 Task: Compose an email with the signature Caroline Robinson with the subject Request for help and the message I will need to consult with my team before responding to your request. from softage.1@softage.net to softage.10@softage.net,  softage.1@softage.net and softage.2@softage.net with CC to softage.3@softage.net with an attached document Project_report.docx, insert an emoji of sick Send the email
Action: Mouse moved to (586, 730)
Screenshot: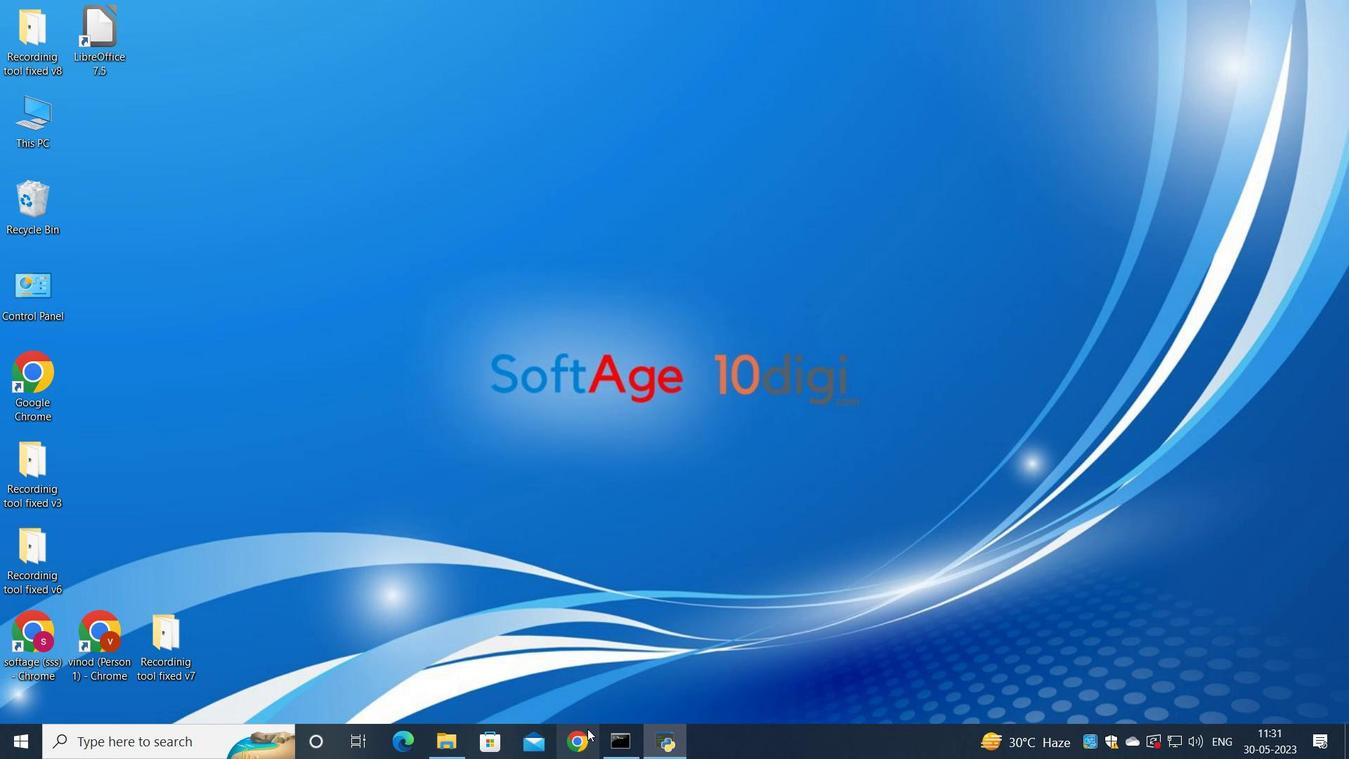 
Action: Mouse pressed left at (586, 730)
Screenshot: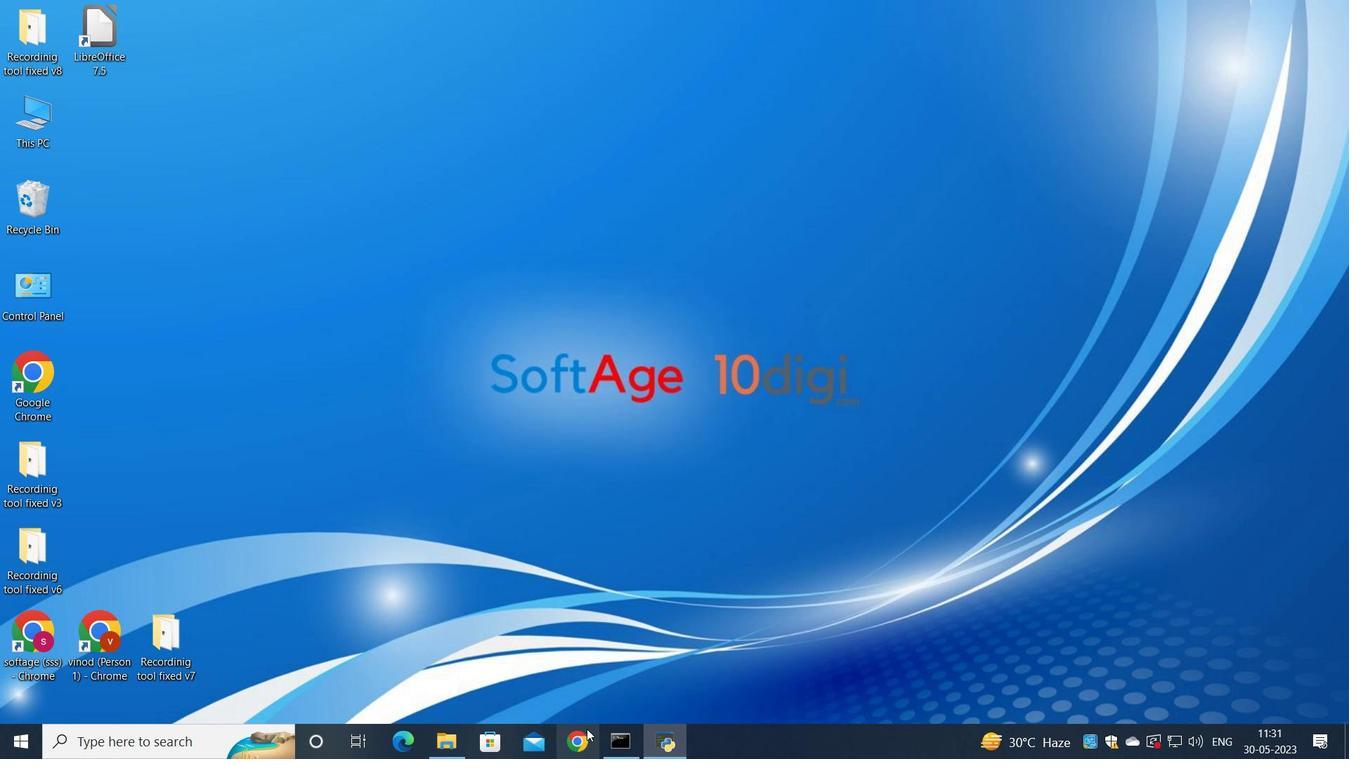 
Action: Mouse moved to (594, 480)
Screenshot: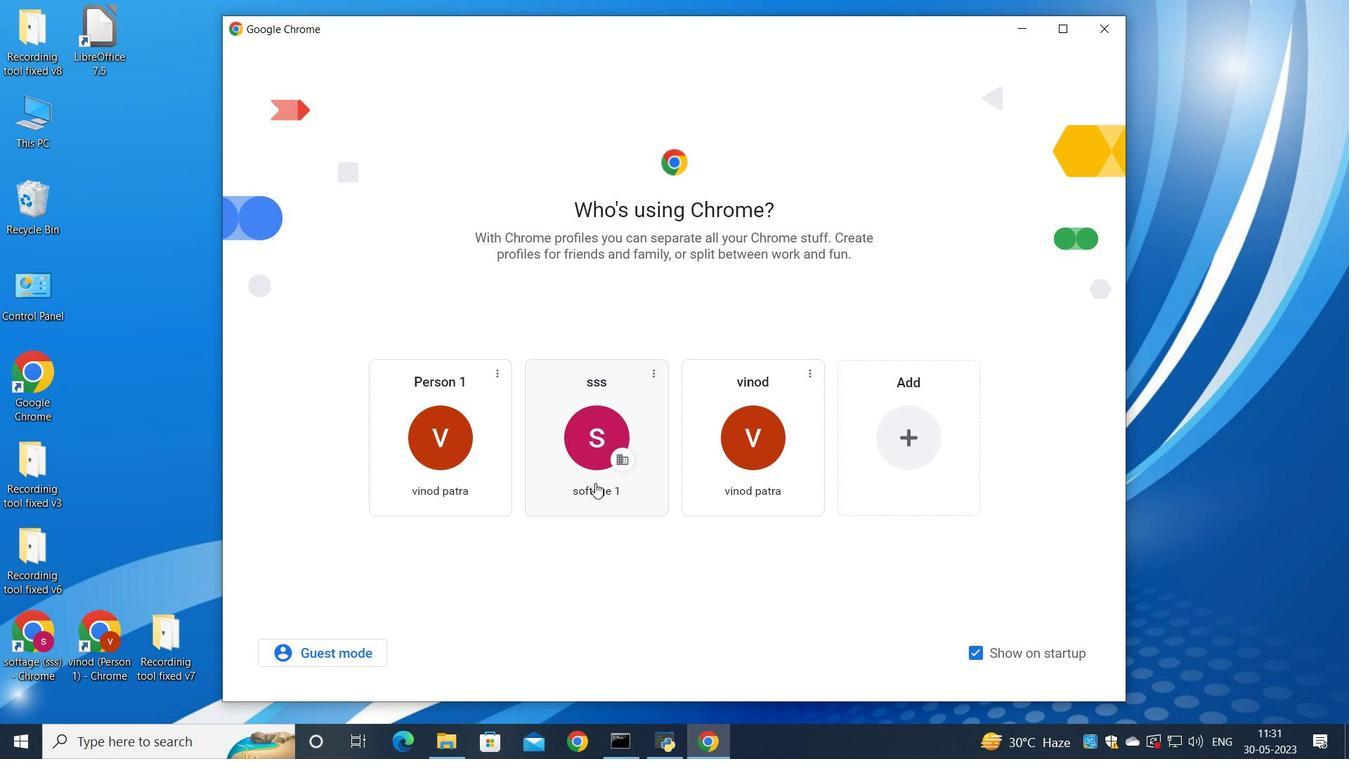 
Action: Mouse pressed left at (594, 480)
Screenshot: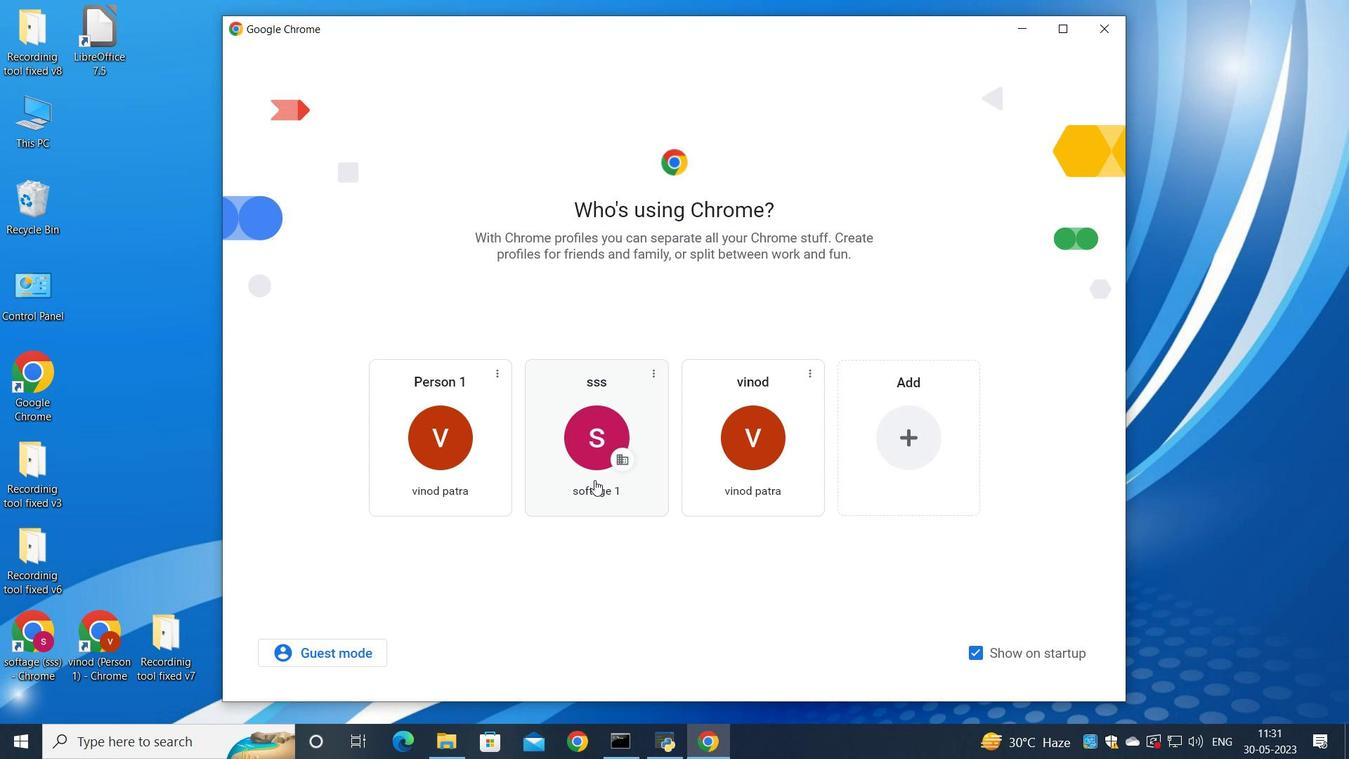 
Action: Mouse moved to (1185, 81)
Screenshot: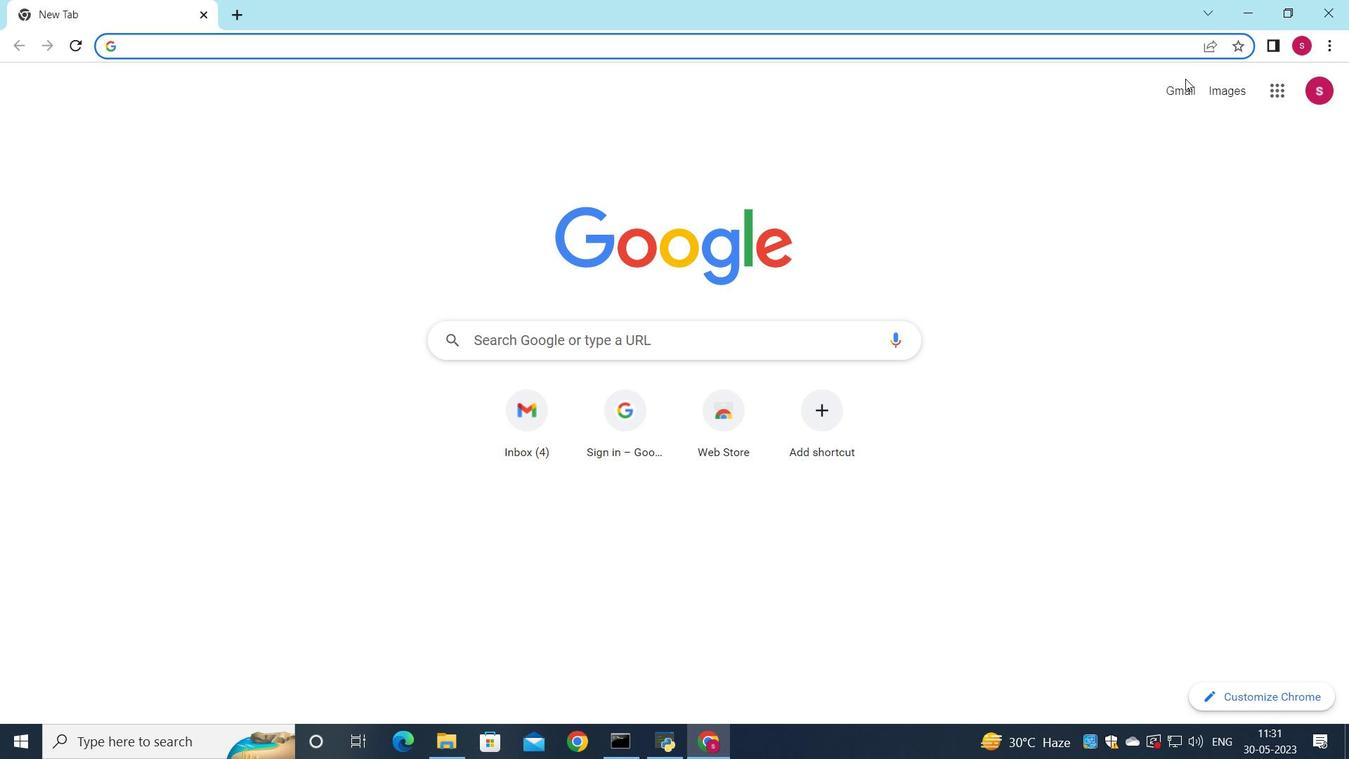 
Action: Mouse pressed left at (1185, 81)
Screenshot: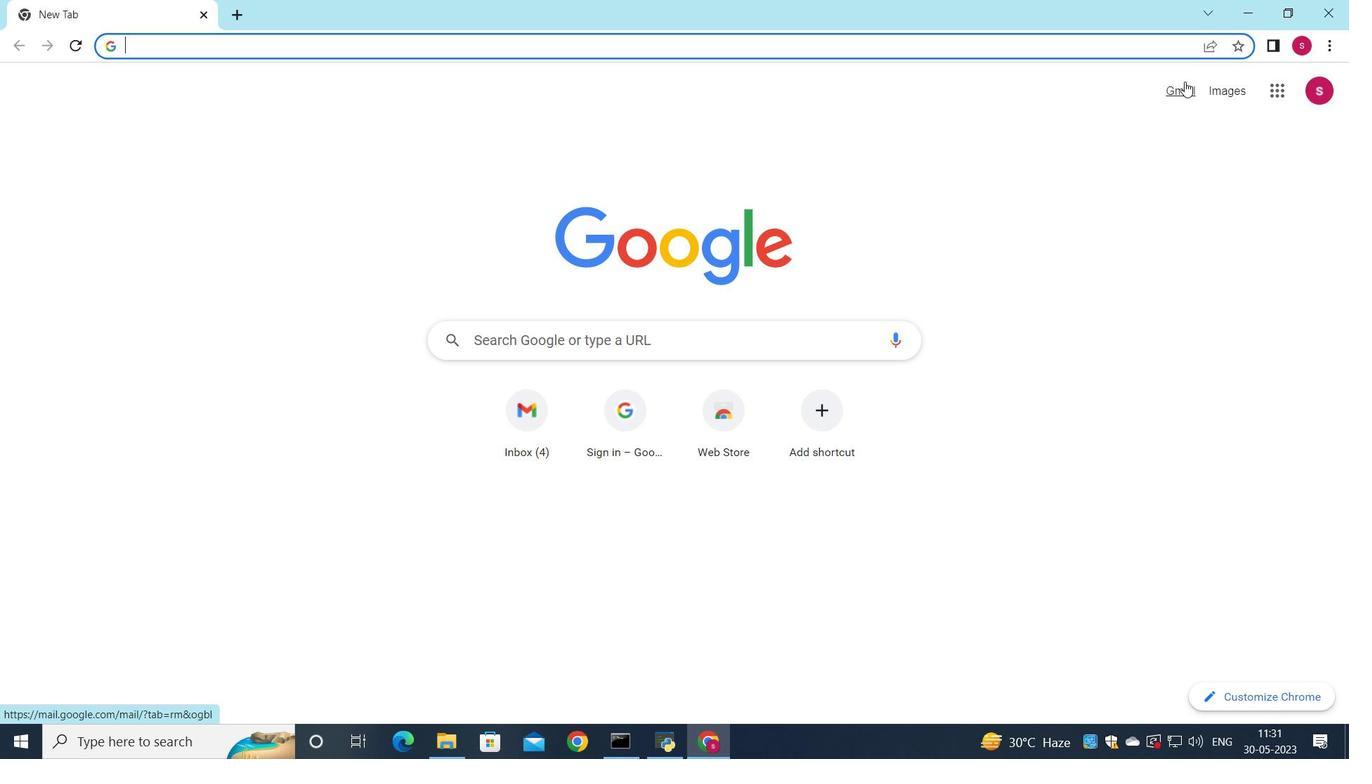 
Action: Mouse moved to (1141, 114)
Screenshot: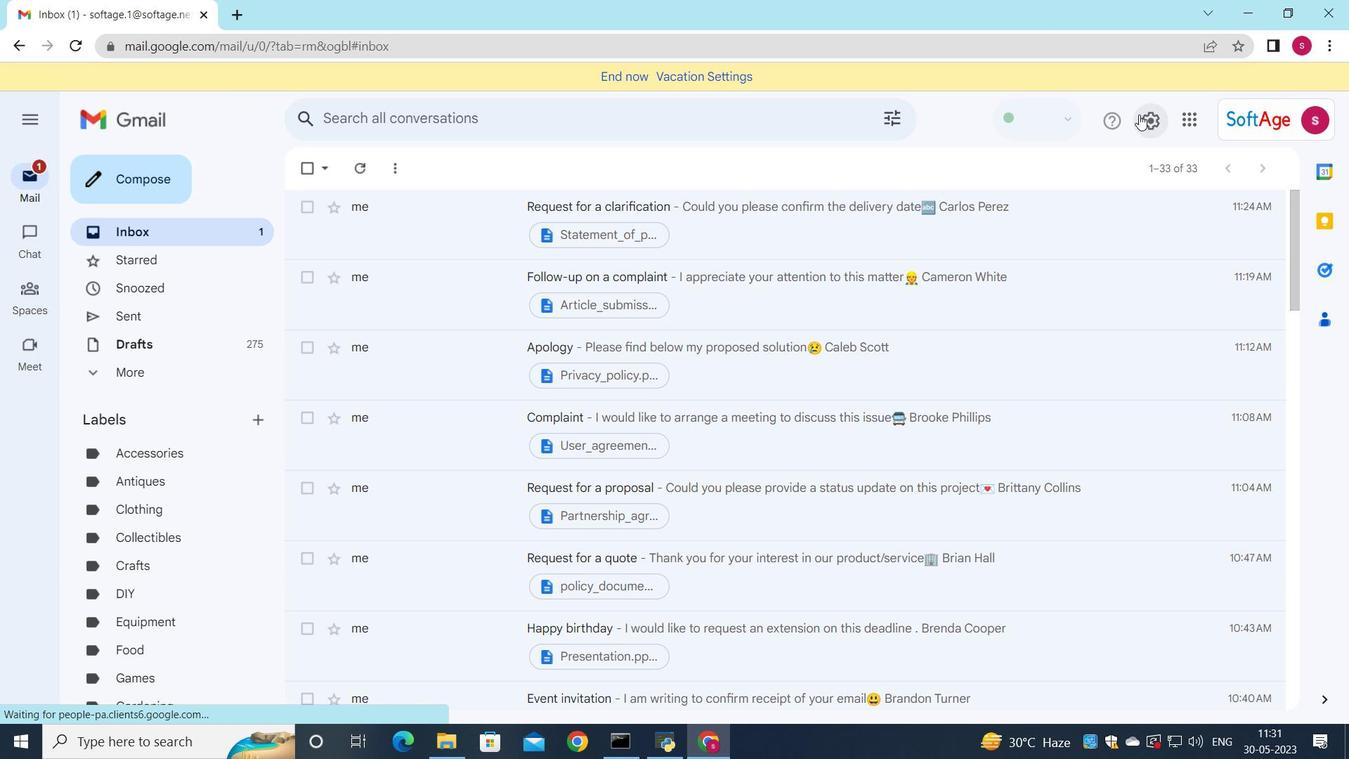 
Action: Mouse pressed left at (1141, 114)
Screenshot: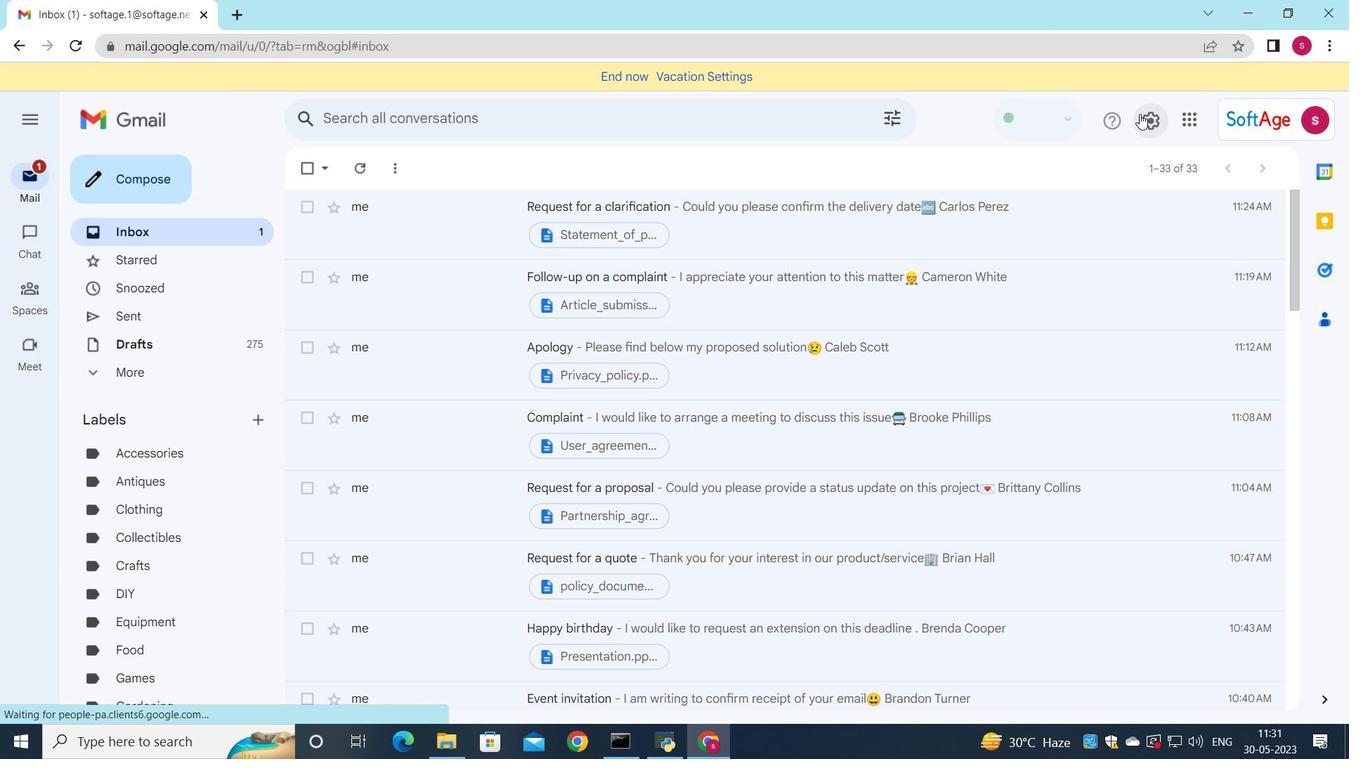
Action: Mouse moved to (1145, 196)
Screenshot: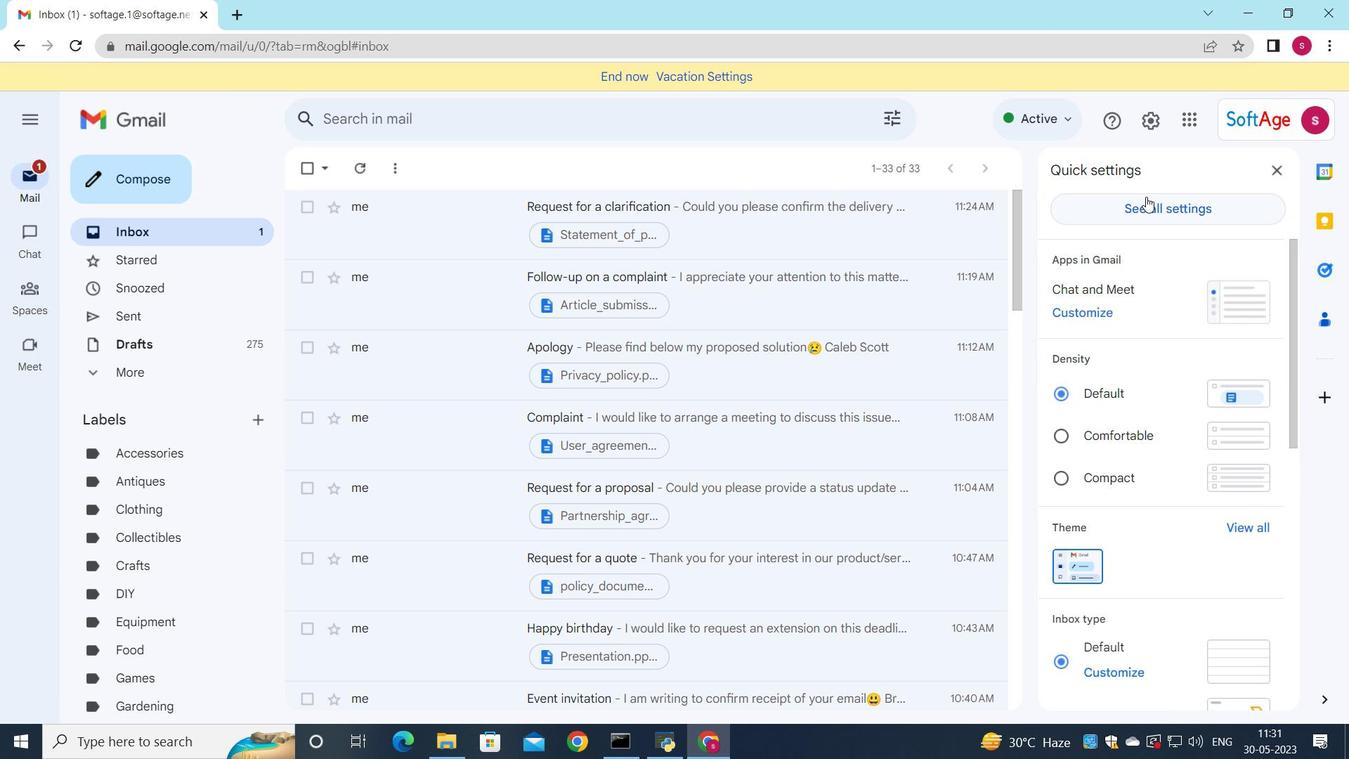 
Action: Mouse pressed left at (1145, 196)
Screenshot: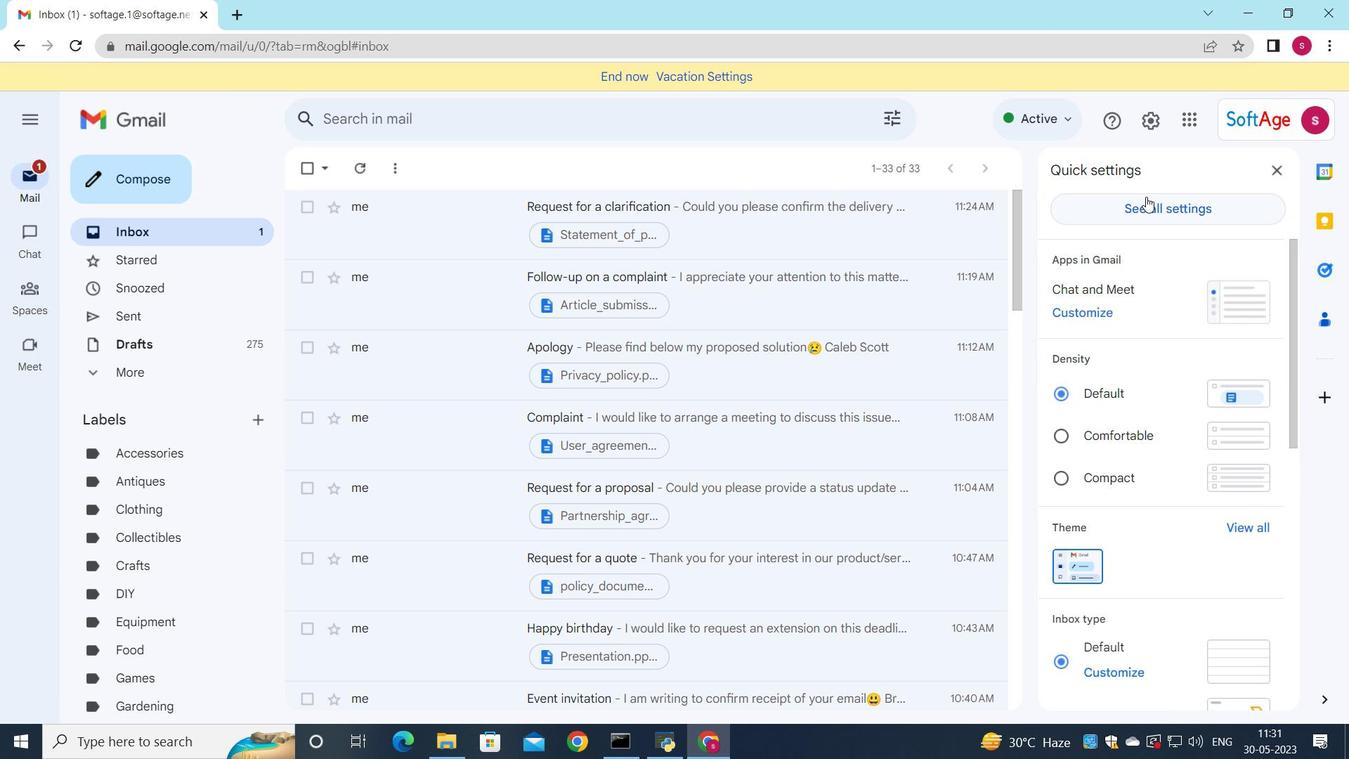 
Action: Mouse moved to (933, 295)
Screenshot: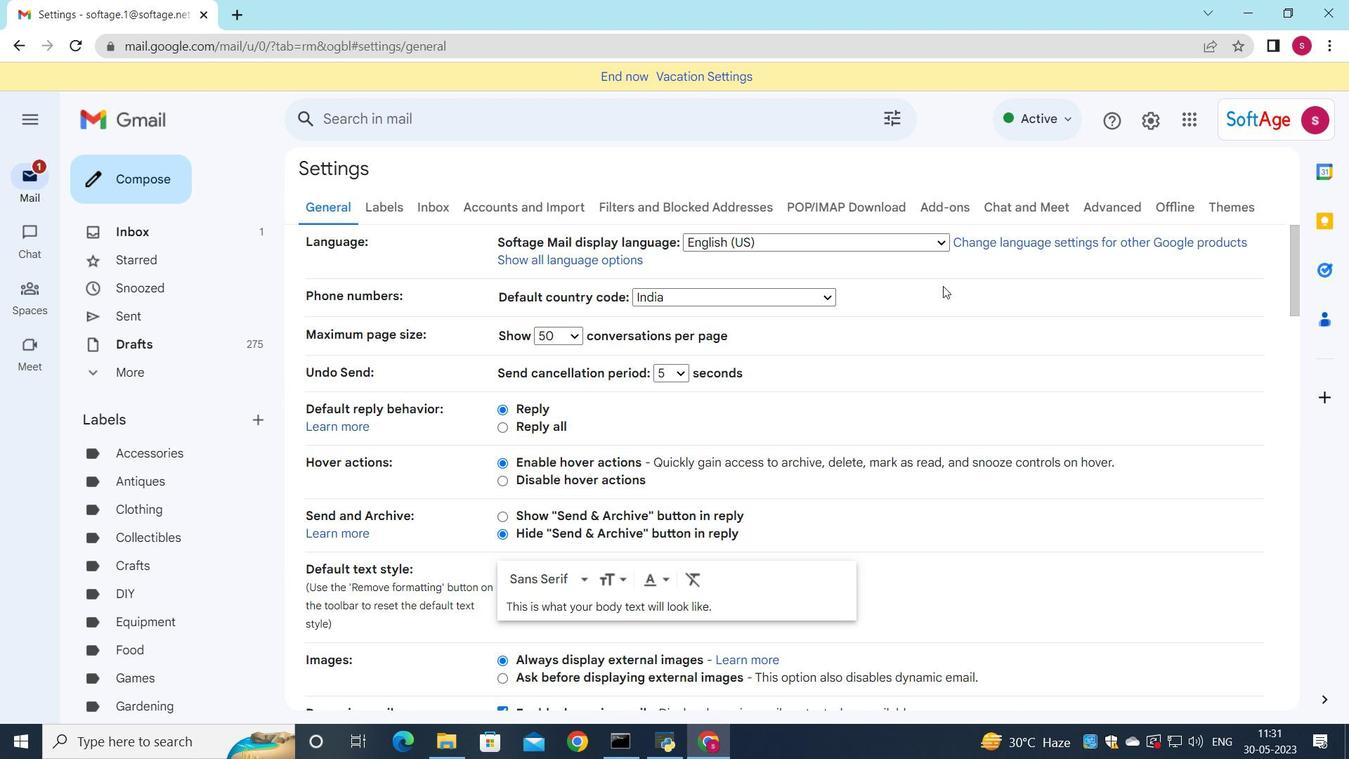 
Action: Mouse scrolled (933, 294) with delta (0, 0)
Screenshot: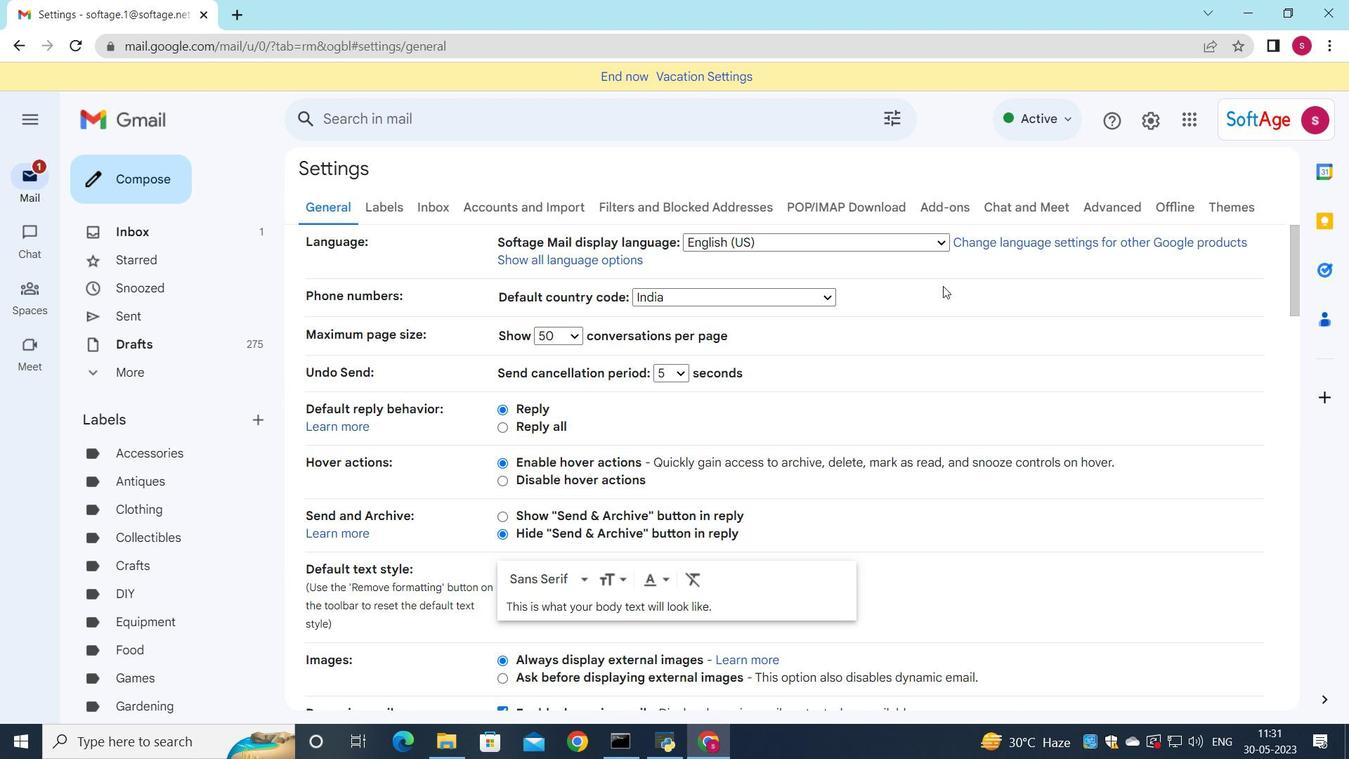 
Action: Mouse moved to (932, 298)
Screenshot: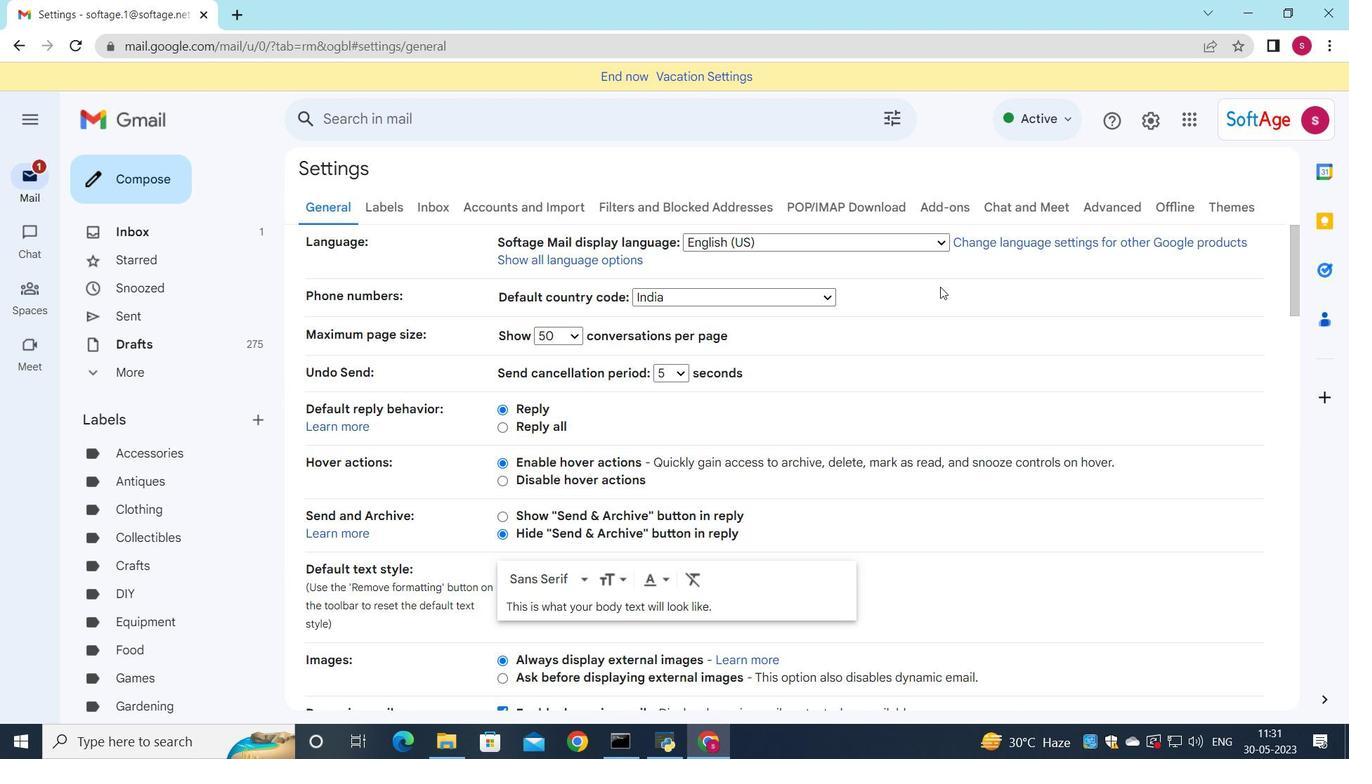
Action: Mouse scrolled (932, 297) with delta (0, 0)
Screenshot: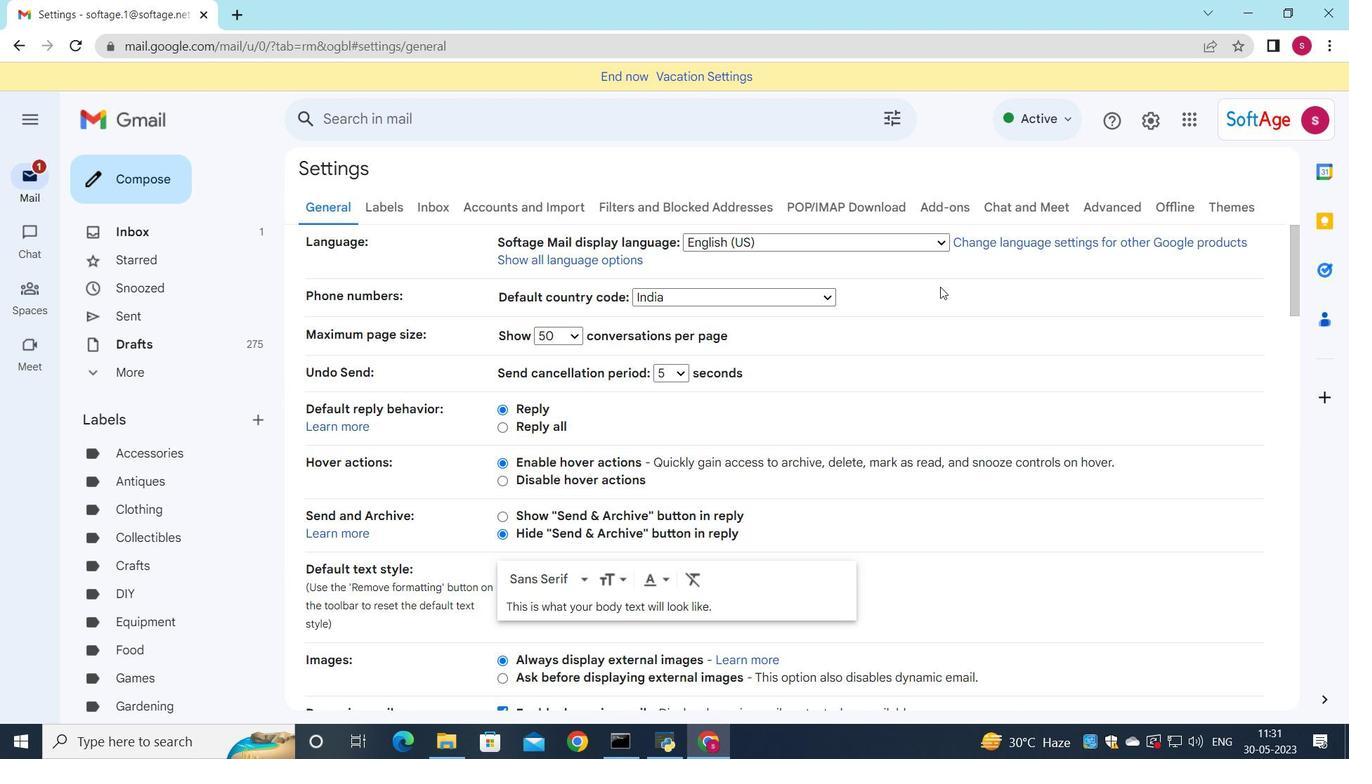 
Action: Mouse scrolled (932, 297) with delta (0, 0)
Screenshot: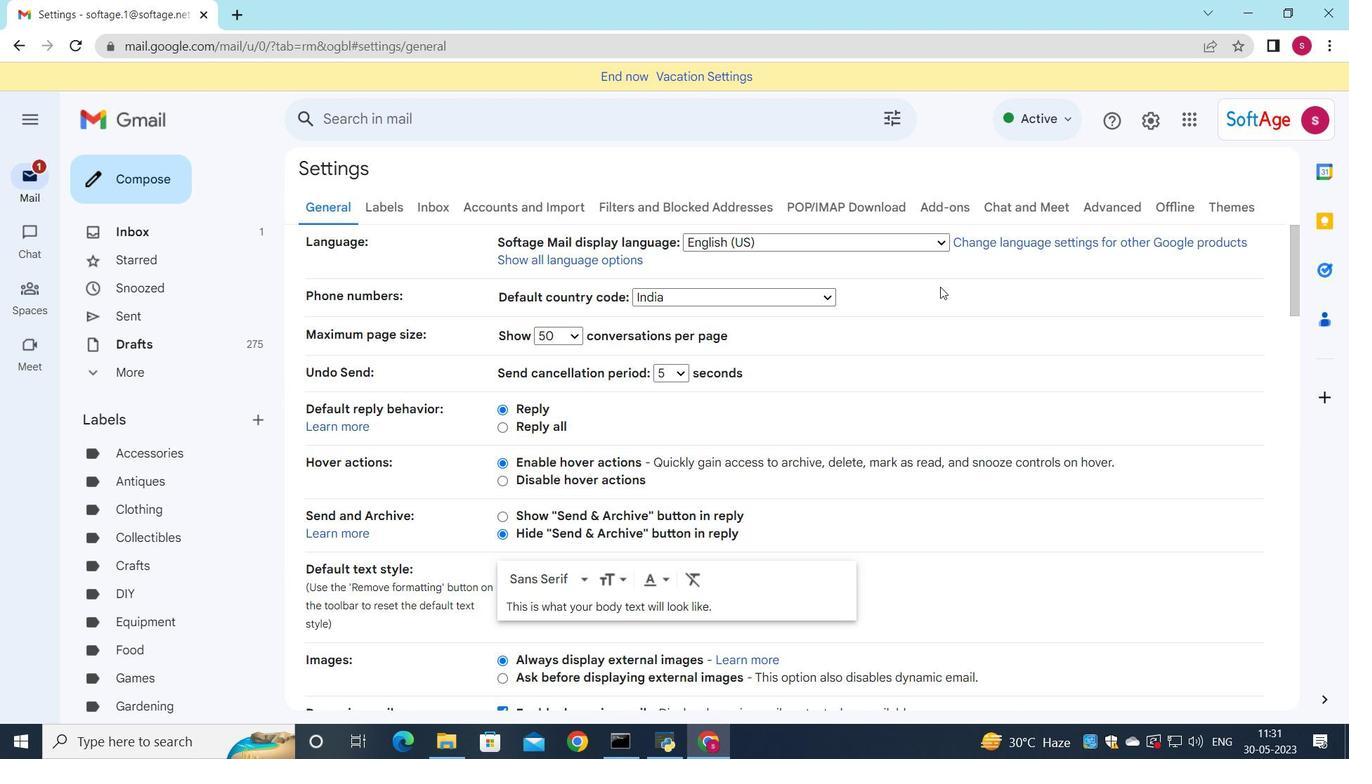 
Action: Mouse moved to (923, 303)
Screenshot: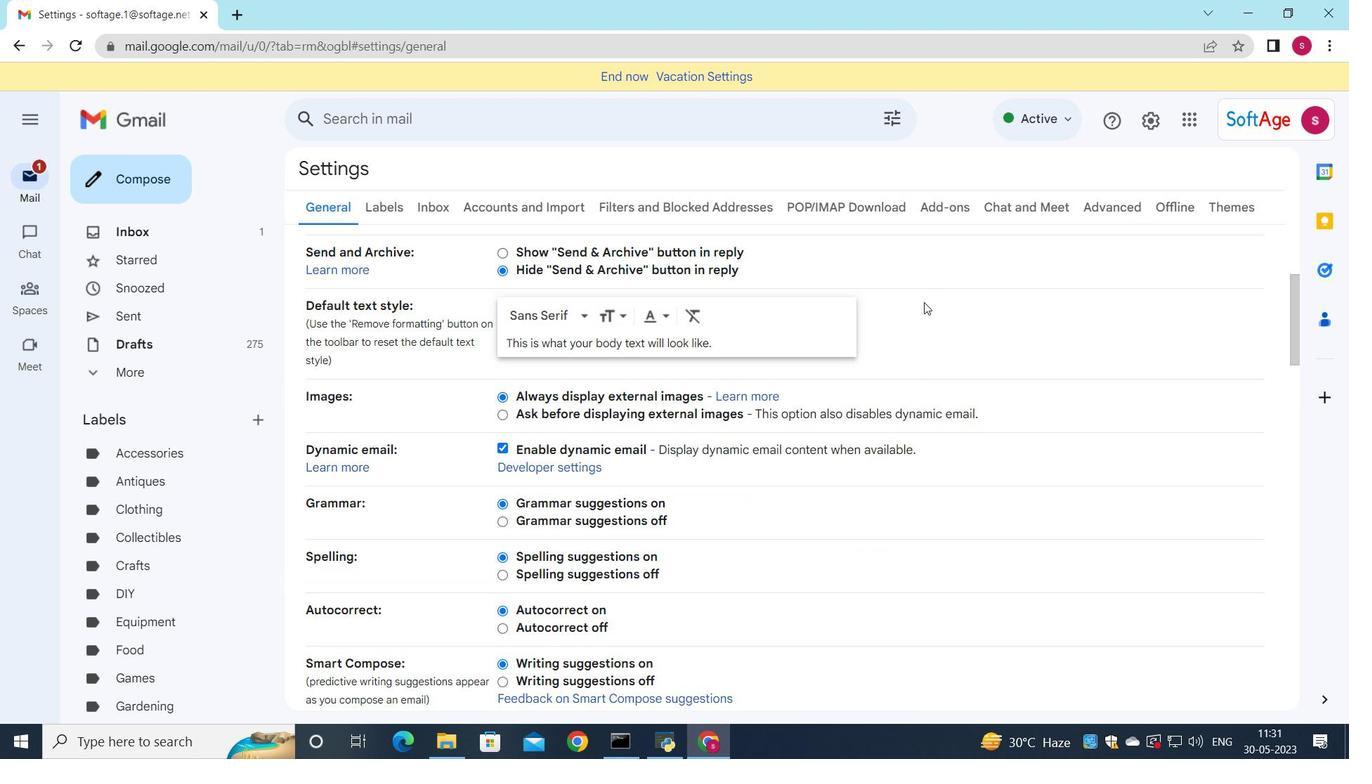 
Action: Mouse scrolled (923, 303) with delta (0, 0)
Screenshot: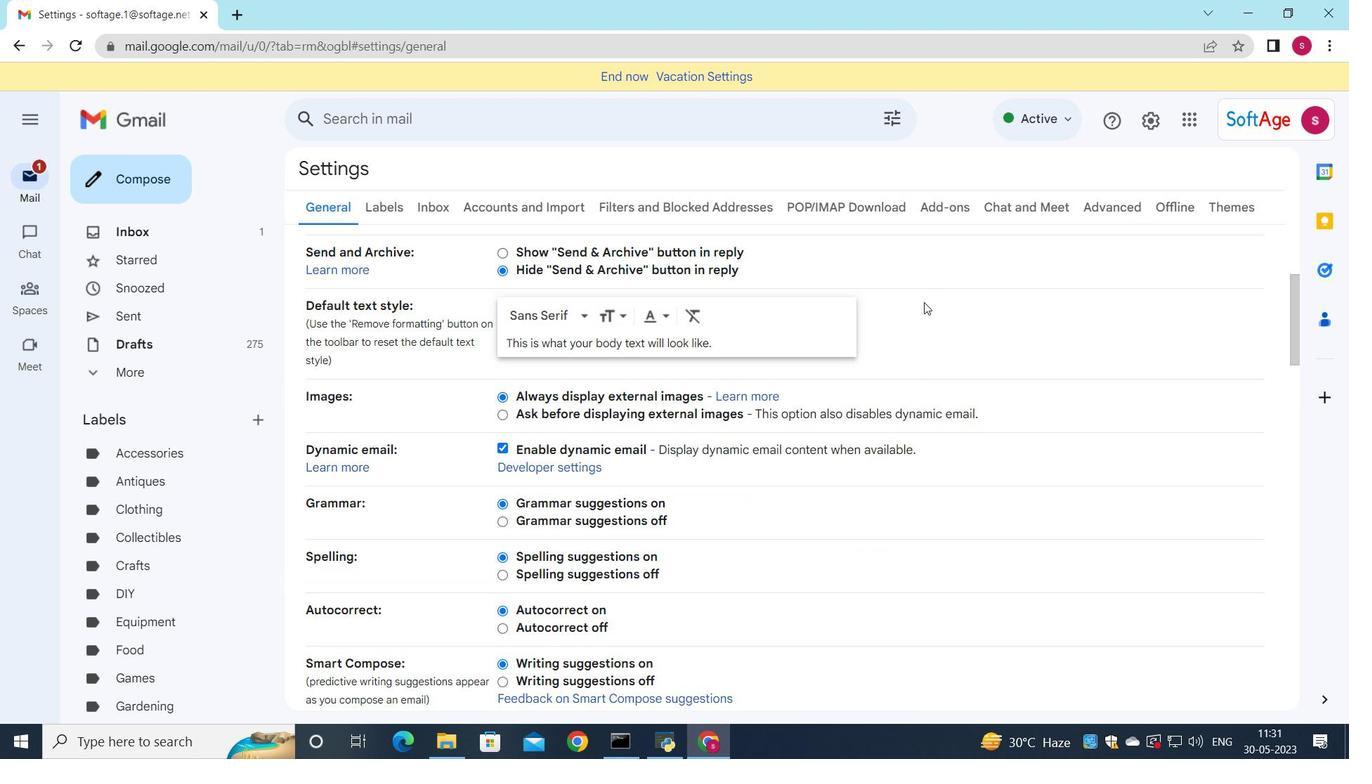 
Action: Mouse moved to (922, 306)
Screenshot: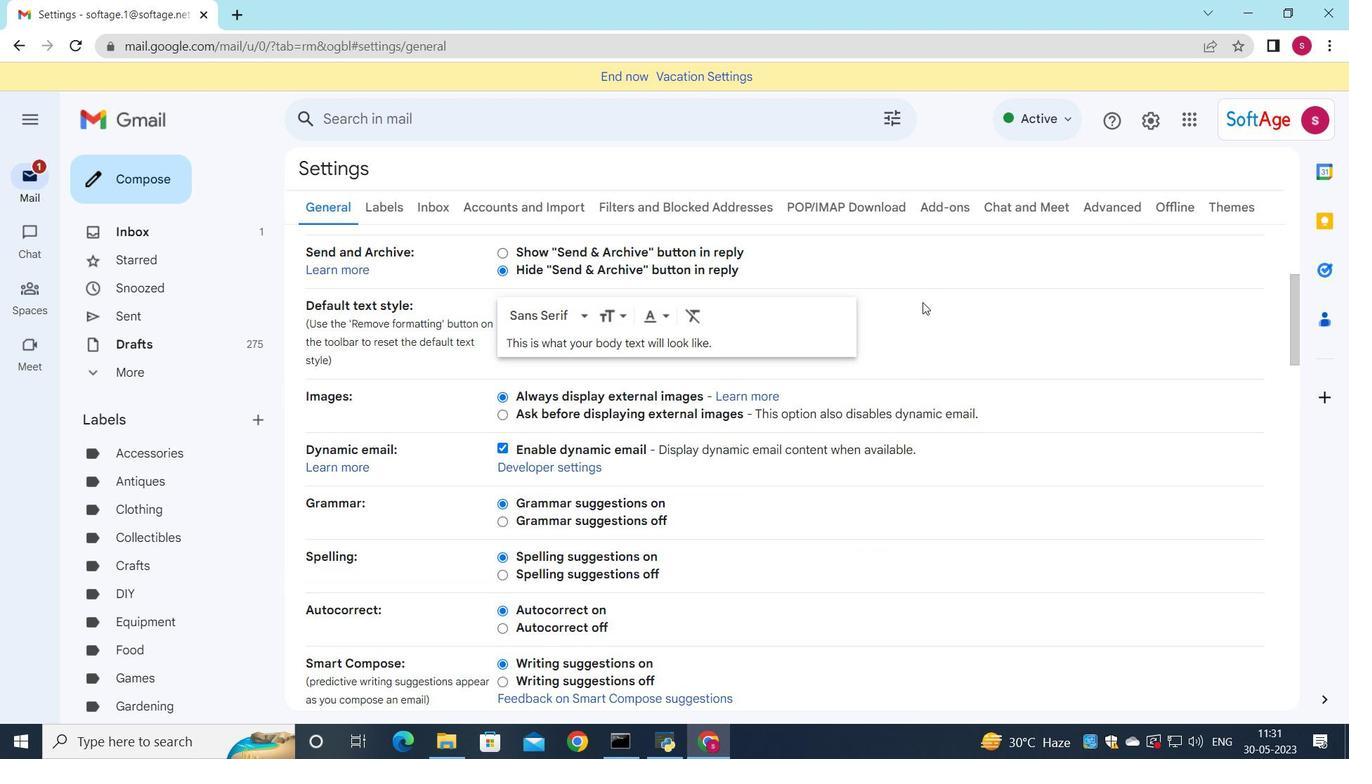 
Action: Mouse scrolled (922, 305) with delta (0, 0)
Screenshot: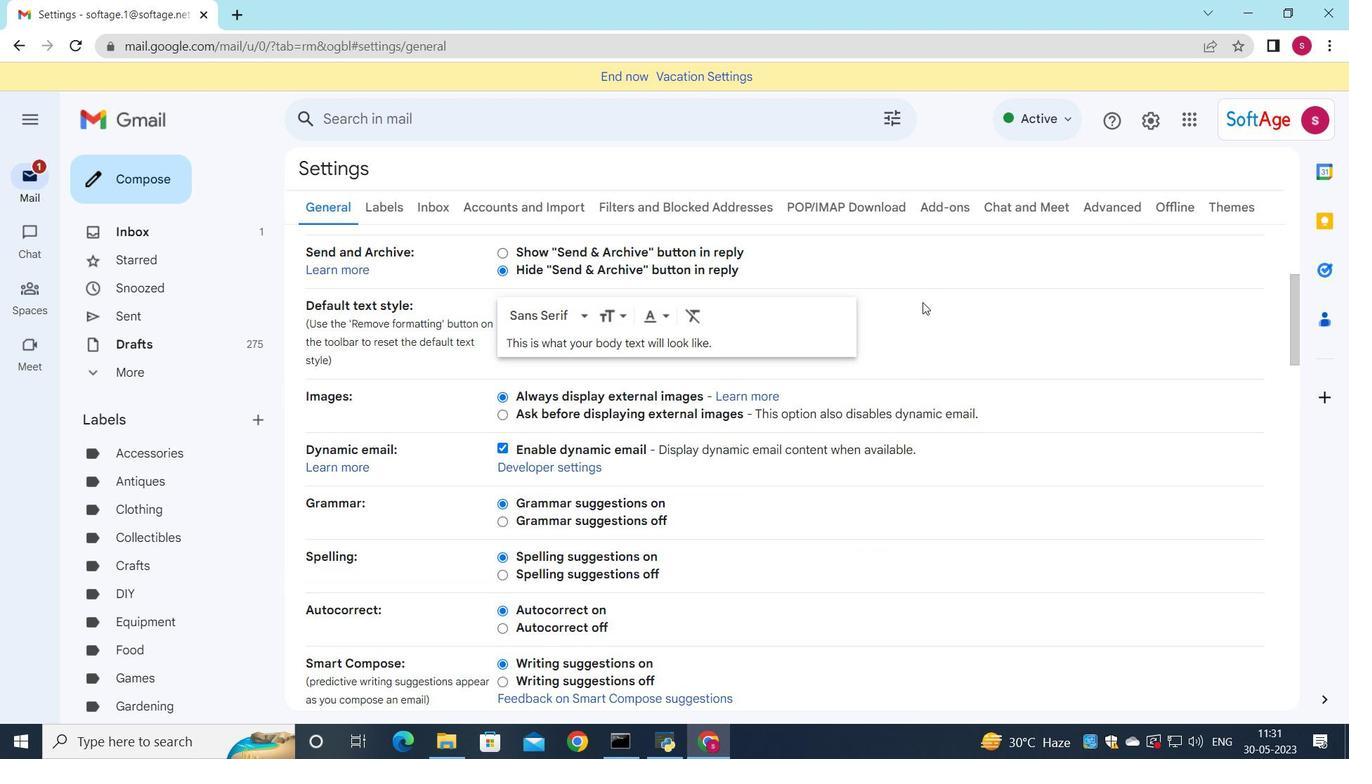 
Action: Mouse moved to (922, 308)
Screenshot: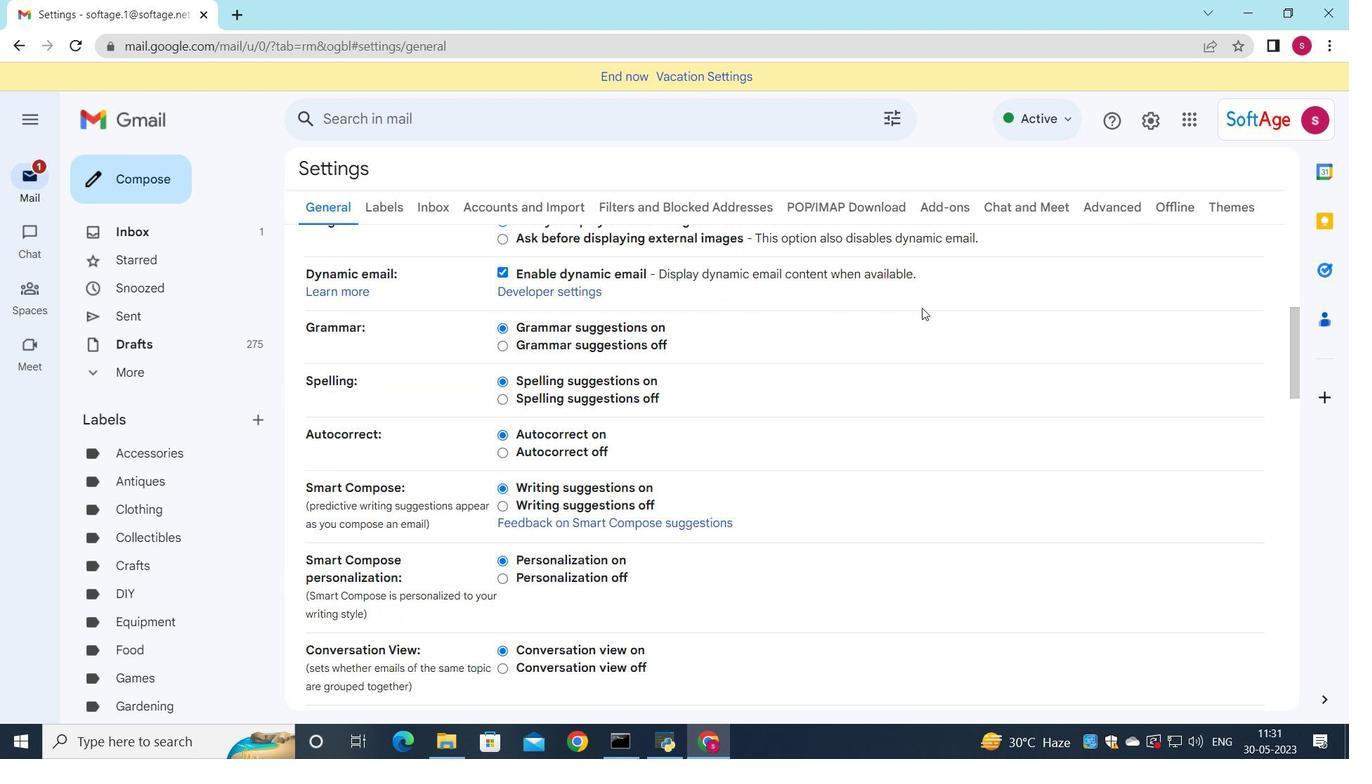 
Action: Mouse scrolled (922, 307) with delta (0, 0)
Screenshot: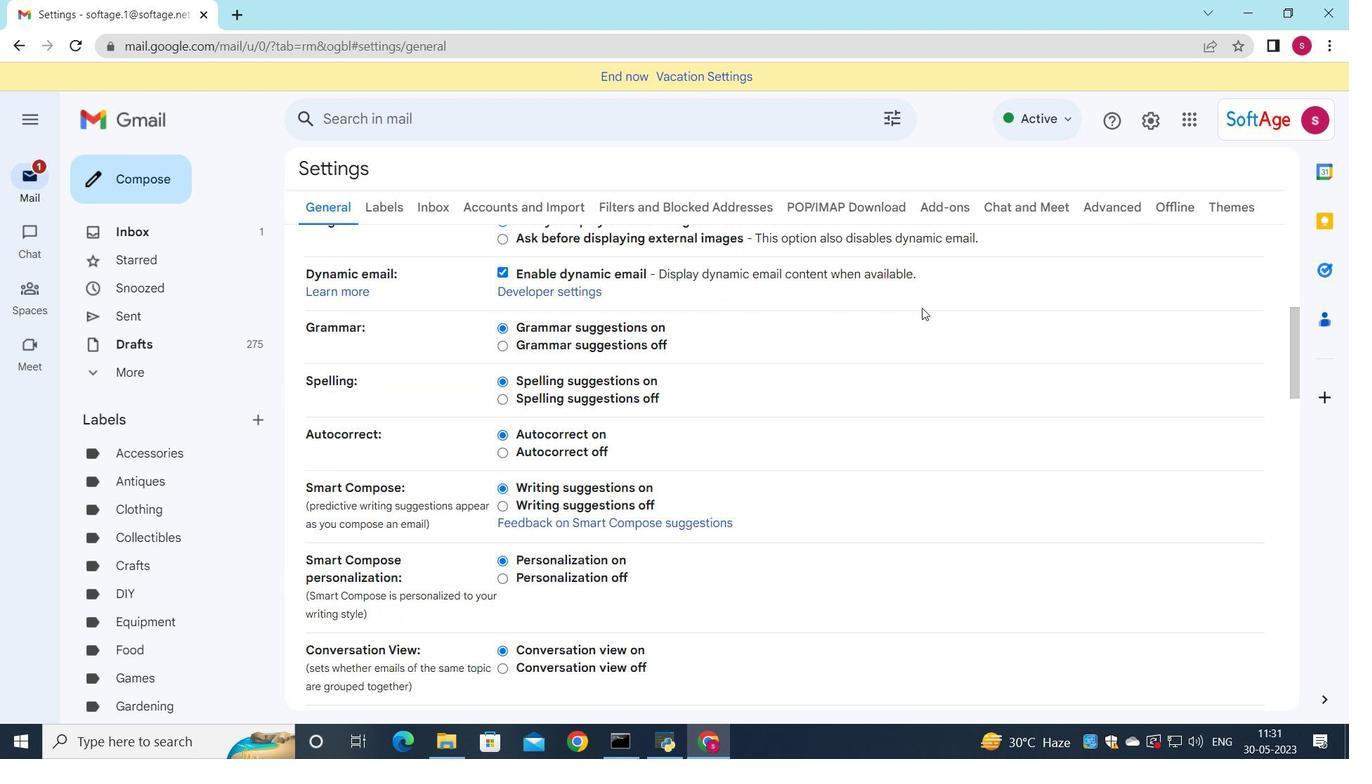 
Action: Mouse scrolled (922, 307) with delta (0, 0)
Screenshot: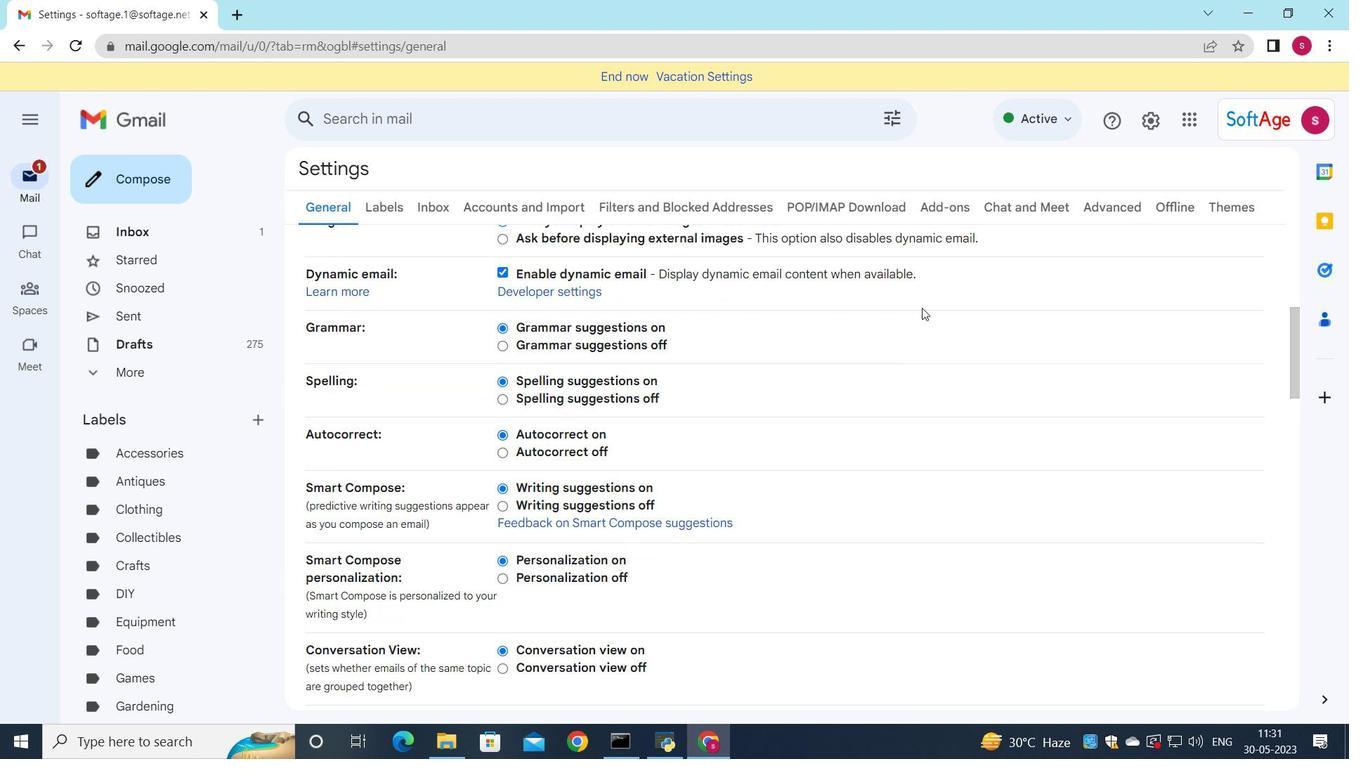 
Action: Mouse moved to (922, 308)
Screenshot: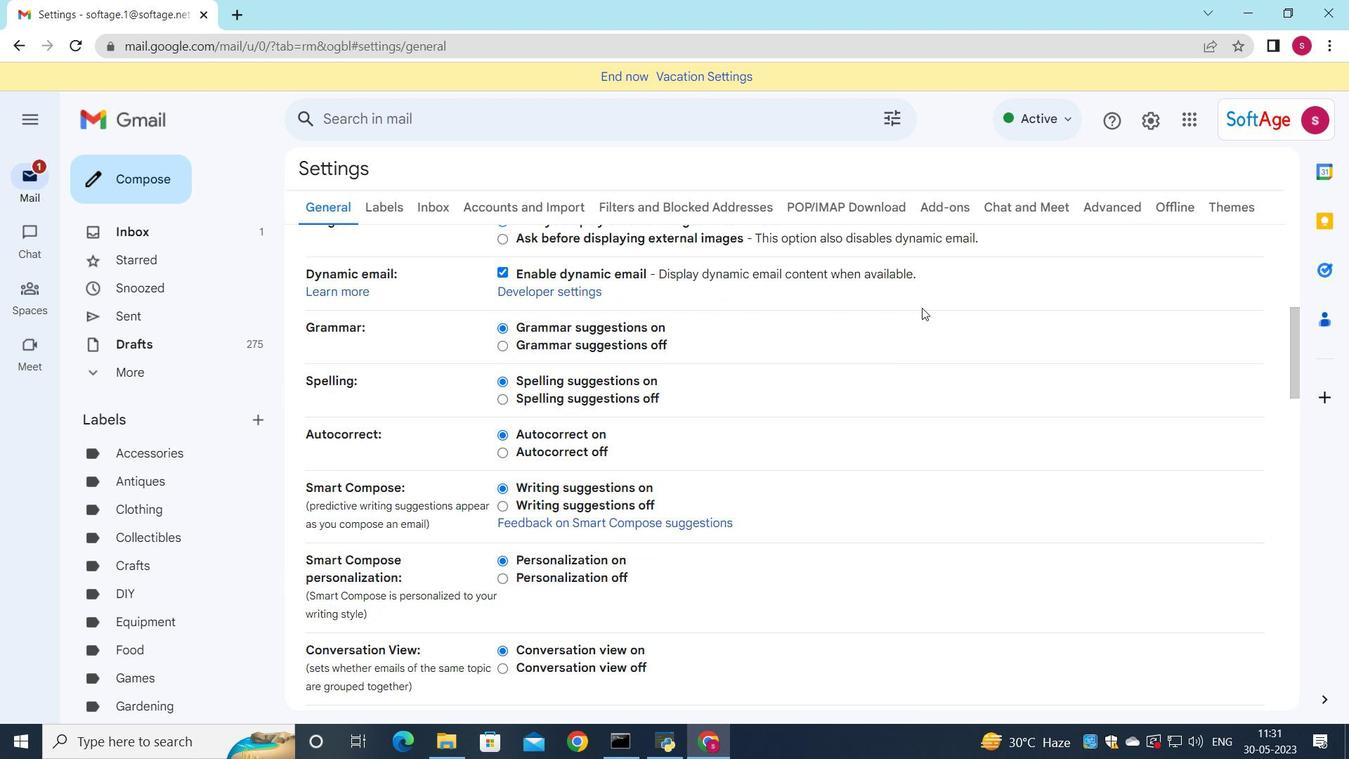 
Action: Mouse scrolled (922, 307) with delta (0, 0)
Screenshot: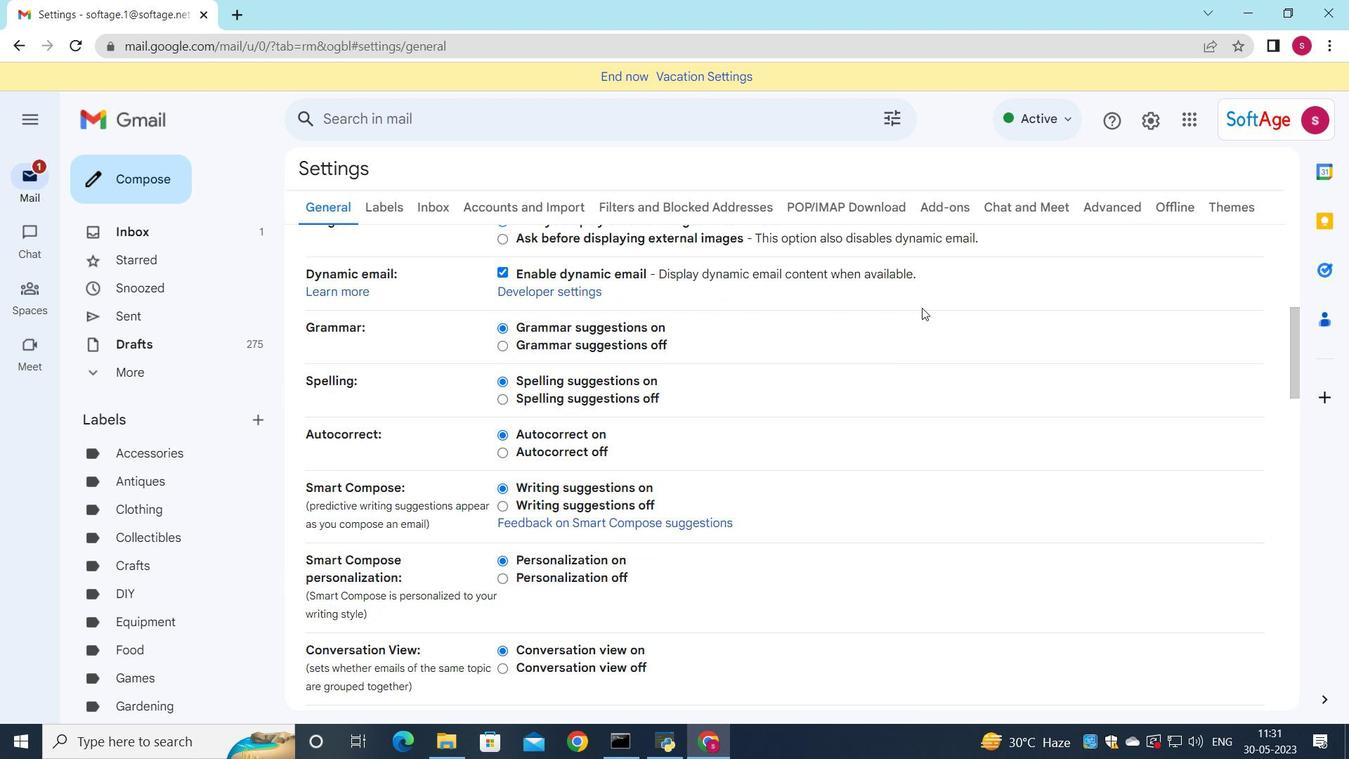 
Action: Mouse moved to (923, 309)
Screenshot: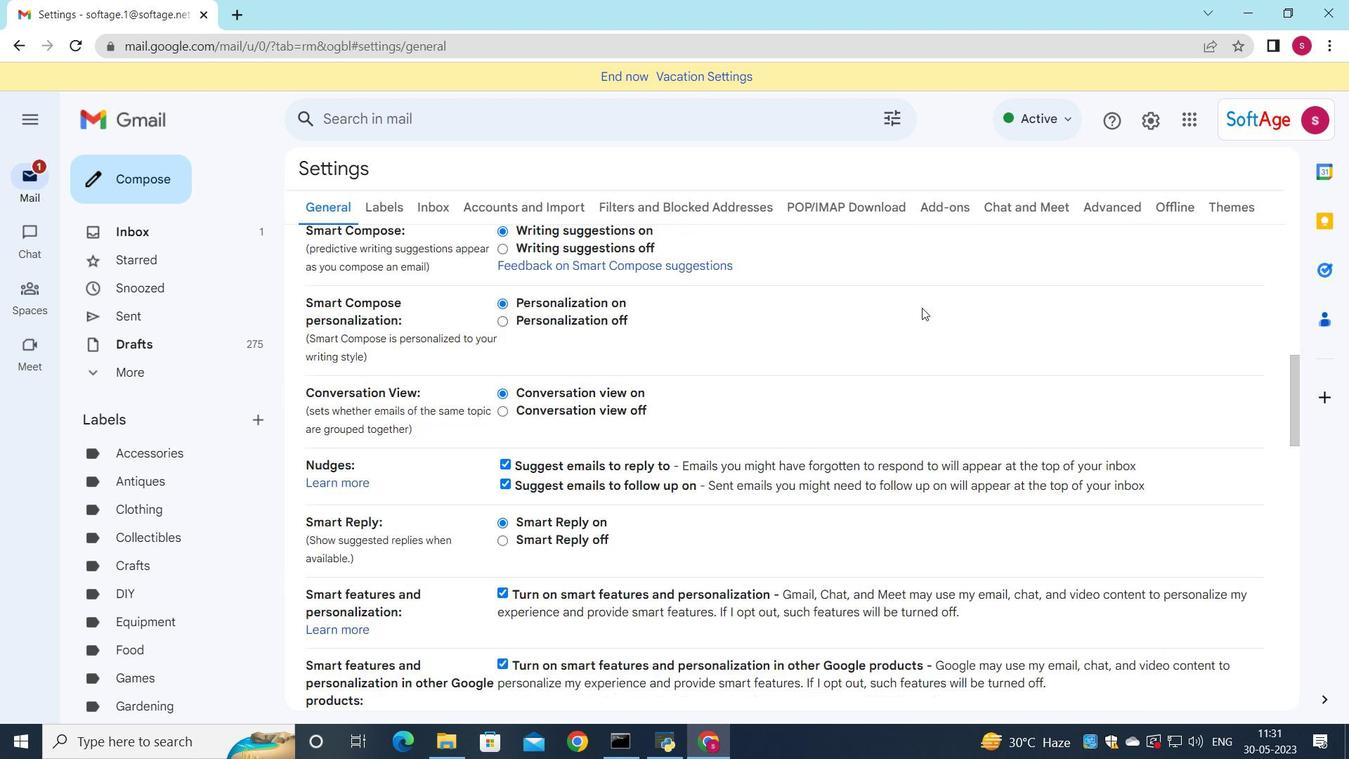 
Action: Mouse scrolled (923, 308) with delta (0, 0)
Screenshot: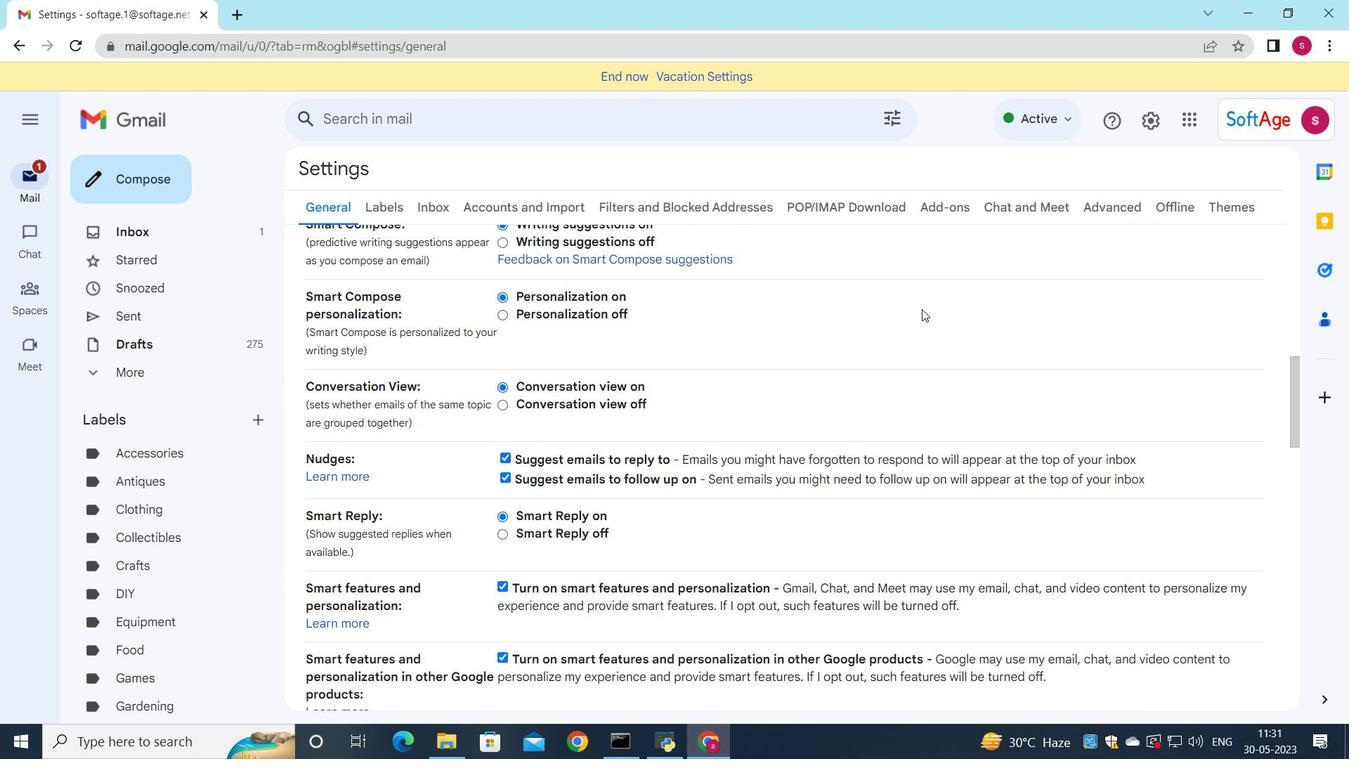 
Action: Mouse scrolled (923, 308) with delta (0, 0)
Screenshot: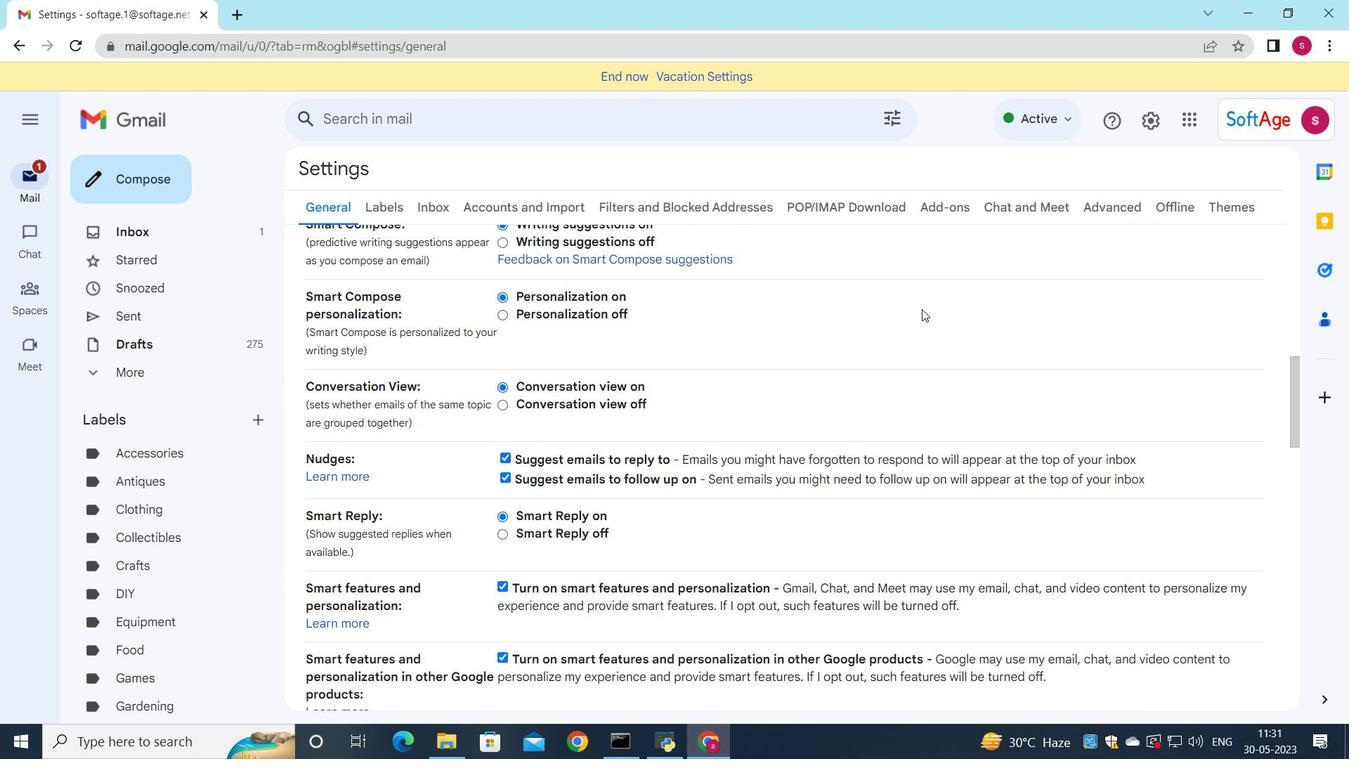 
Action: Mouse scrolled (923, 308) with delta (0, 0)
Screenshot: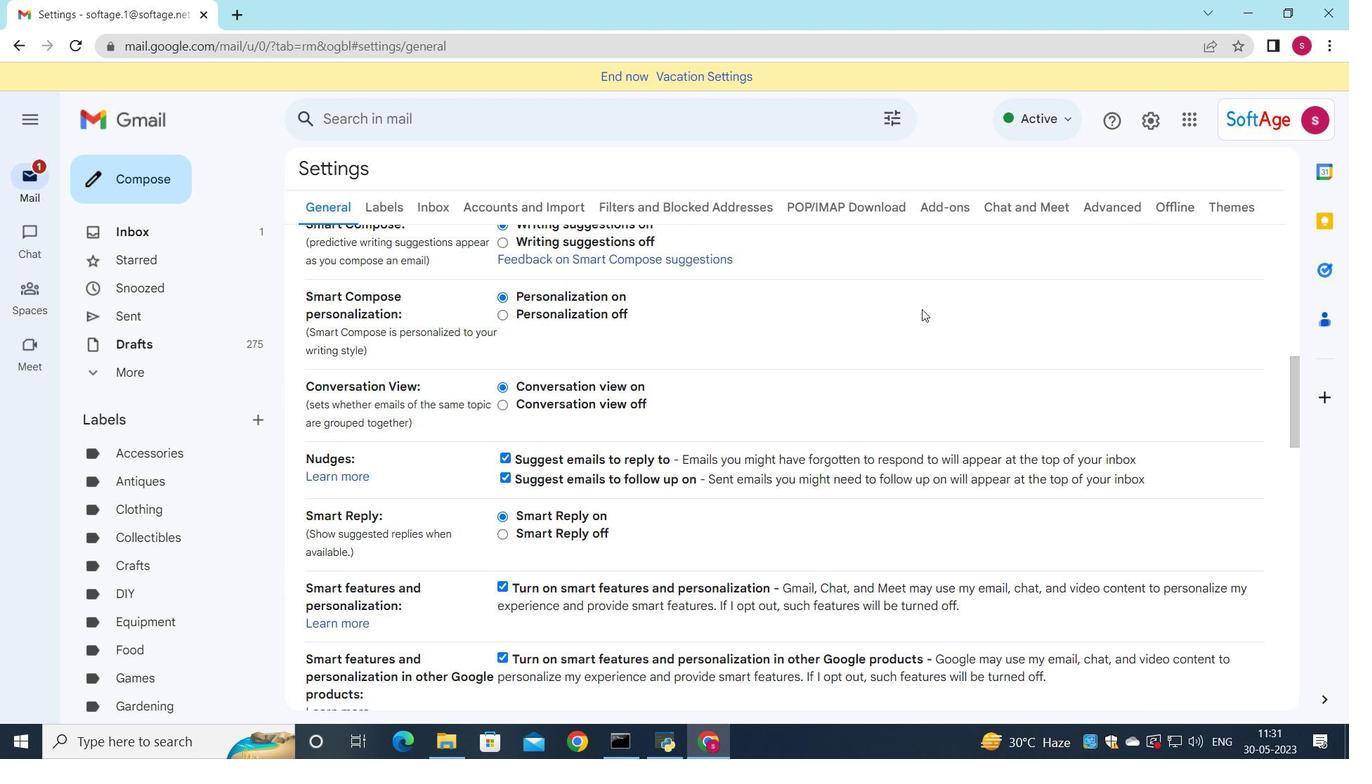 
Action: Mouse moved to (913, 305)
Screenshot: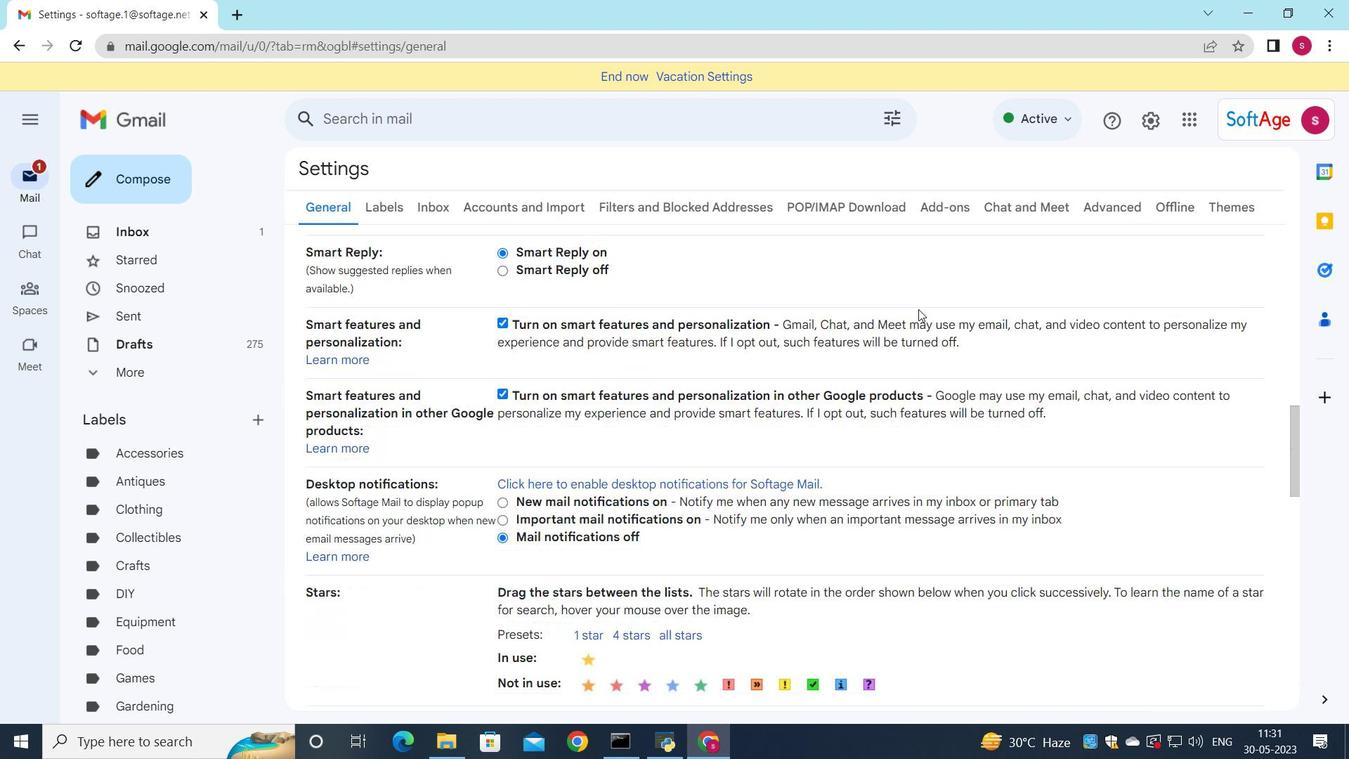 
Action: Mouse scrolled (913, 305) with delta (0, 0)
Screenshot: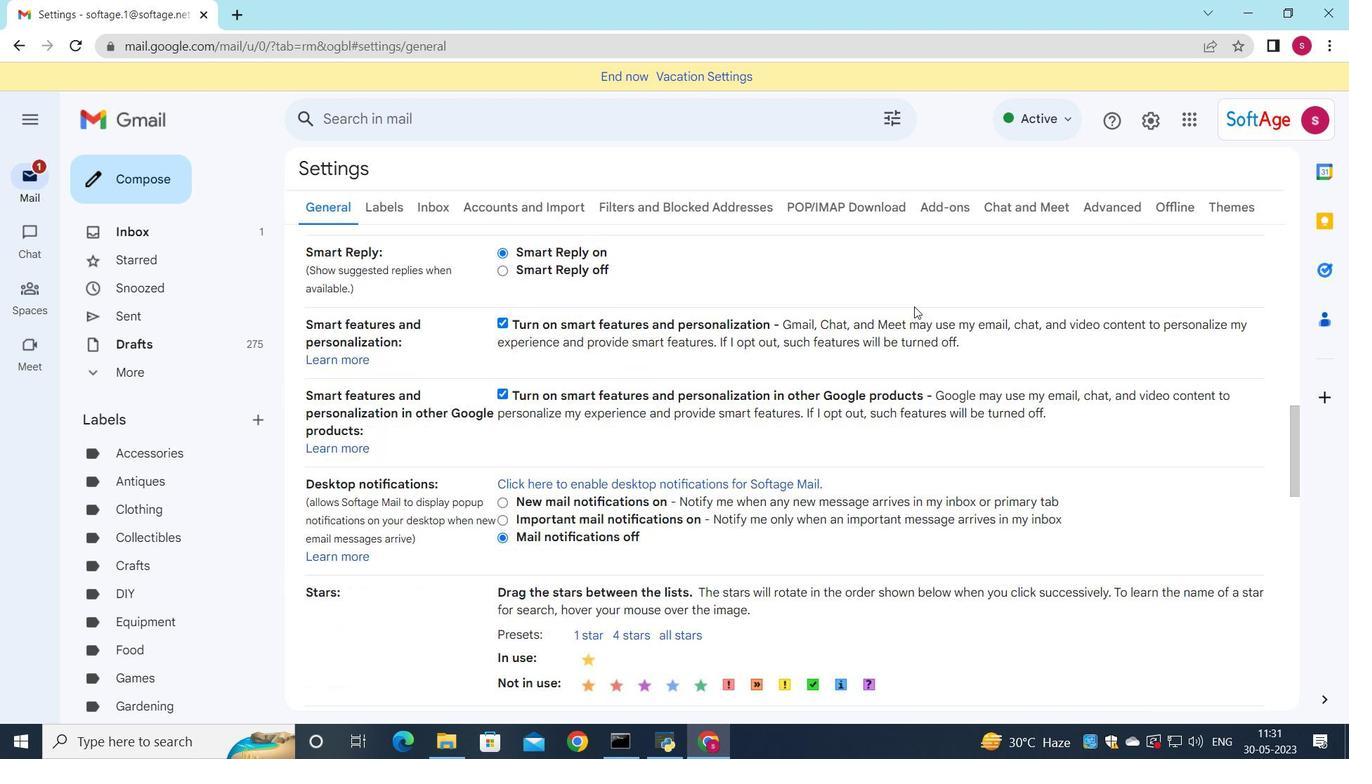 
Action: Mouse scrolled (913, 305) with delta (0, 0)
Screenshot: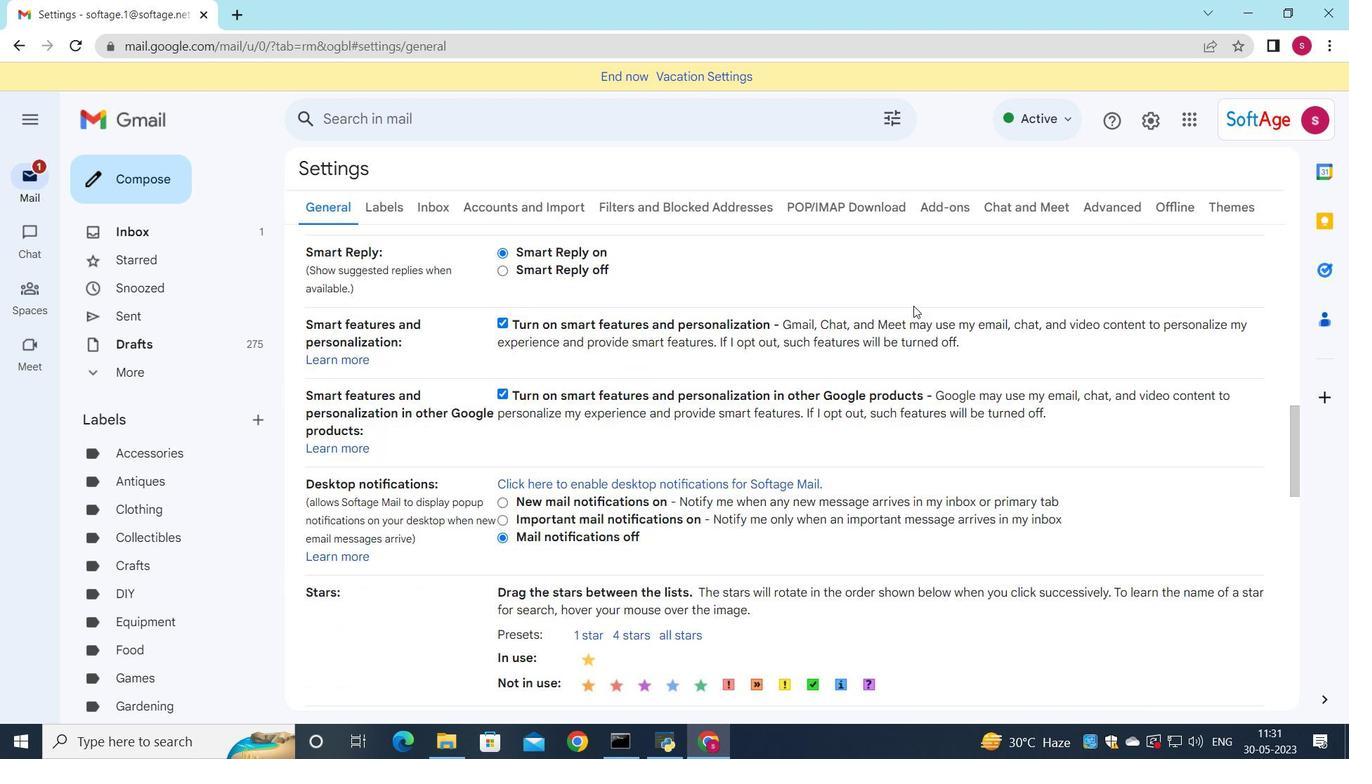 
Action: Mouse moved to (913, 306)
Screenshot: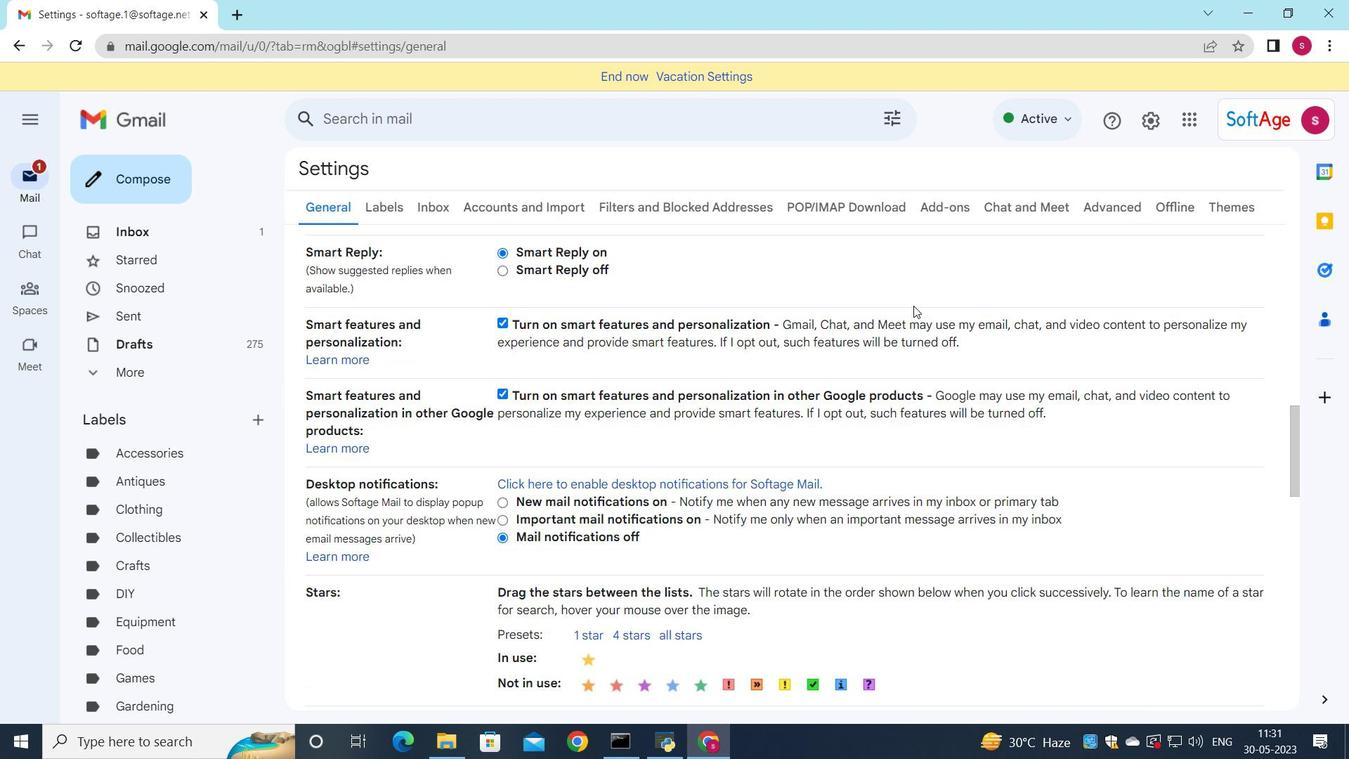 
Action: Mouse scrolled (913, 305) with delta (0, 0)
Screenshot: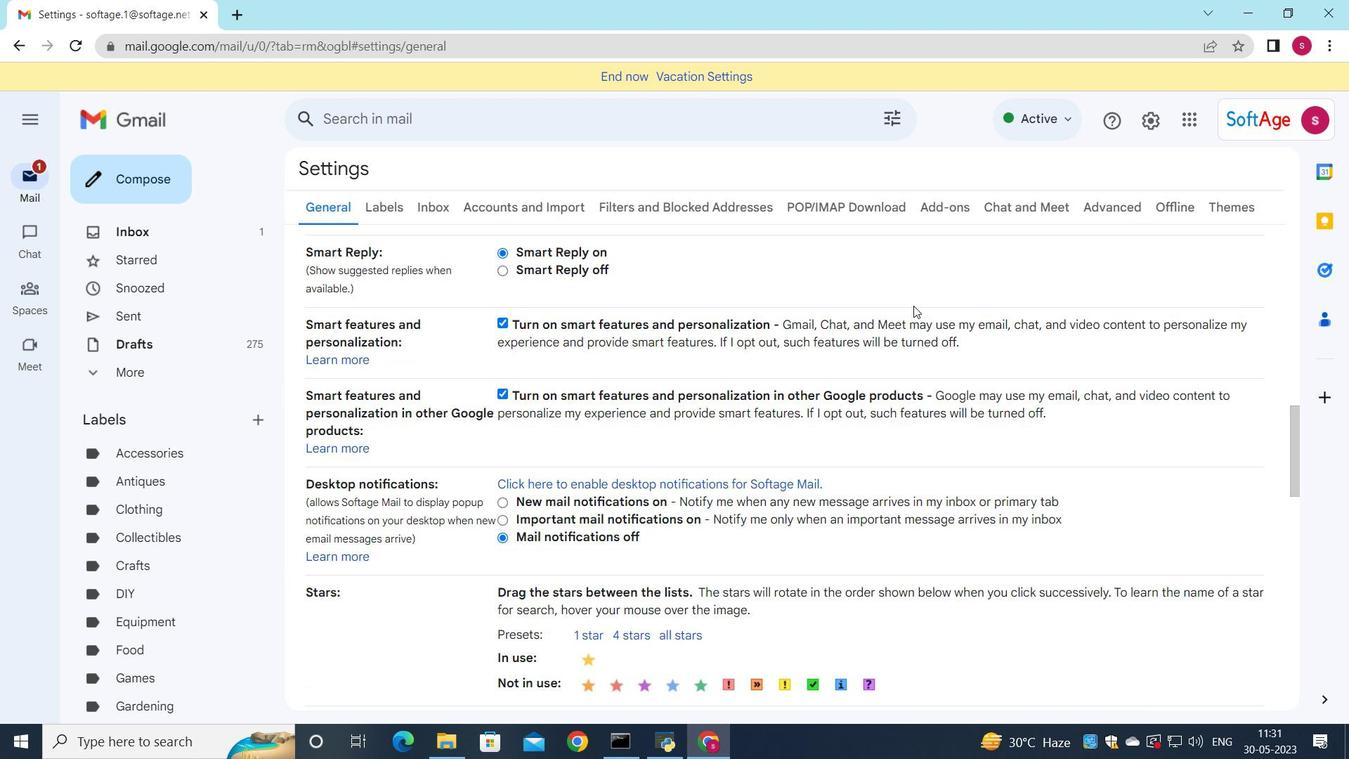 
Action: Mouse moved to (834, 361)
Screenshot: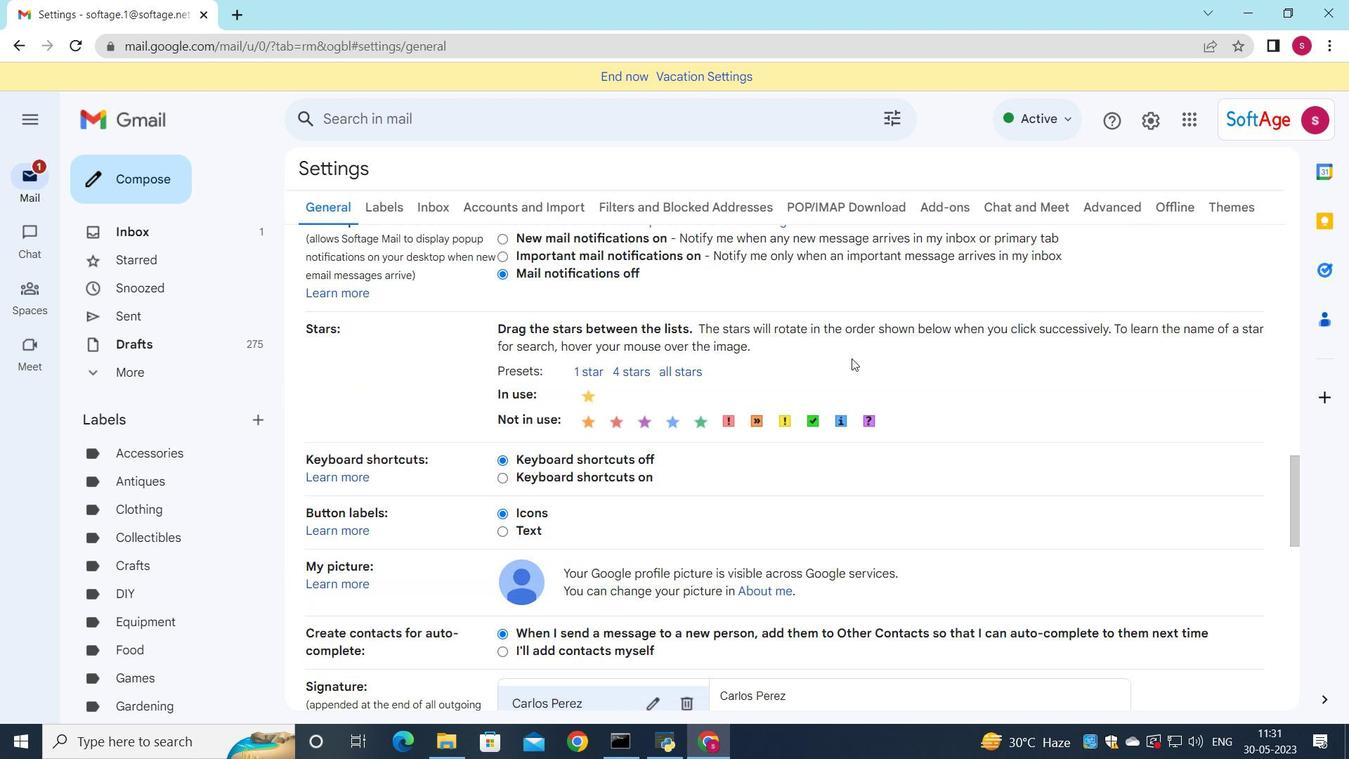 
Action: Mouse scrolled (834, 360) with delta (0, 0)
Screenshot: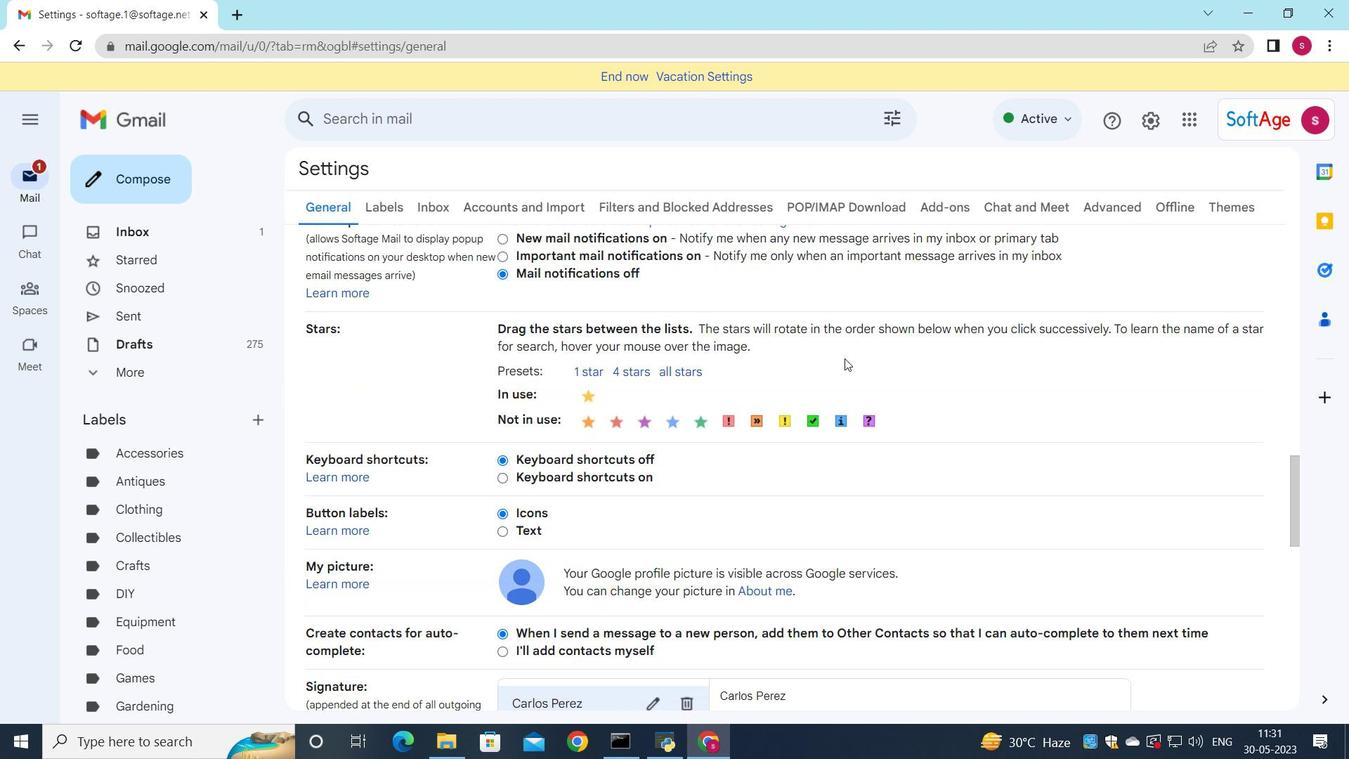 
Action: Mouse moved to (830, 362)
Screenshot: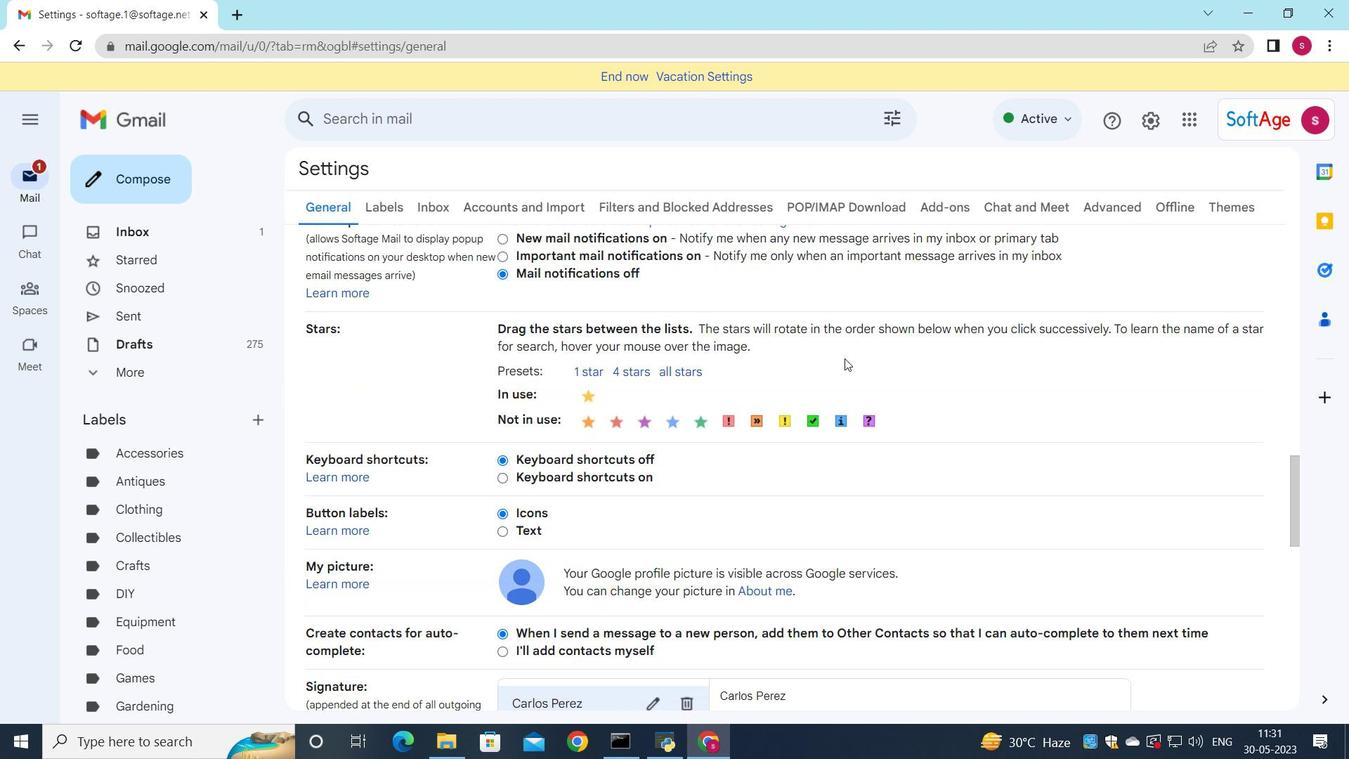 
Action: Mouse scrolled (830, 362) with delta (0, 0)
Screenshot: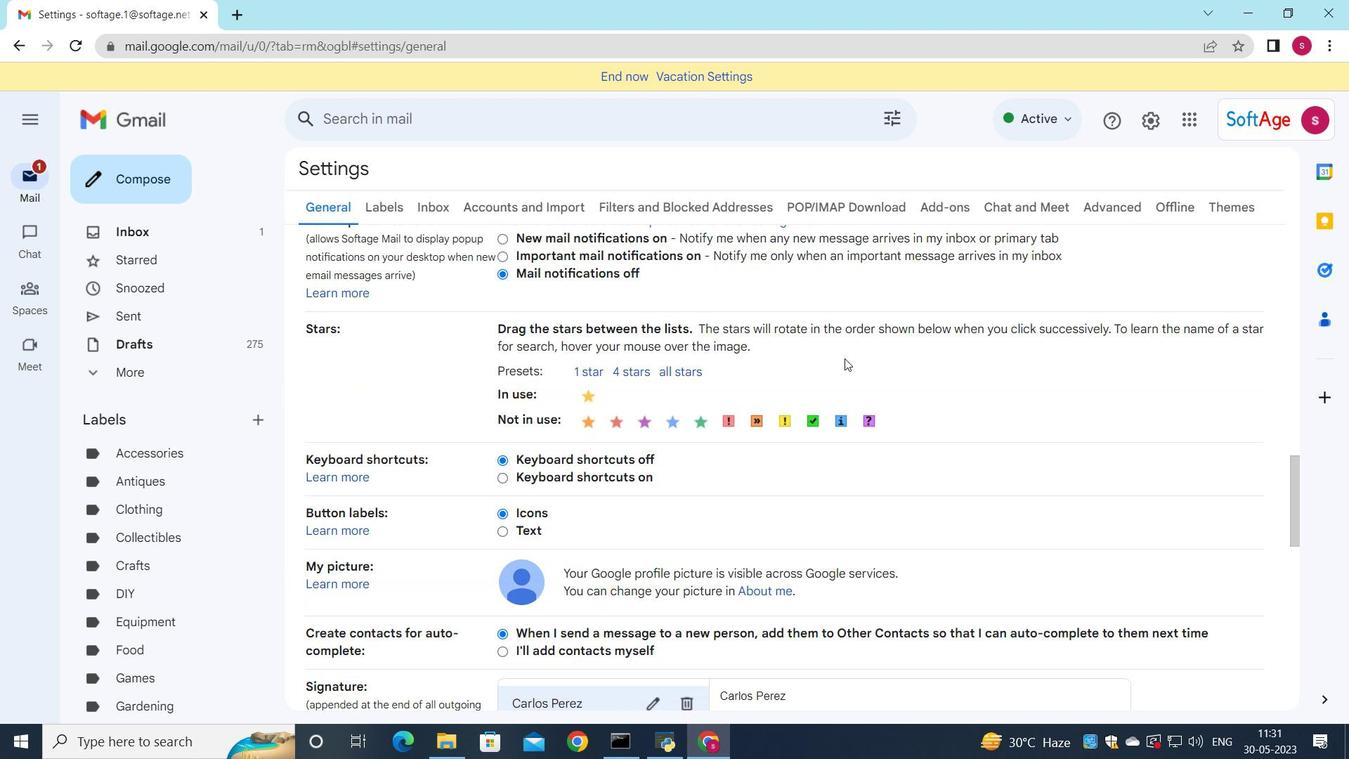 
Action: Mouse scrolled (830, 362) with delta (0, 0)
Screenshot: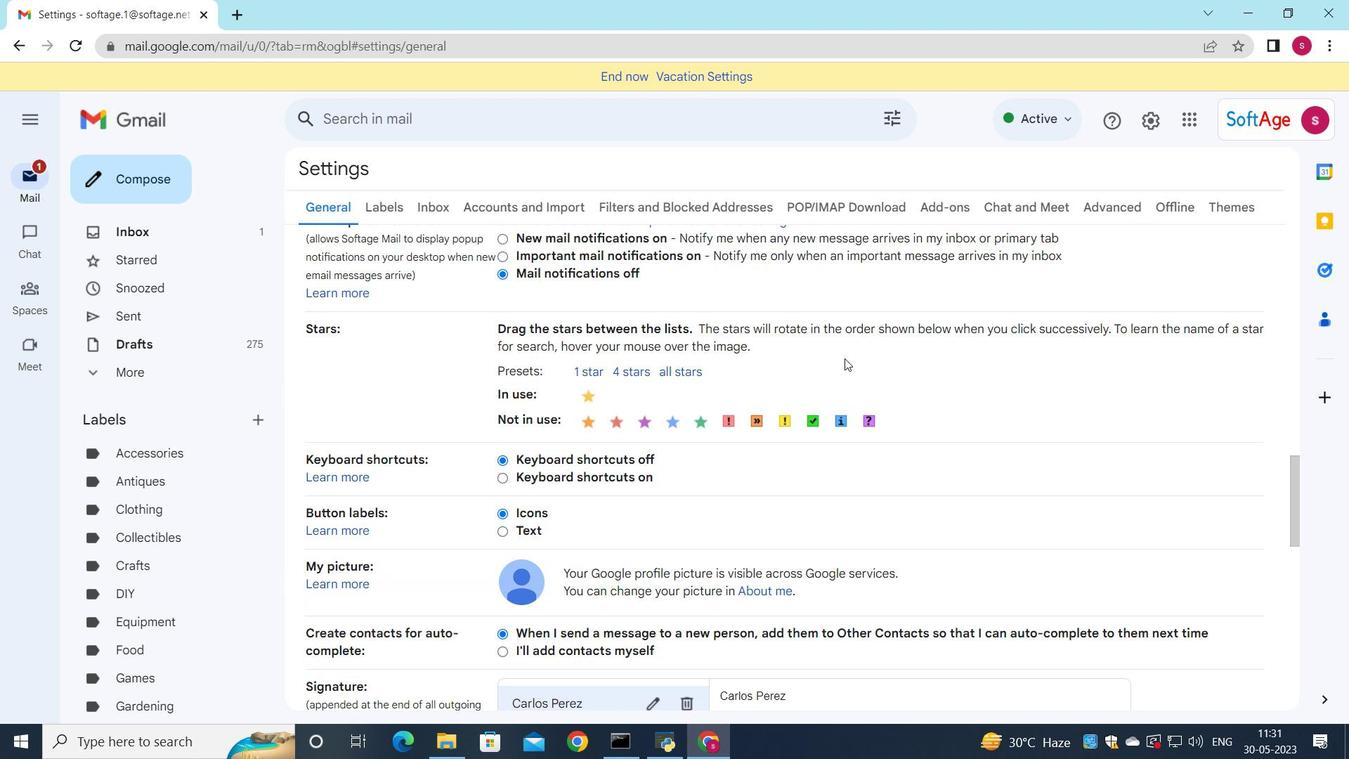 
Action: Mouse moved to (668, 427)
Screenshot: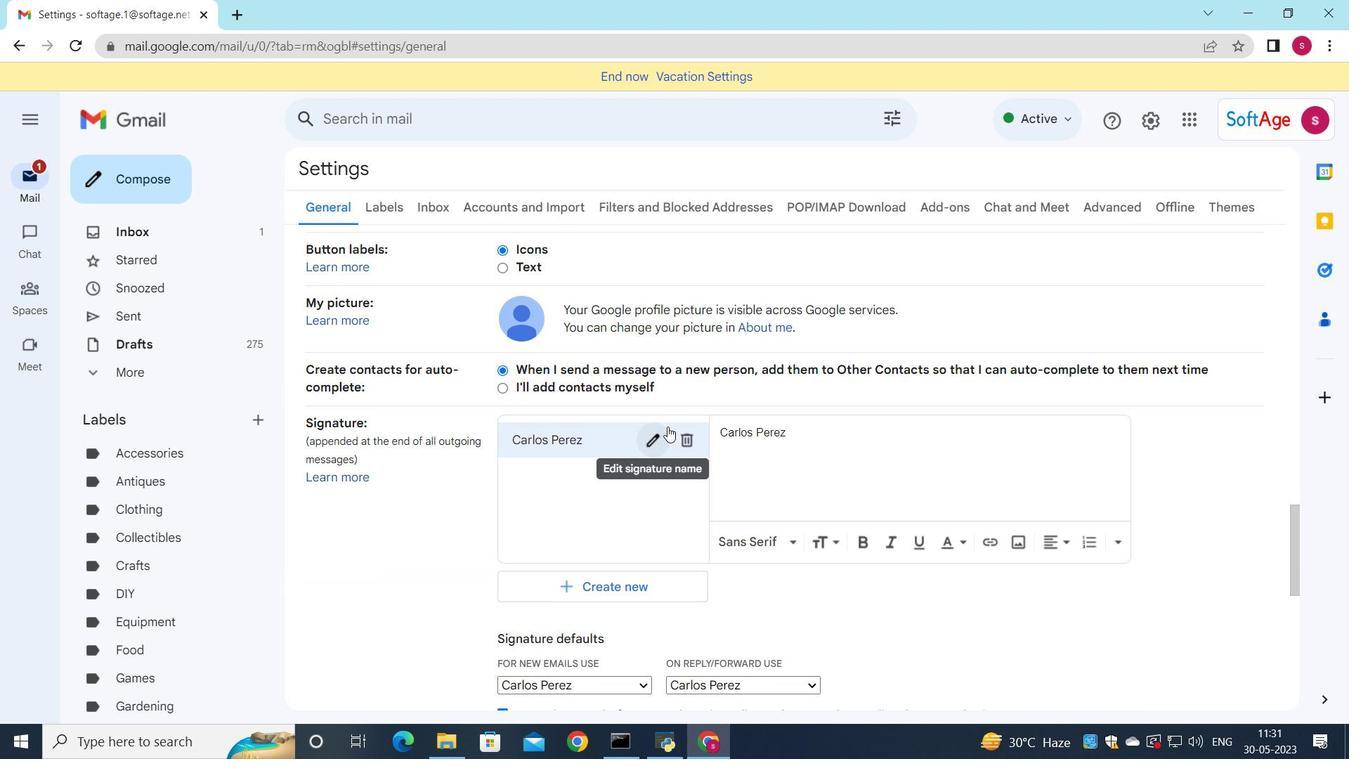 
Action: Mouse scrolled (668, 426) with delta (0, 0)
Screenshot: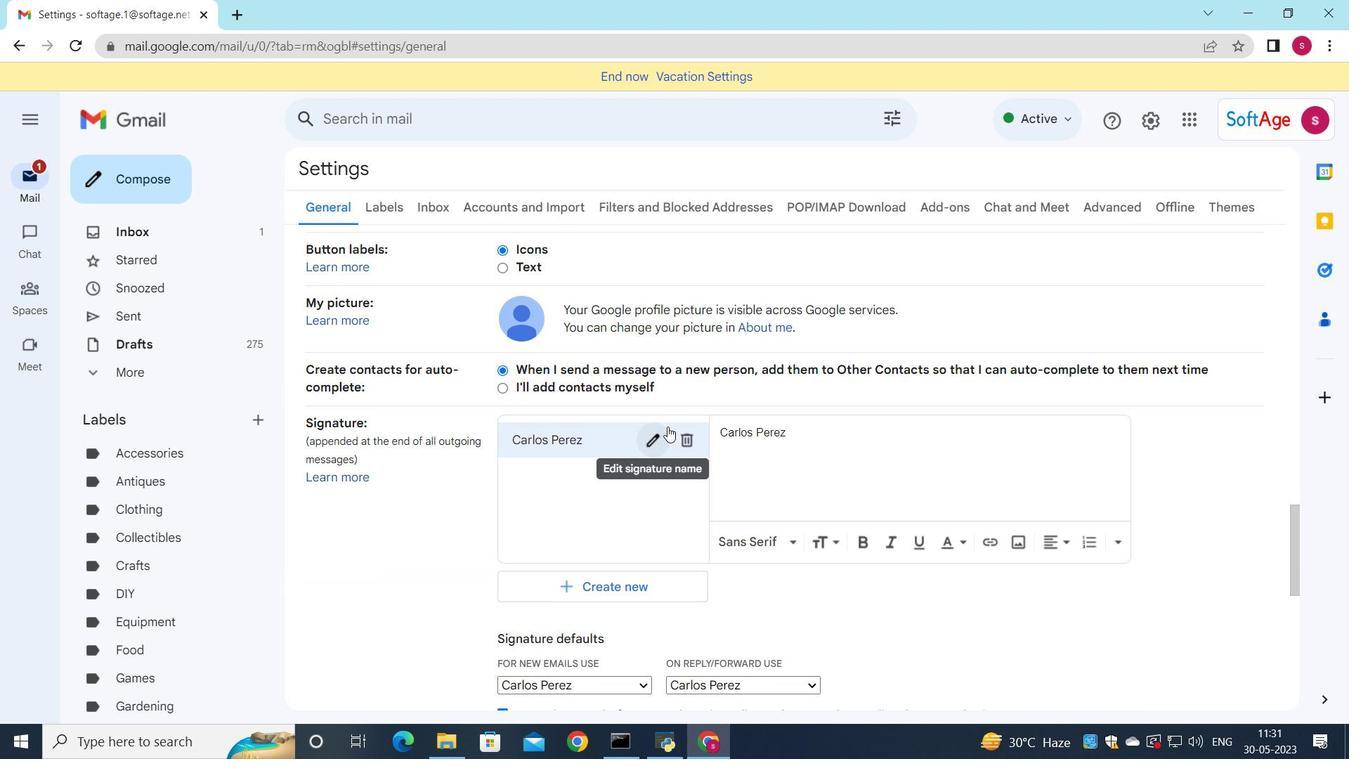 
Action: Mouse moved to (685, 362)
Screenshot: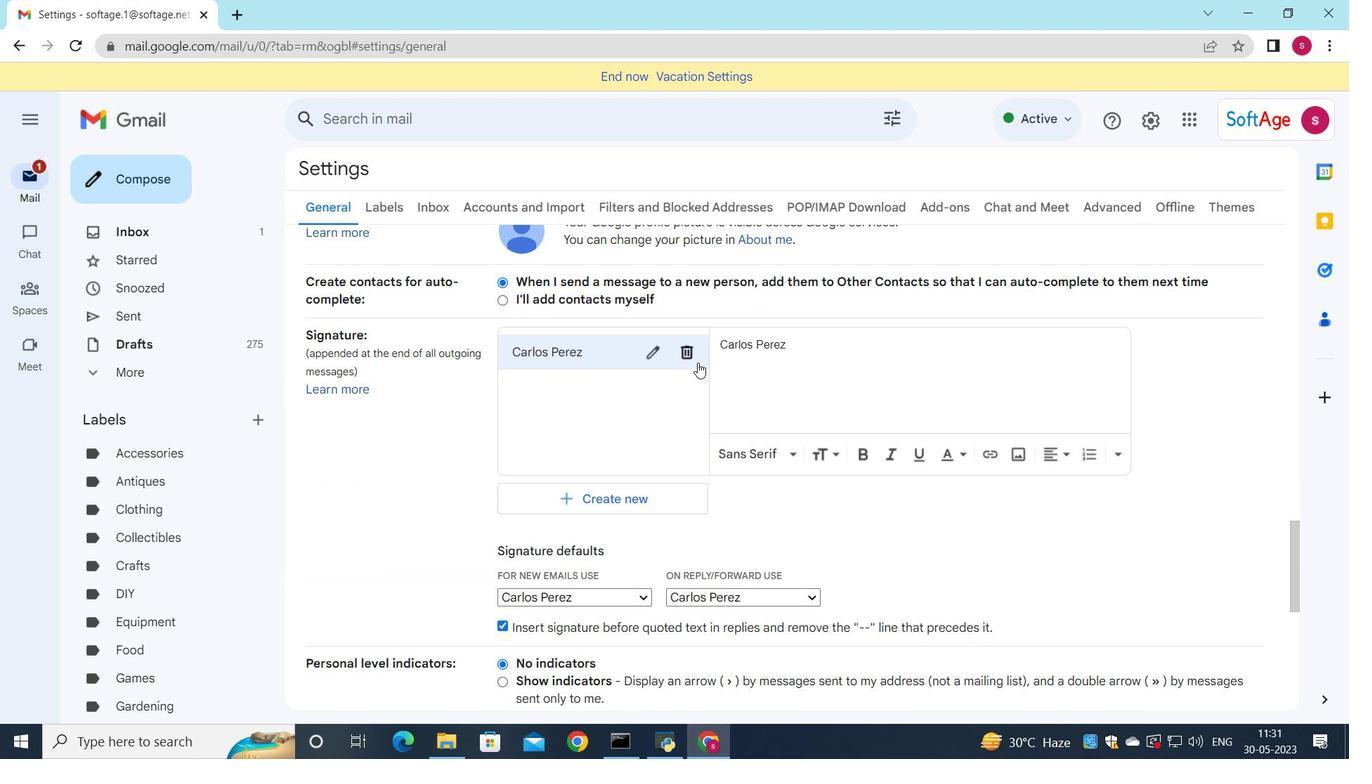 
Action: Mouse pressed left at (685, 362)
Screenshot: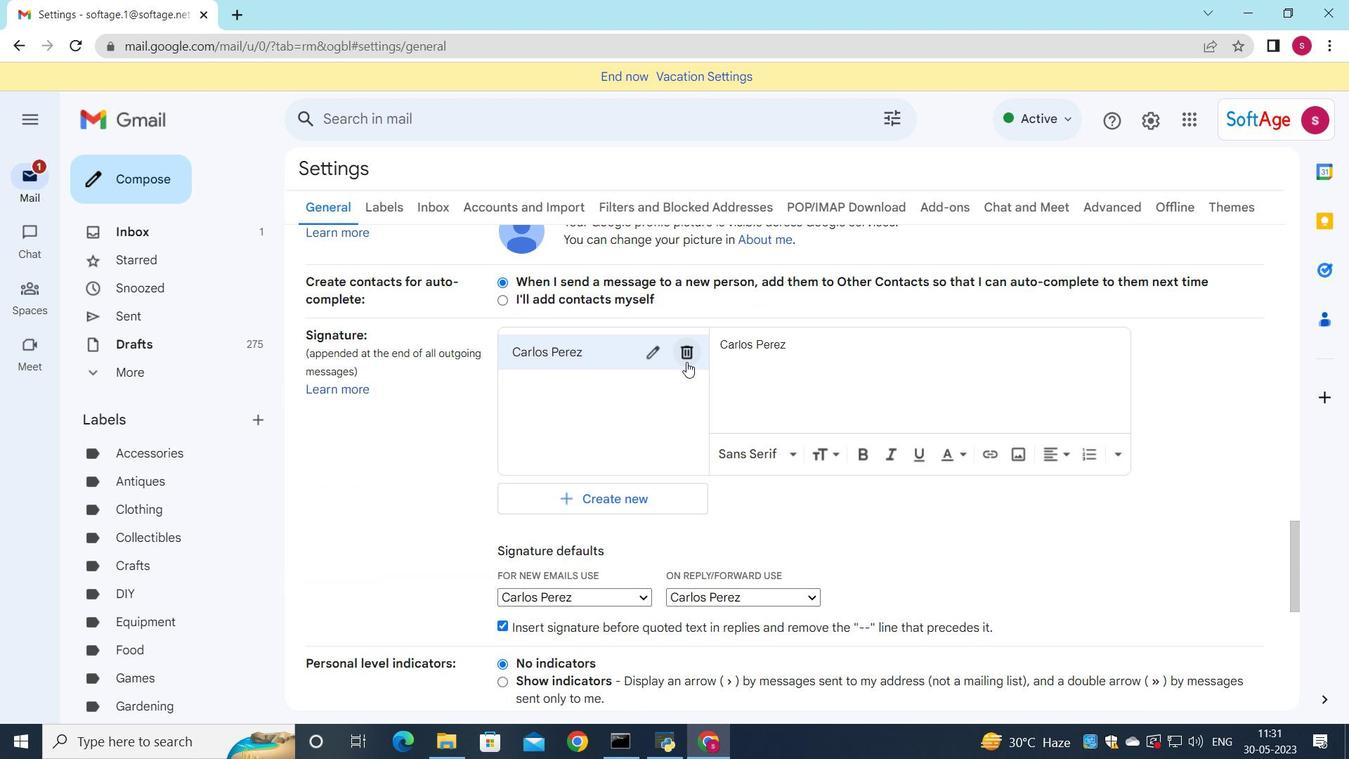 
Action: Mouse moved to (819, 426)
Screenshot: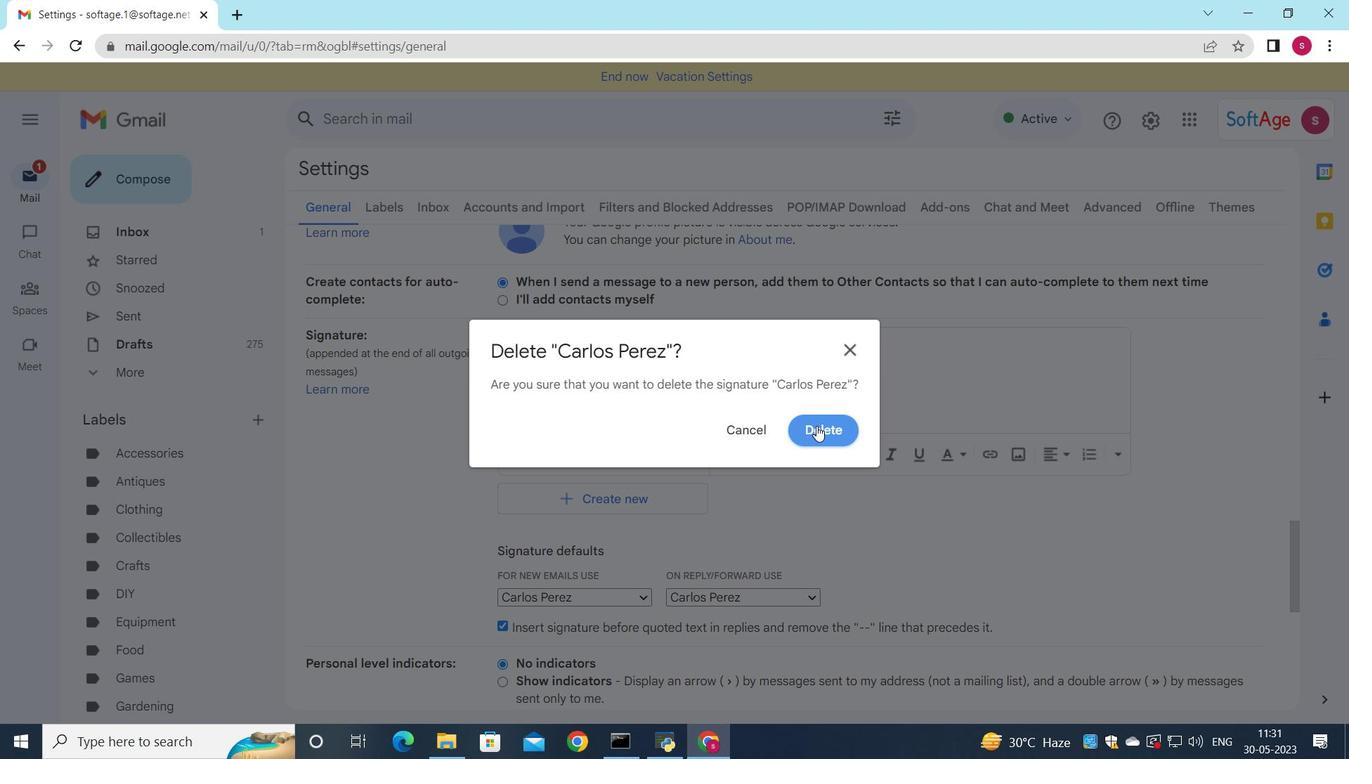 
Action: Mouse pressed left at (819, 426)
Screenshot: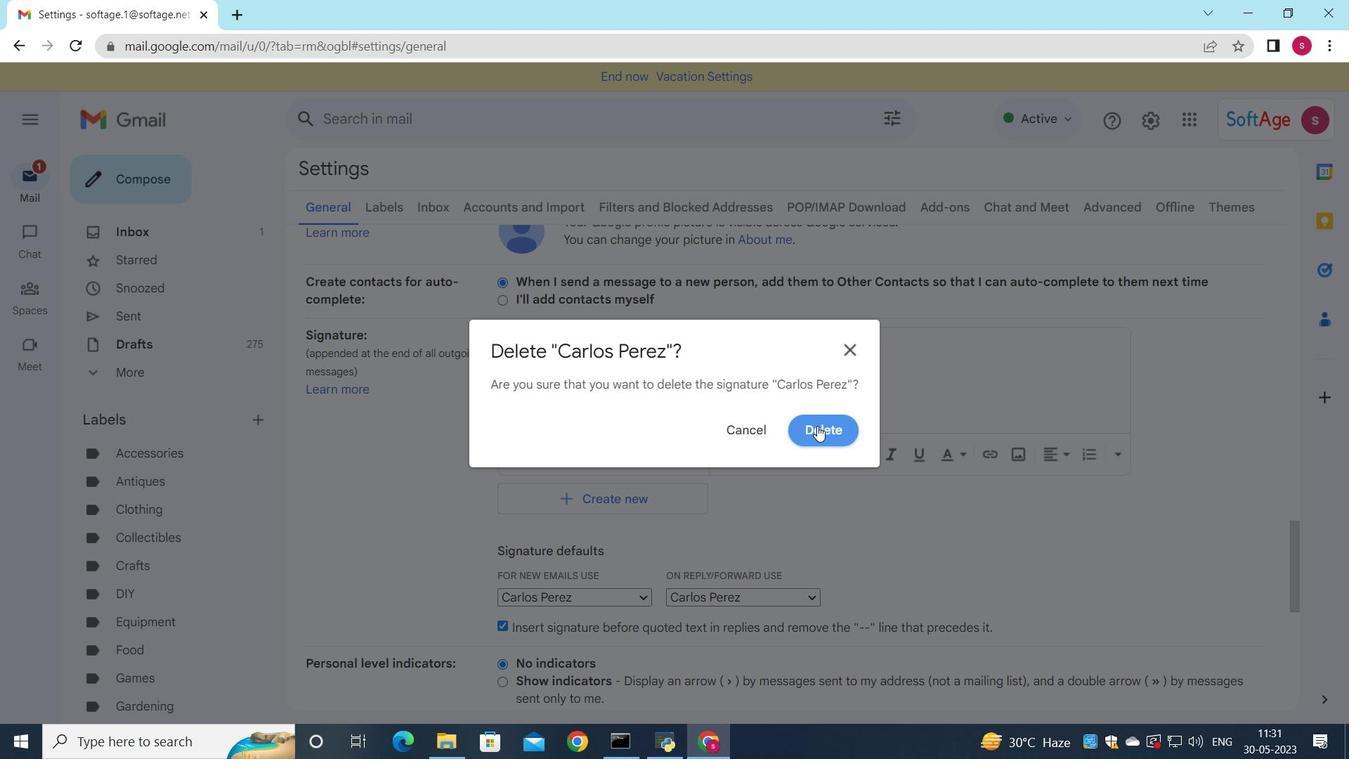 
Action: Mouse moved to (584, 376)
Screenshot: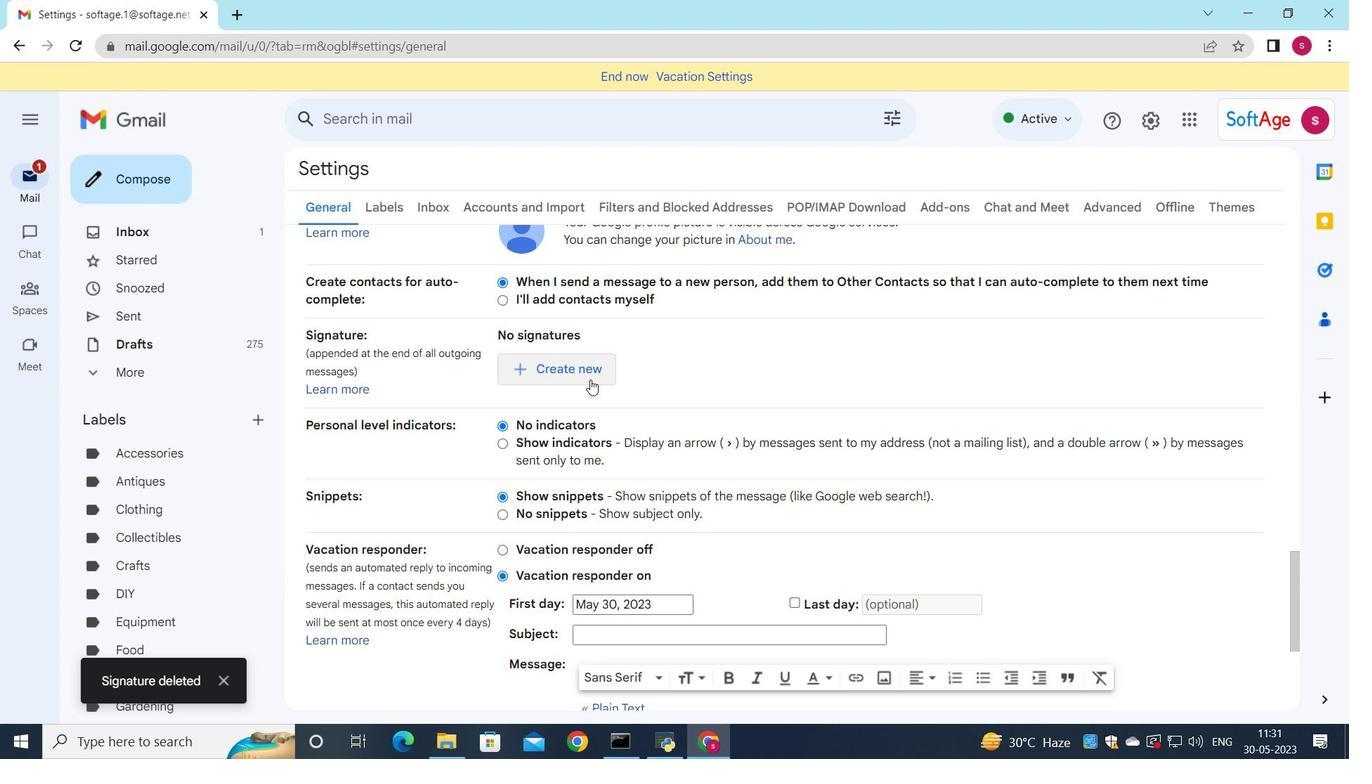 
Action: Mouse pressed left at (584, 376)
Screenshot: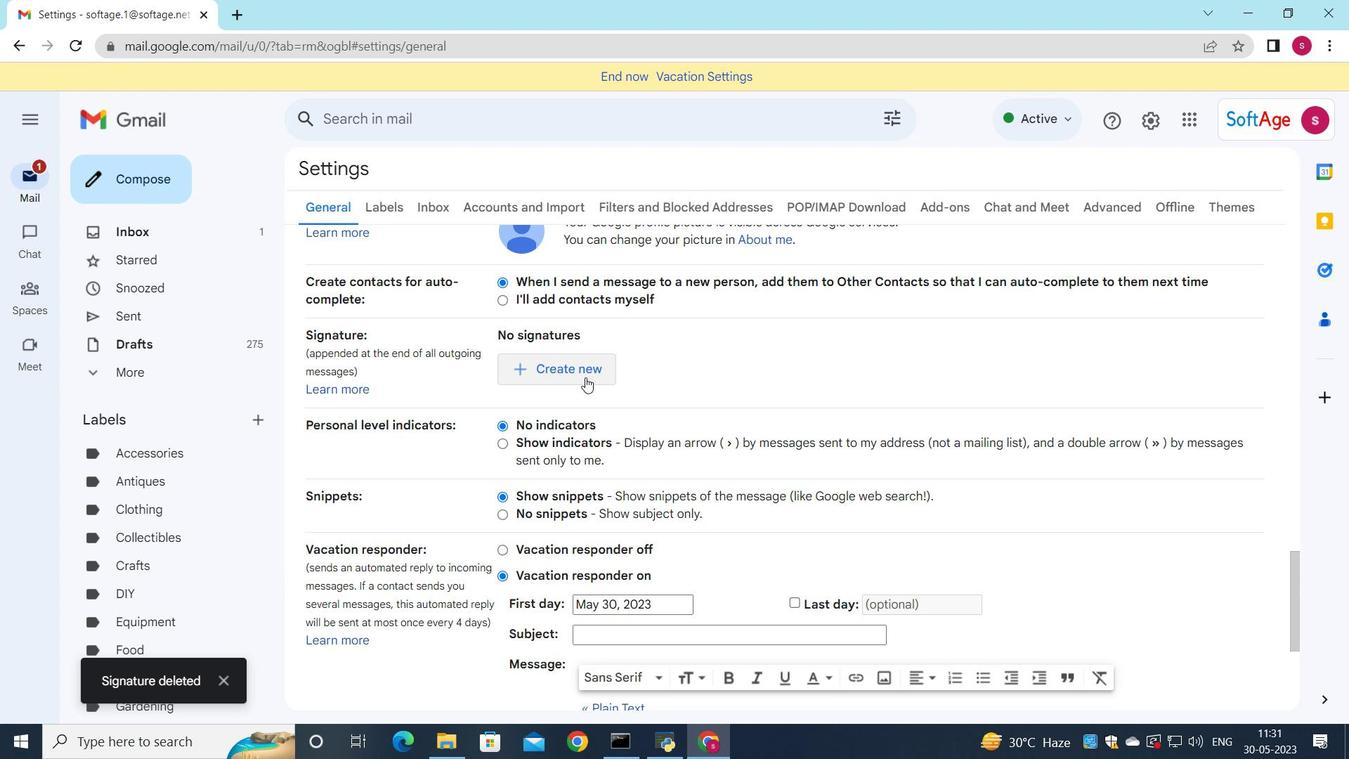 
Action: Mouse moved to (830, 411)
Screenshot: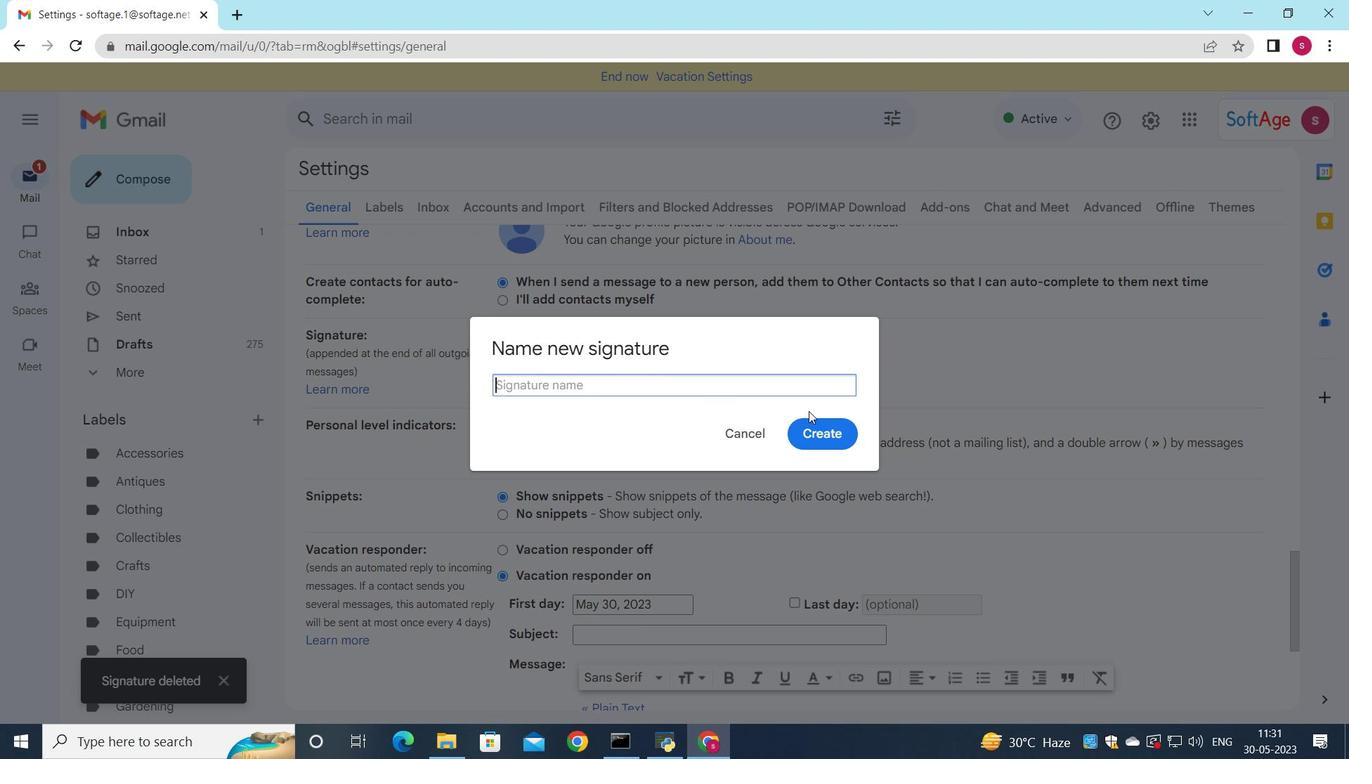 
Action: Key pressed <Key.shift>Caroline<Key.space><Key.shift>Robo<Key.backspace>inson
Screenshot: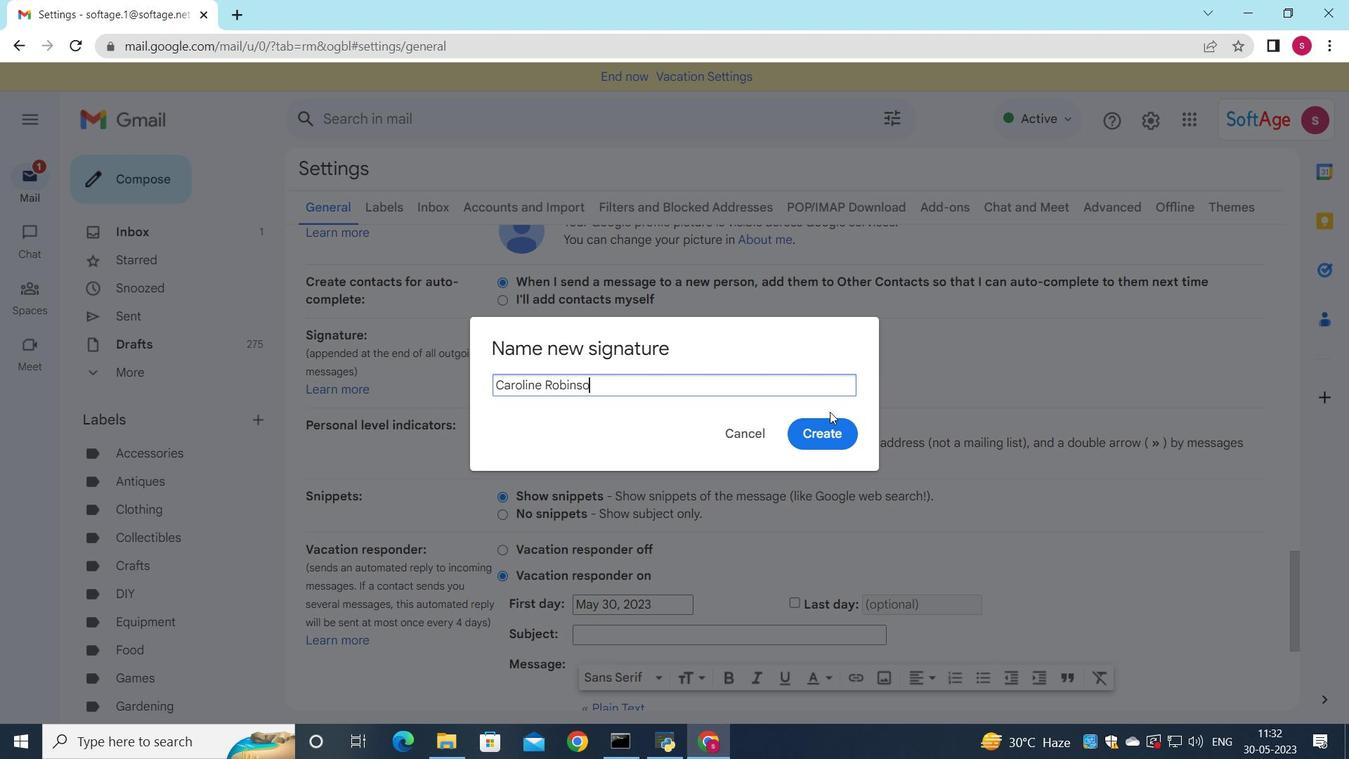 
Action: Mouse moved to (819, 433)
Screenshot: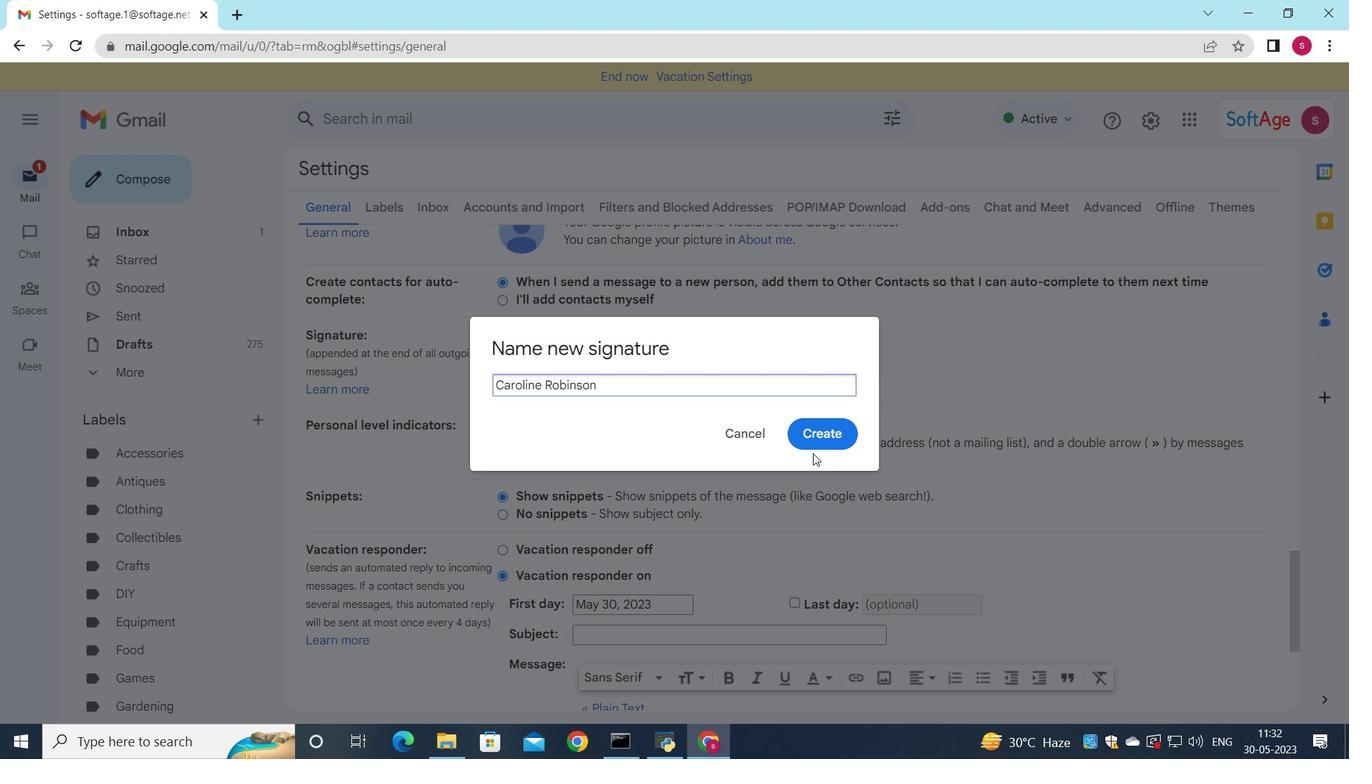 
Action: Mouse pressed left at (819, 433)
Screenshot: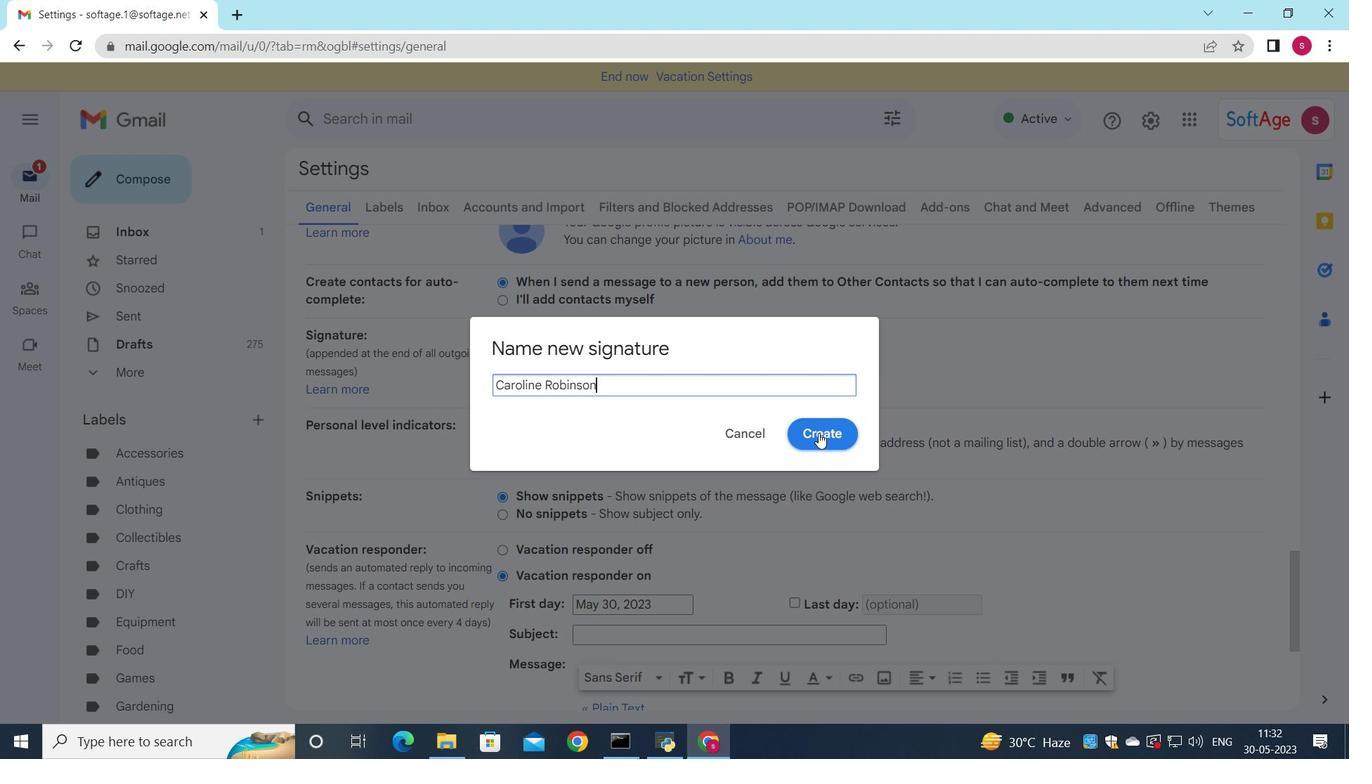 
Action: Mouse moved to (845, 413)
Screenshot: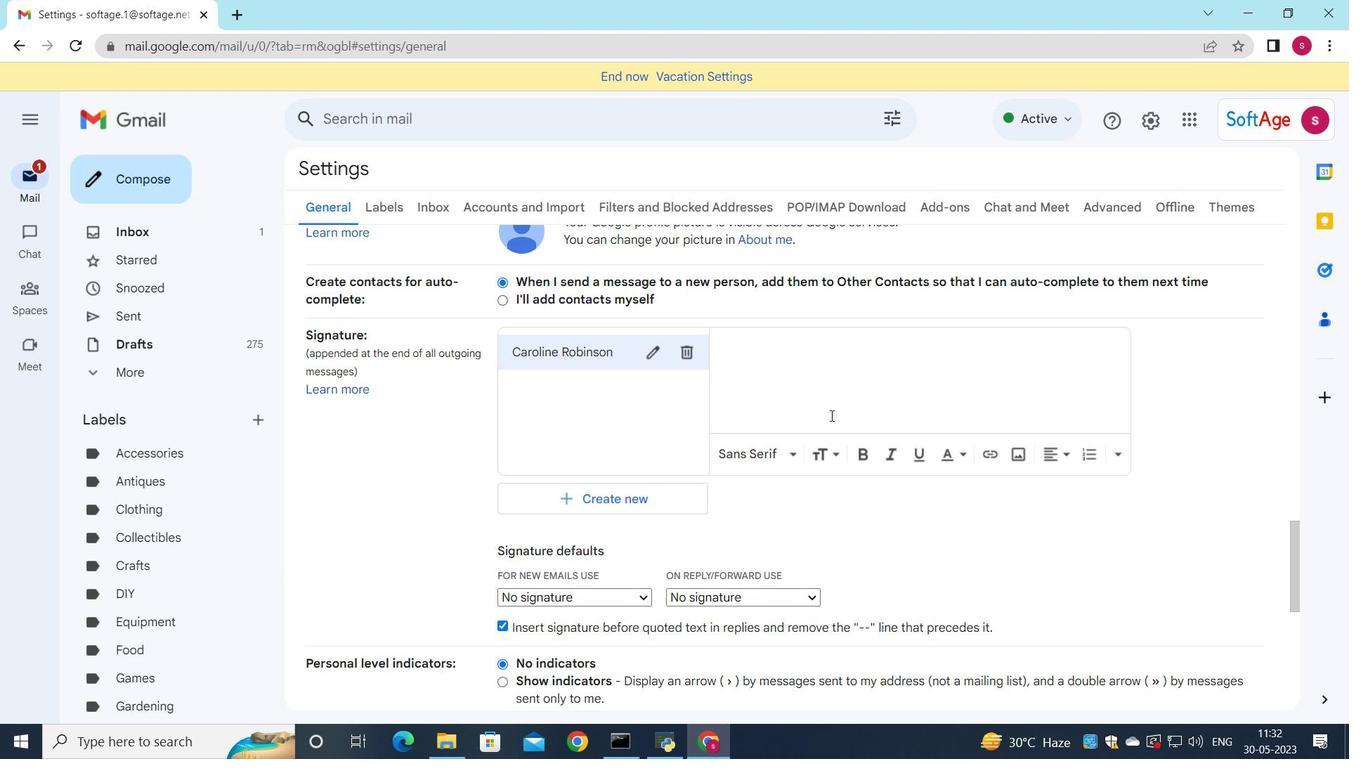 
Action: Mouse pressed left at (845, 413)
Screenshot: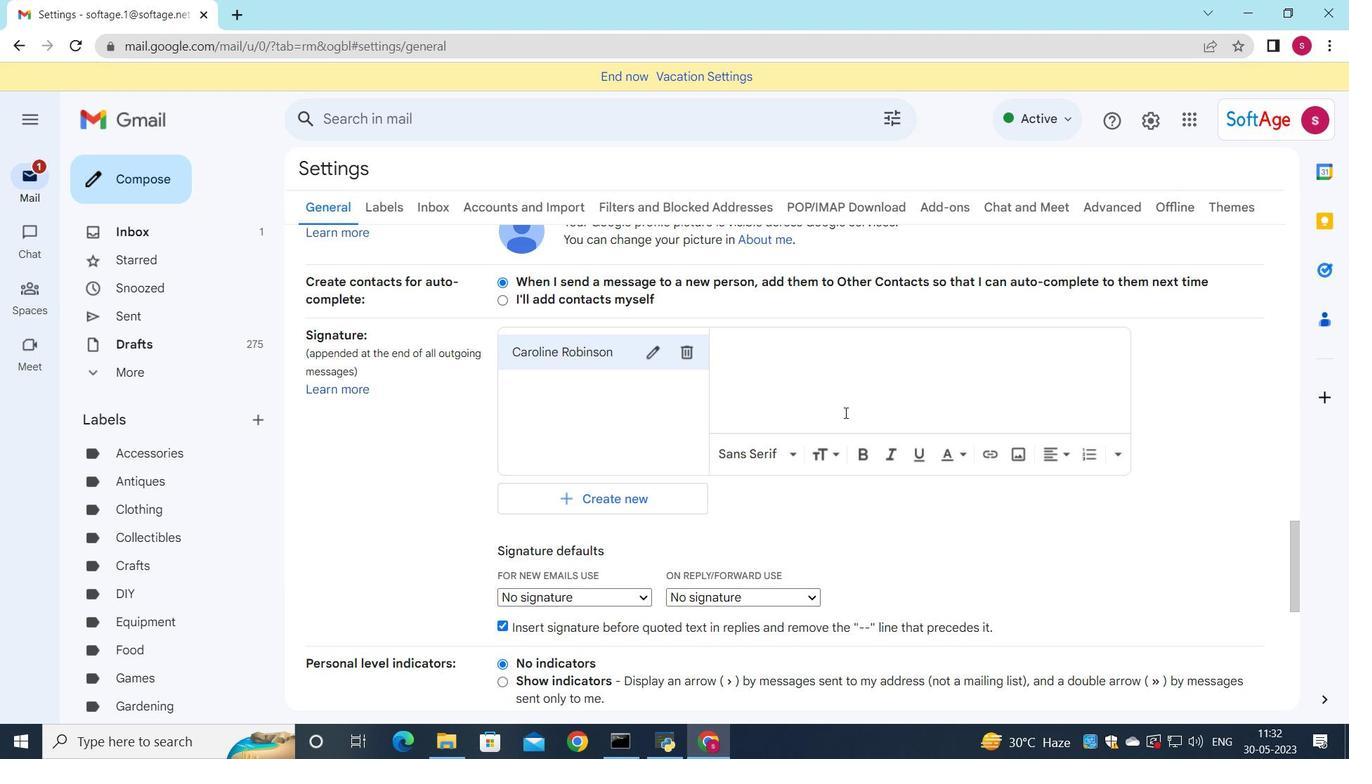 
Action: Key pressed <Key.shift>Caroline<Key.space>robo<Key.backspace>imson
Screenshot: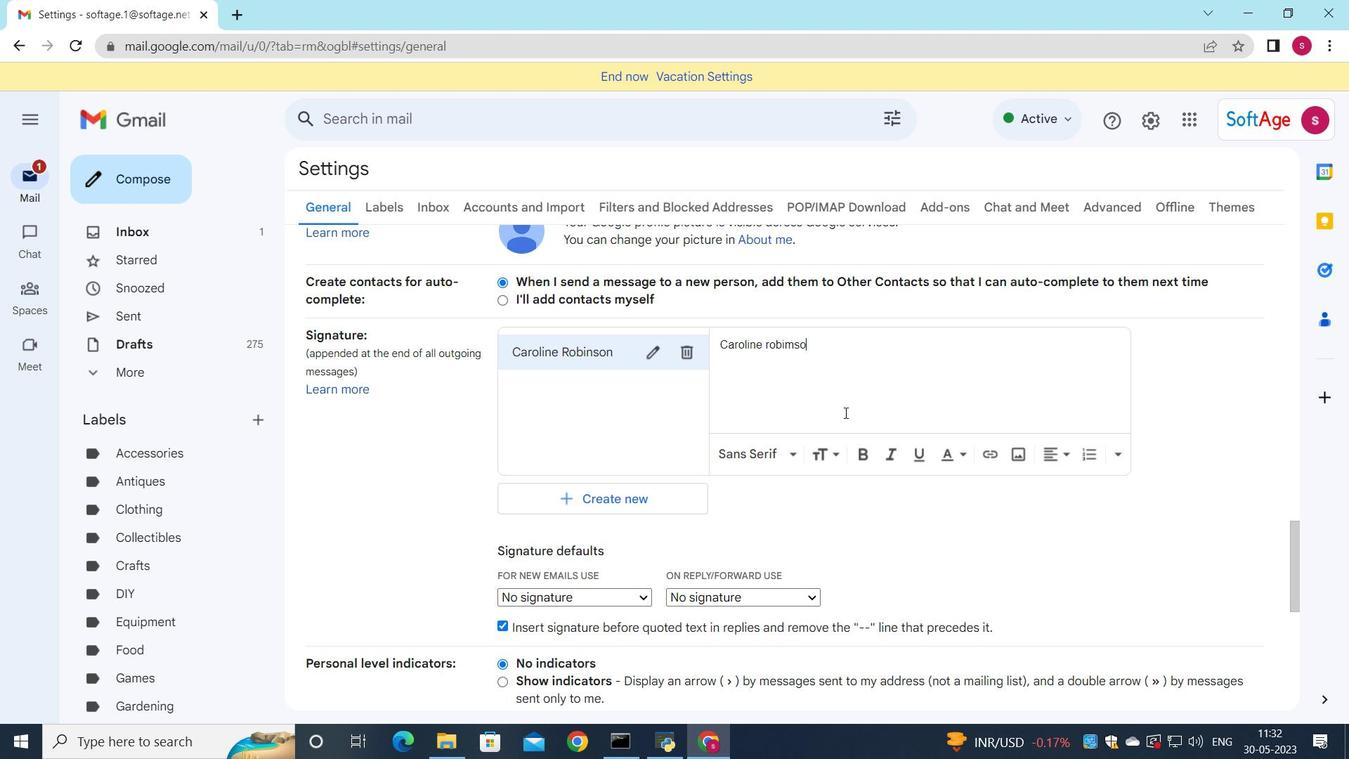 
Action: Mouse moved to (770, 345)
Screenshot: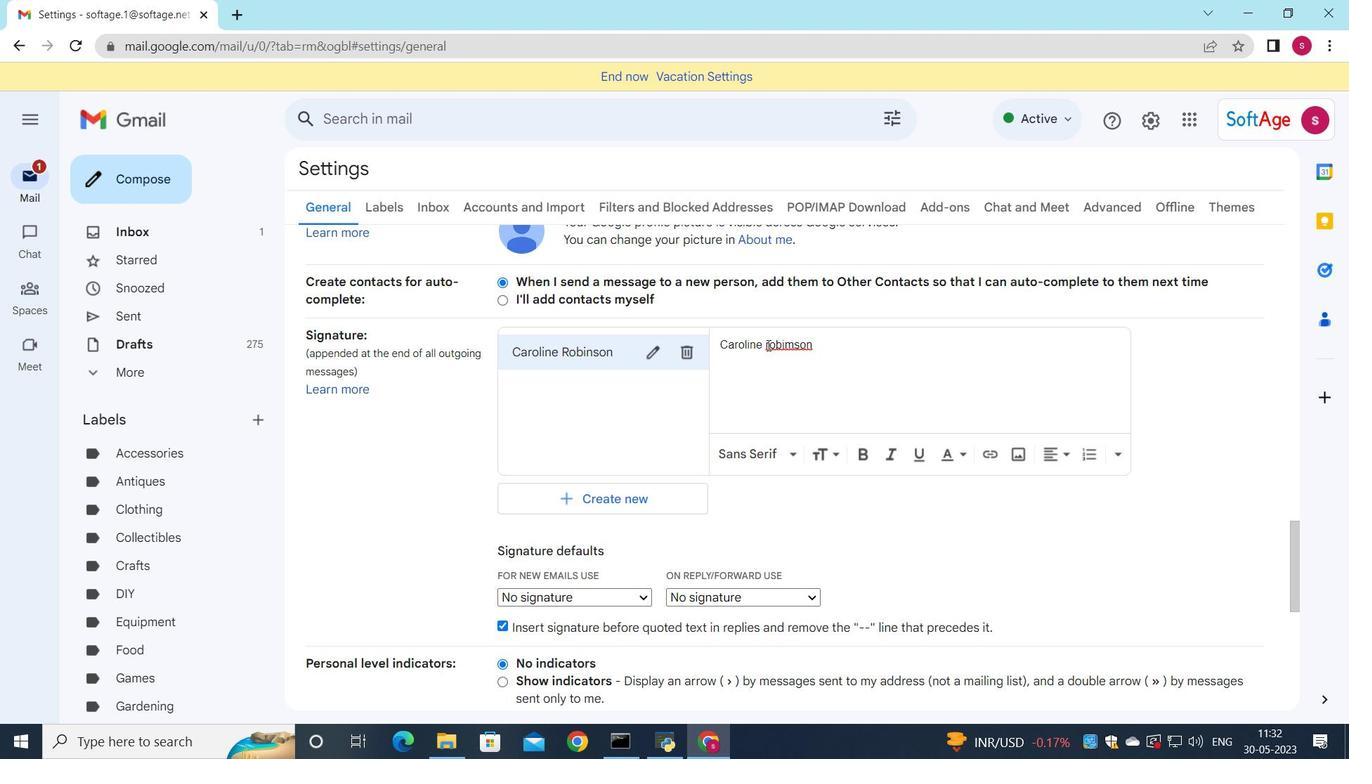 
Action: Mouse pressed left at (770, 345)
Screenshot: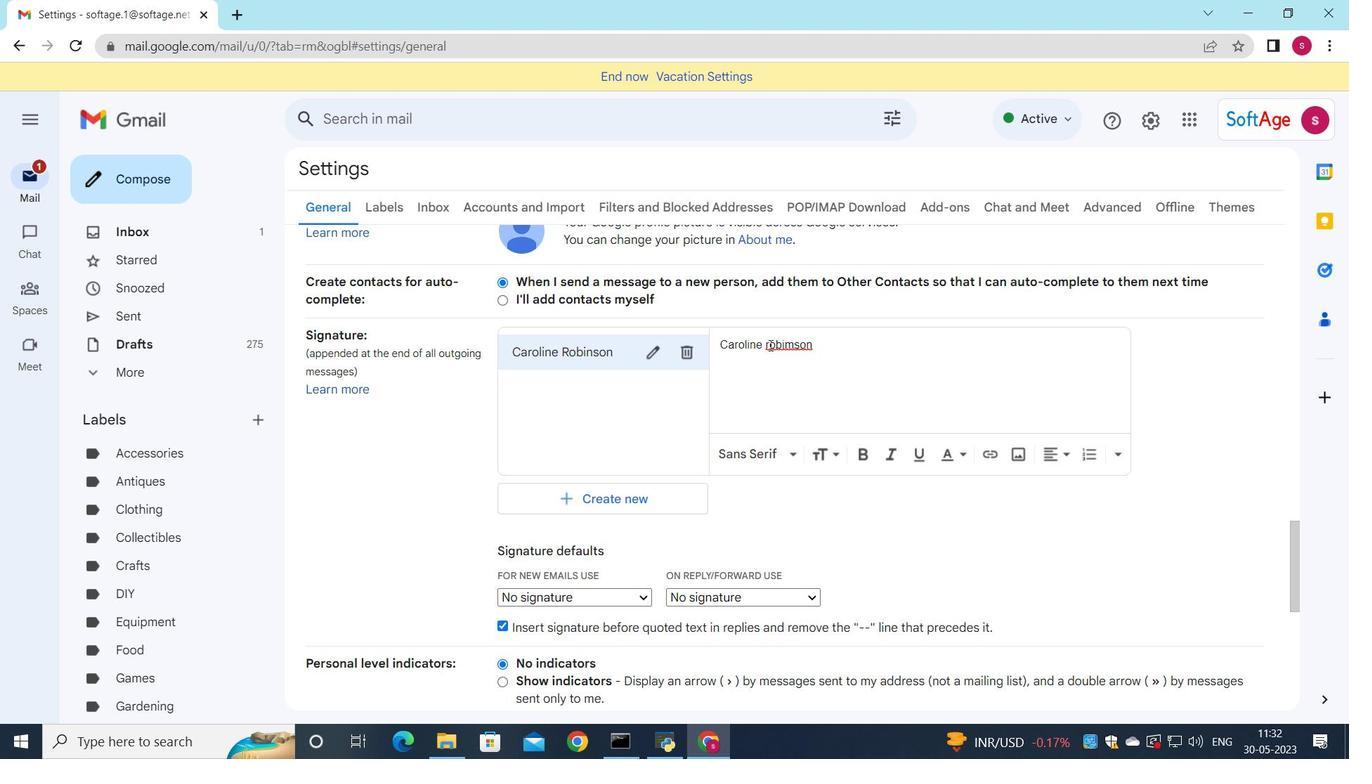 
Action: Key pressed <Key.backspace><Key.shift><Key.shift>R
Screenshot: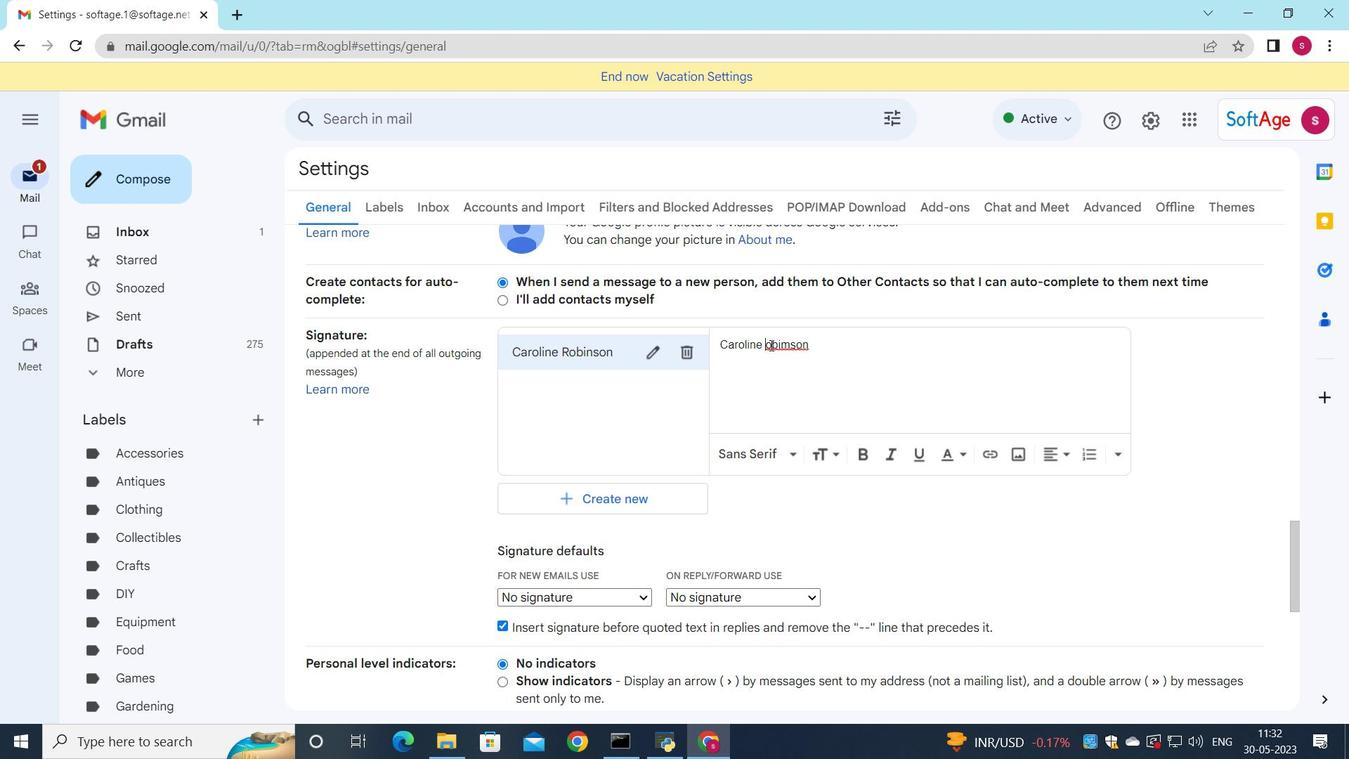 
Action: Mouse moved to (795, 348)
Screenshot: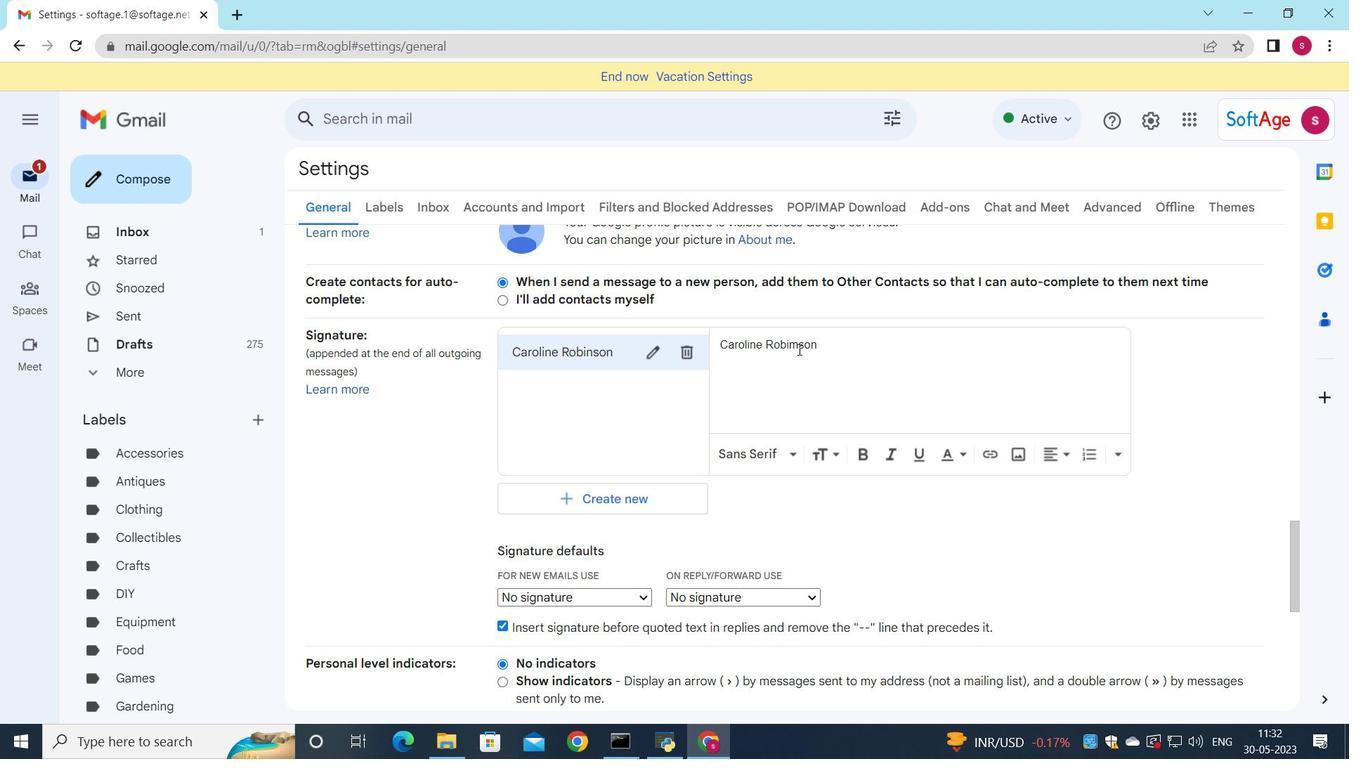 
Action: Mouse pressed left at (795, 348)
Screenshot: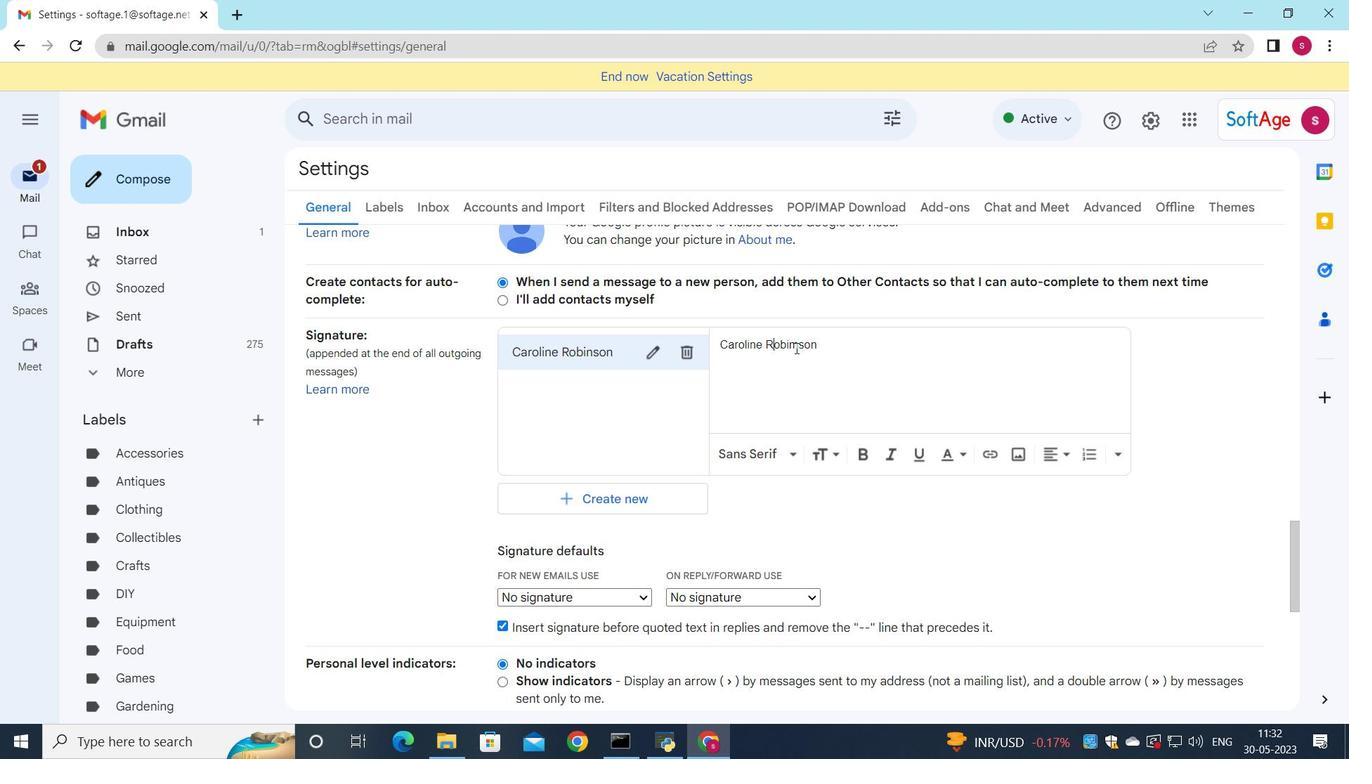
Action: Mouse moved to (797, 383)
Screenshot: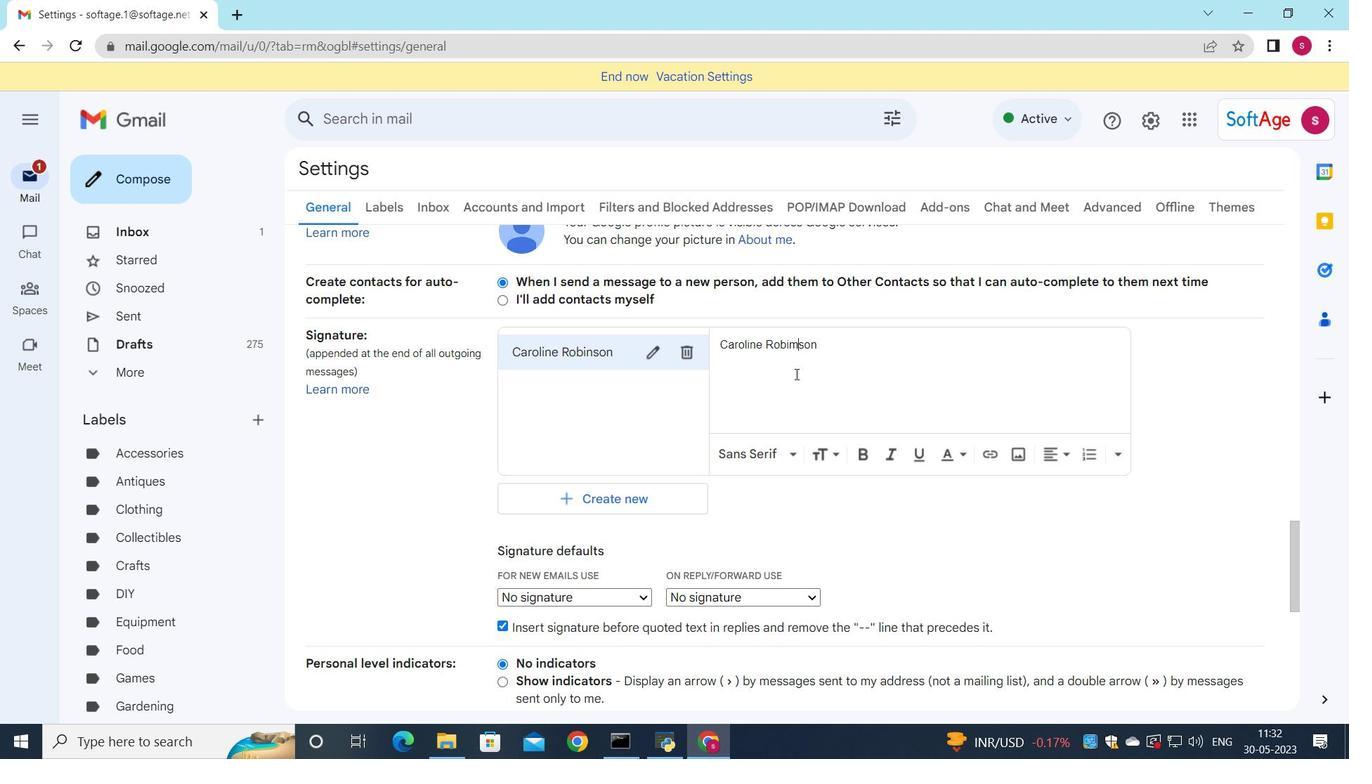 
Action: Key pressed <Key.backspace>n
Screenshot: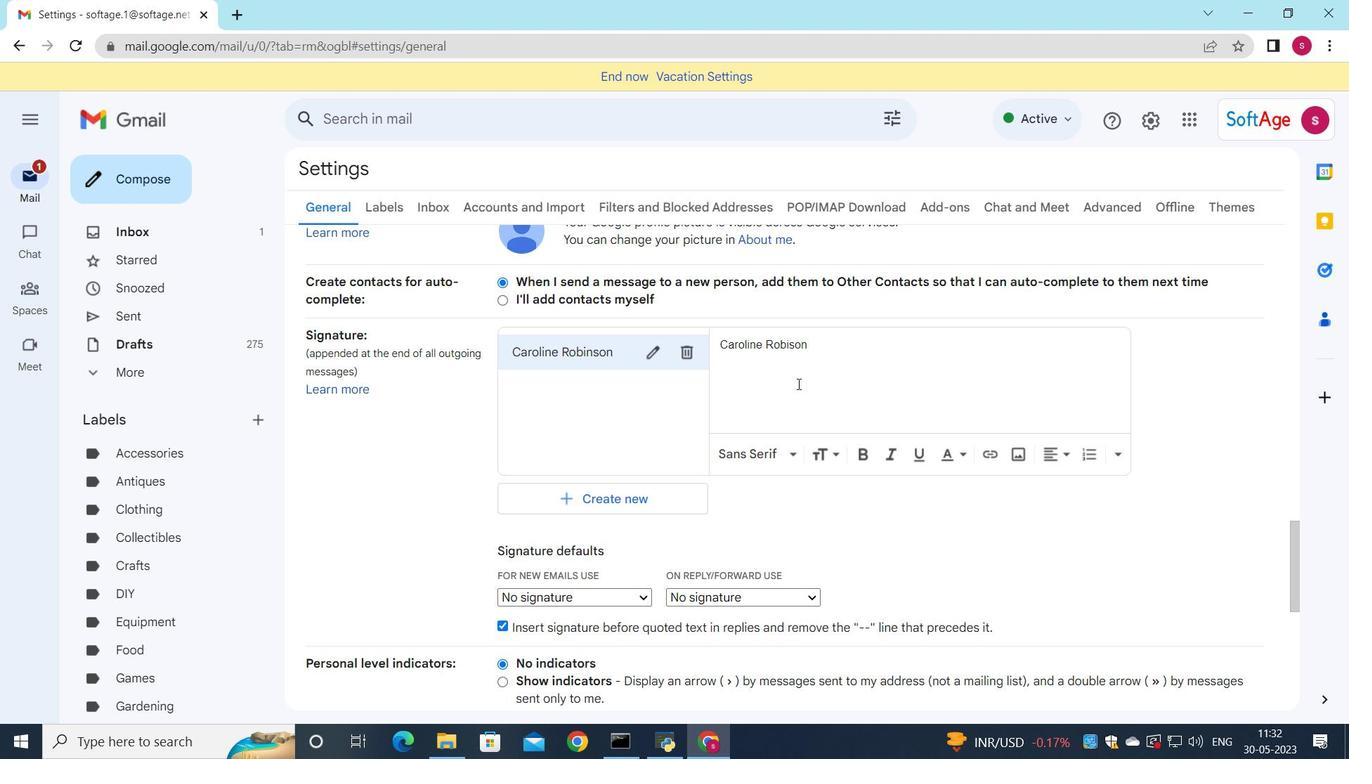 
Action: Mouse moved to (648, 591)
Screenshot: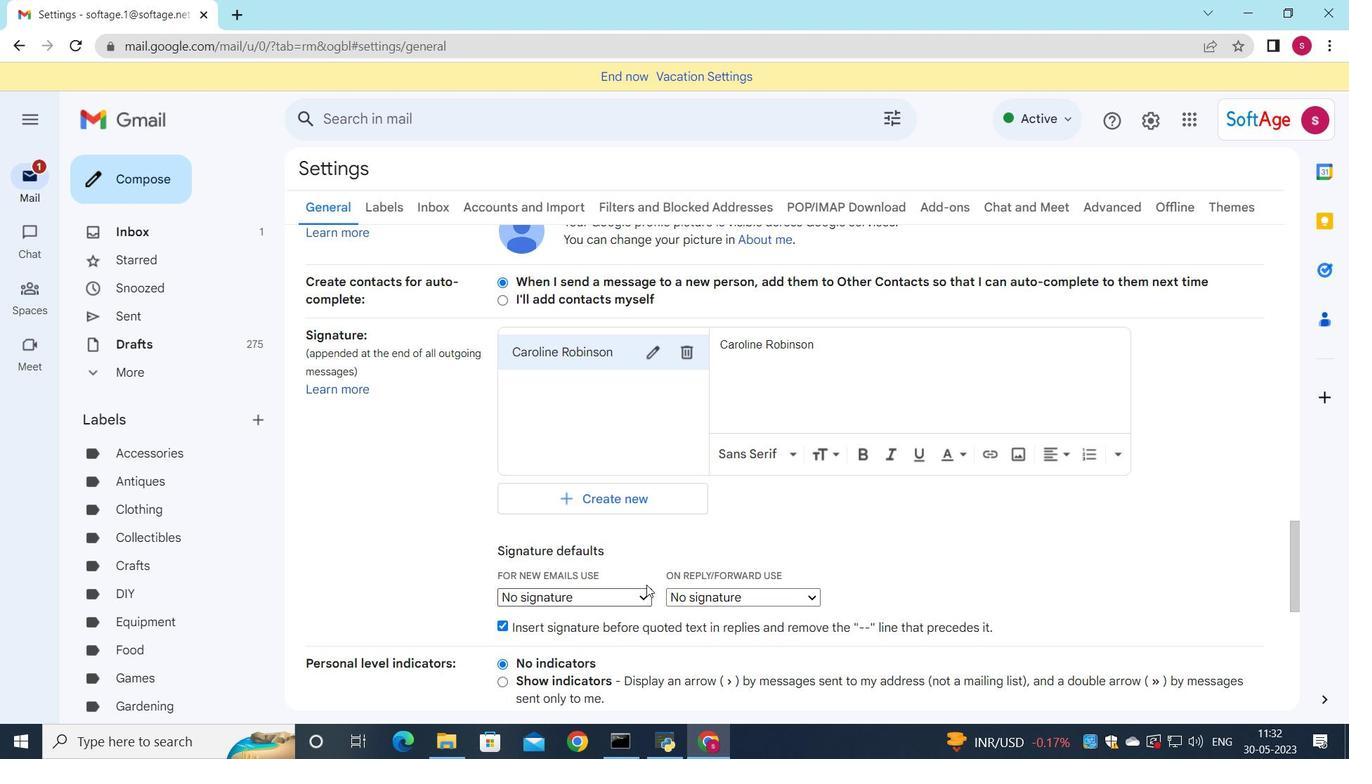 
Action: Mouse pressed left at (648, 591)
Screenshot: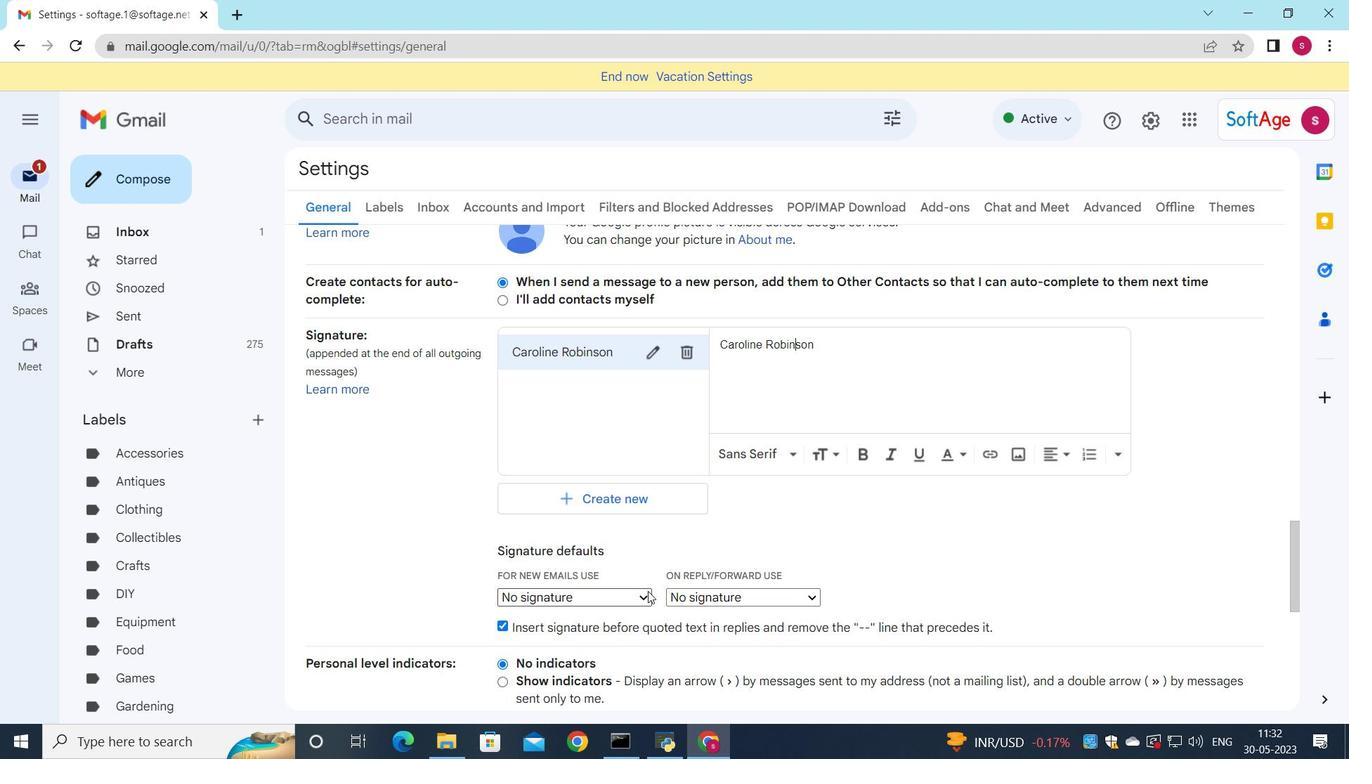 
Action: Mouse moved to (619, 639)
Screenshot: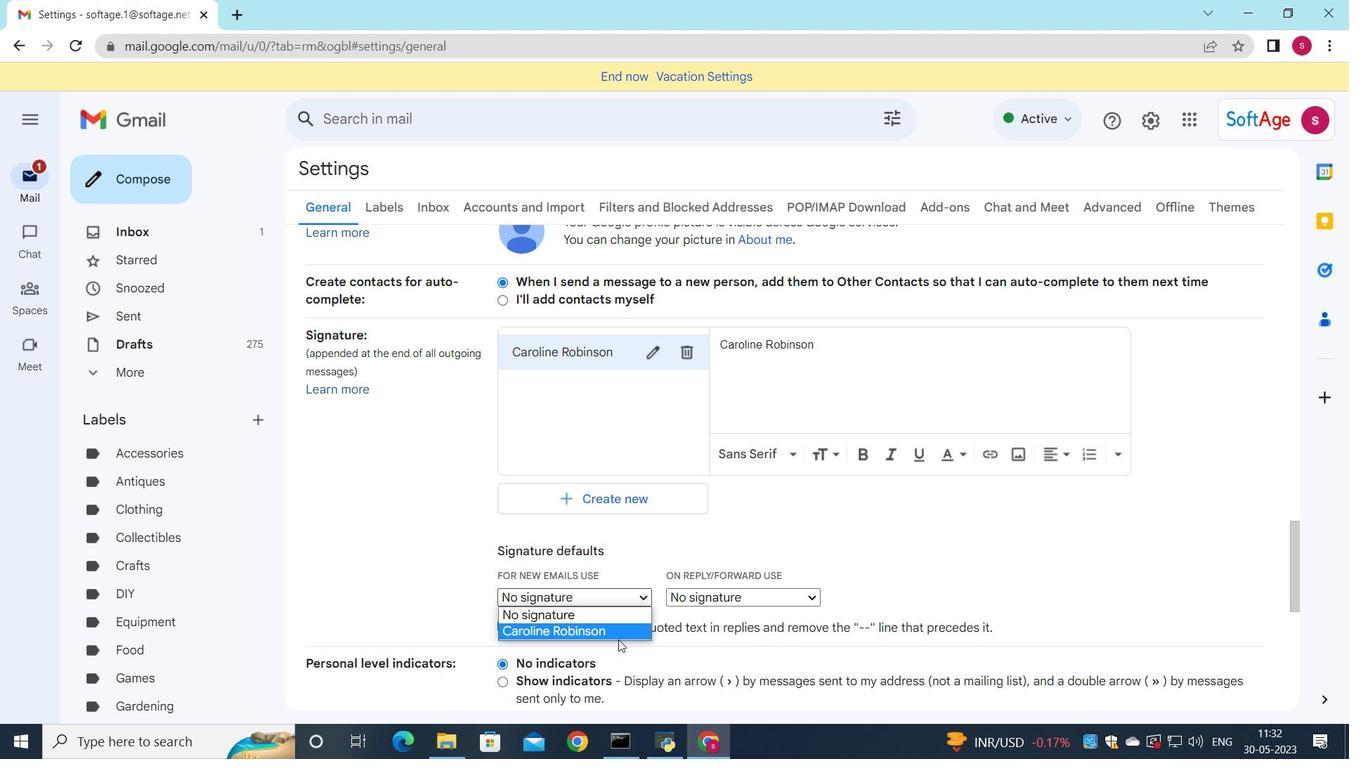 
Action: Mouse pressed left at (619, 639)
Screenshot: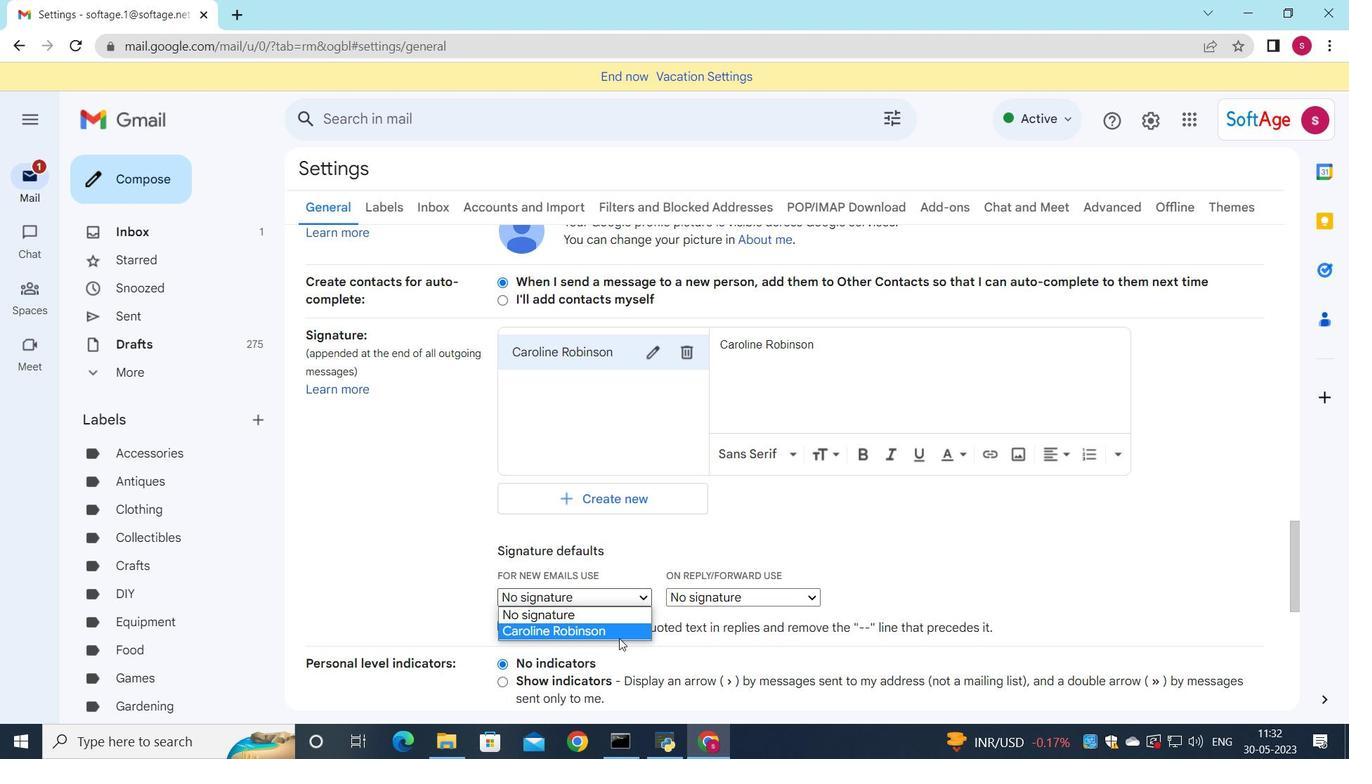 
Action: Mouse moved to (697, 601)
Screenshot: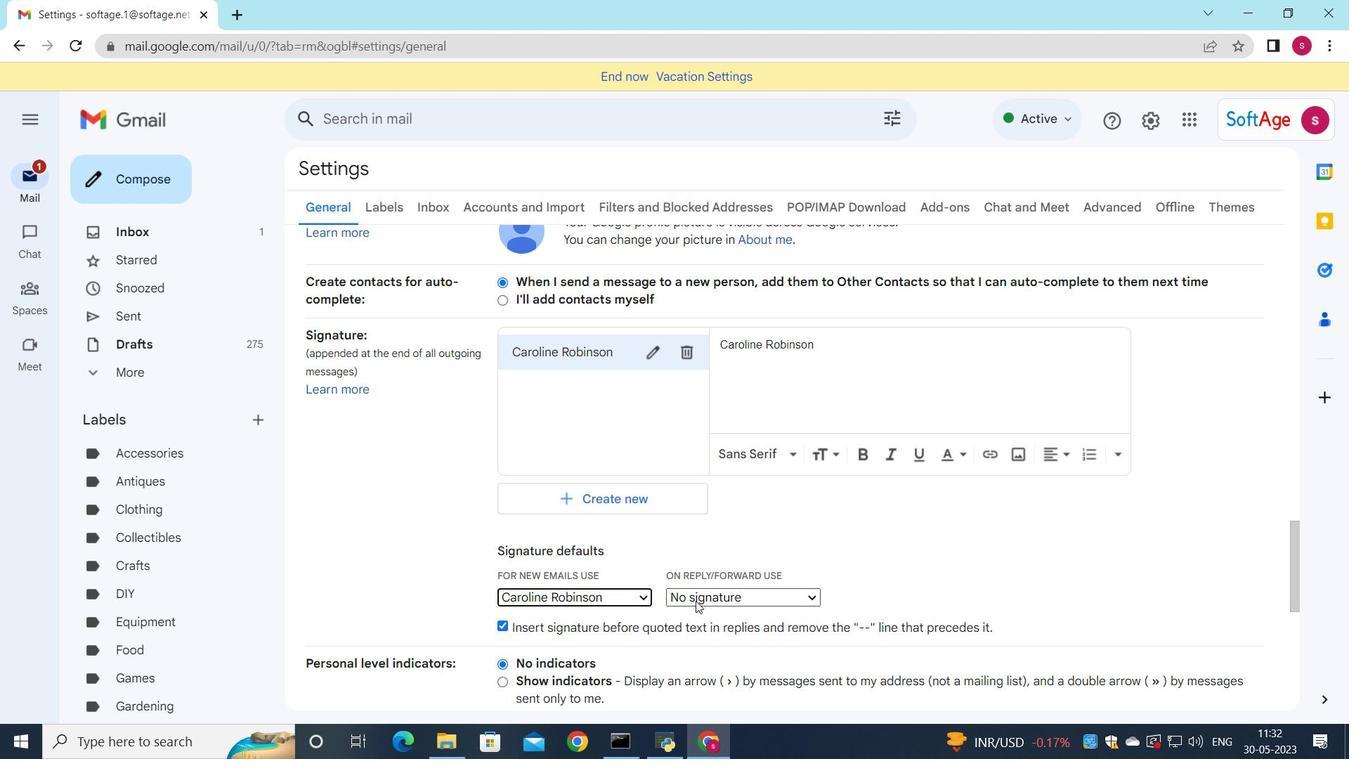 
Action: Mouse pressed left at (697, 601)
Screenshot: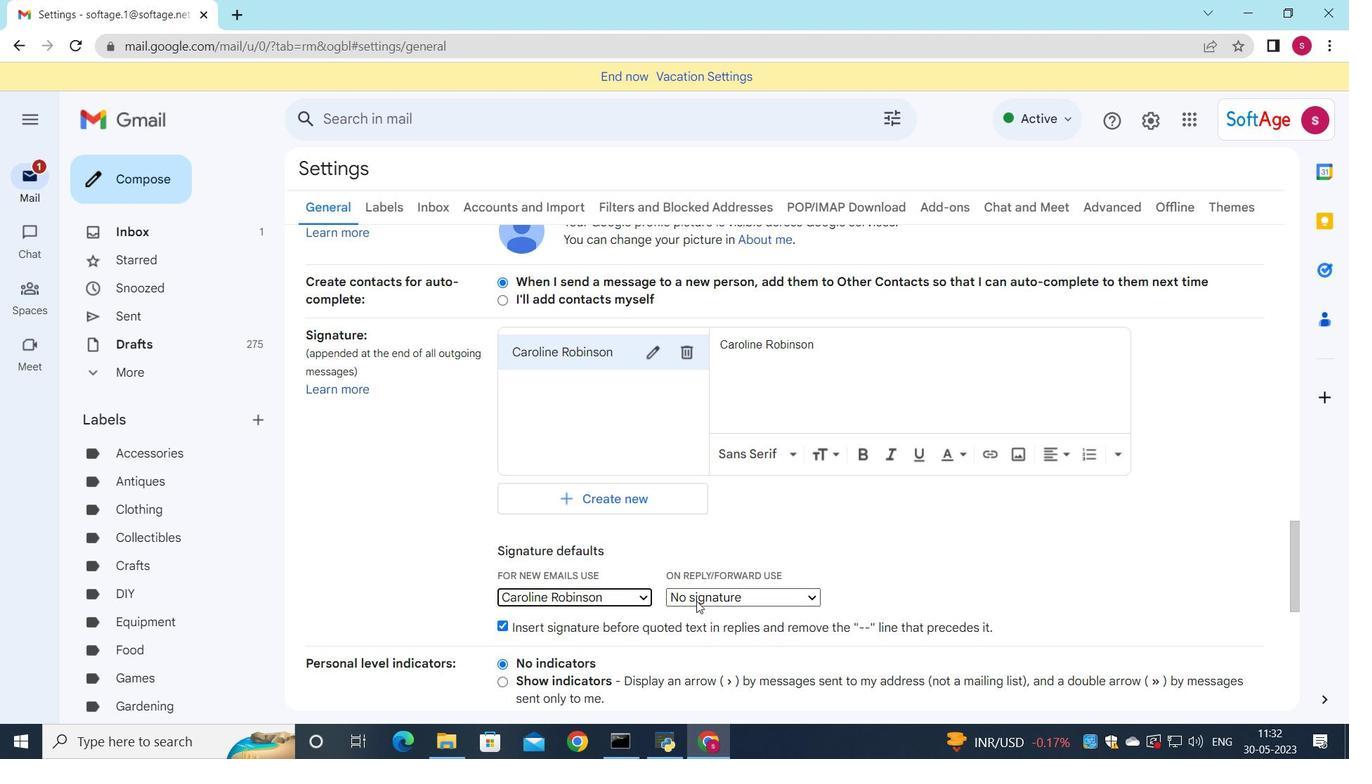 
Action: Mouse moved to (694, 625)
Screenshot: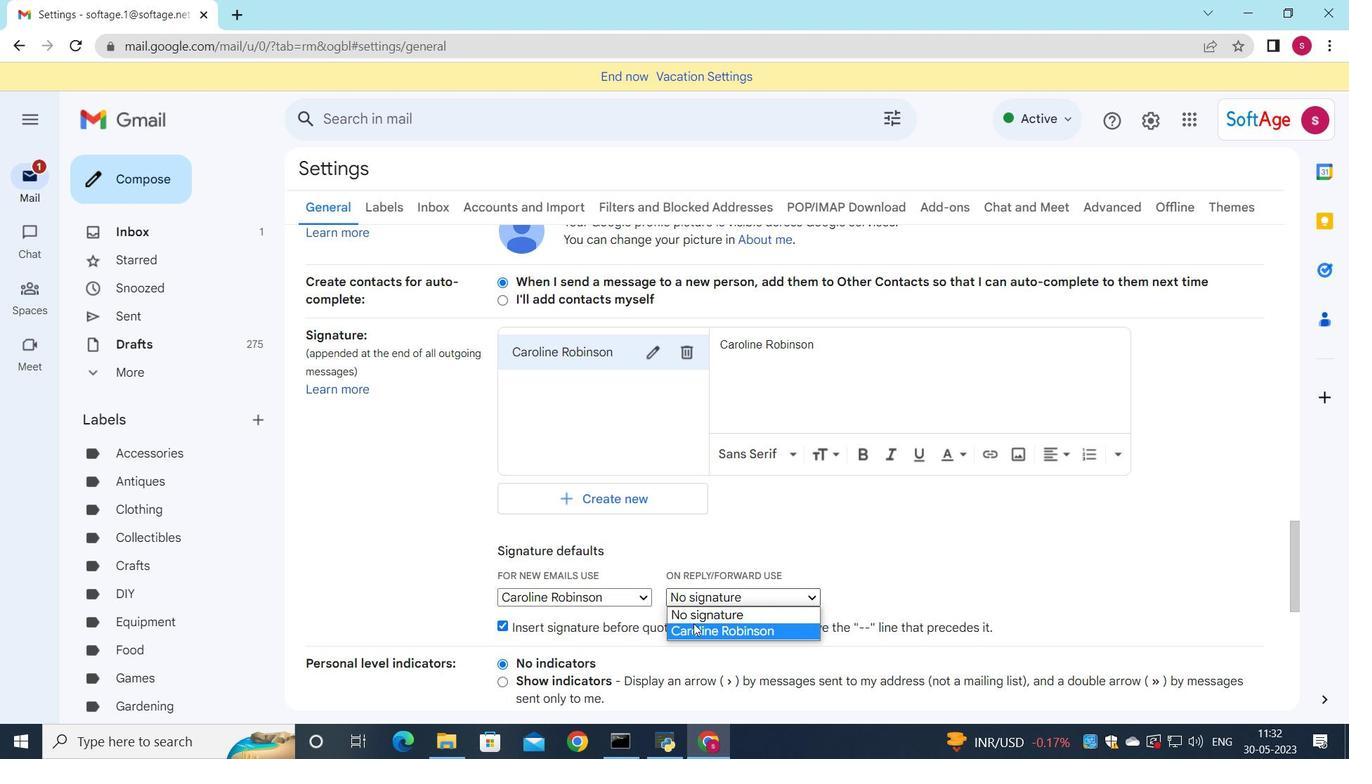 
Action: Mouse pressed left at (694, 625)
Screenshot: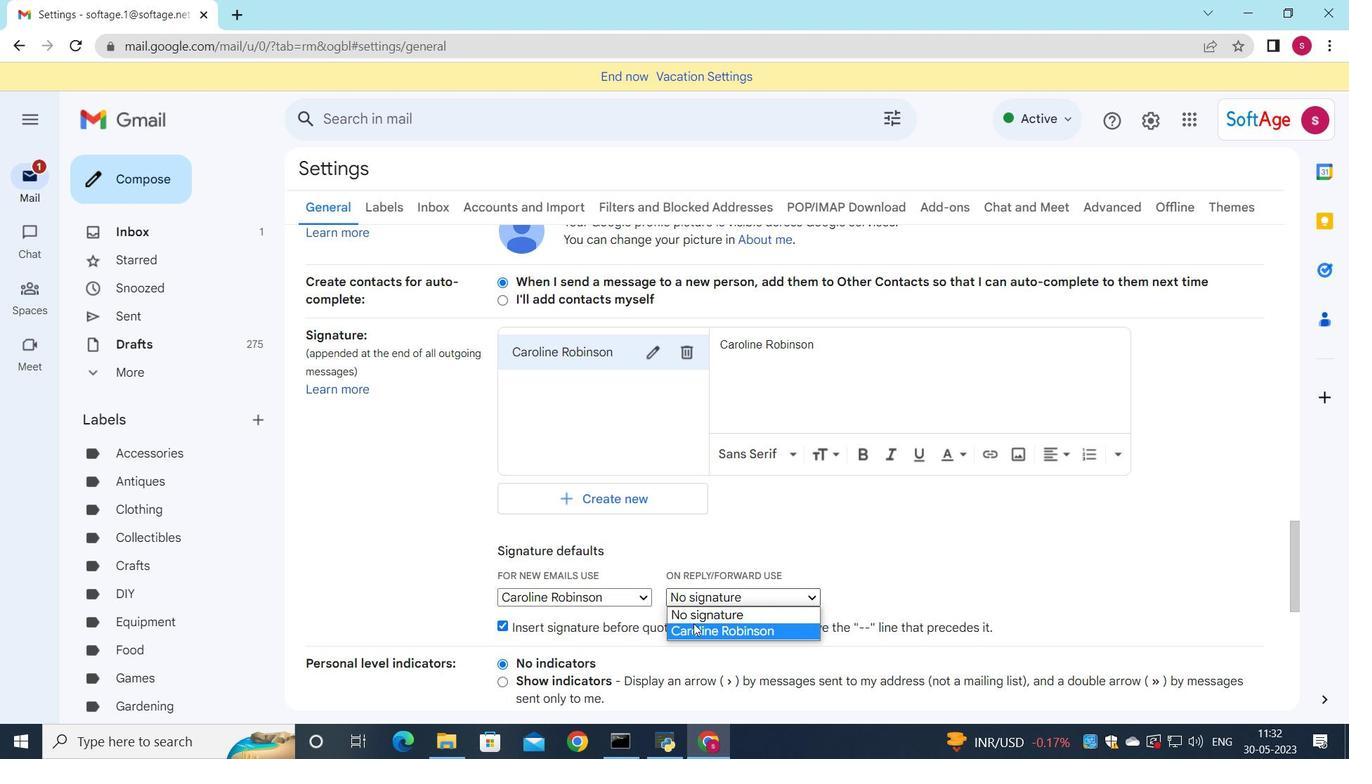 
Action: Mouse moved to (804, 550)
Screenshot: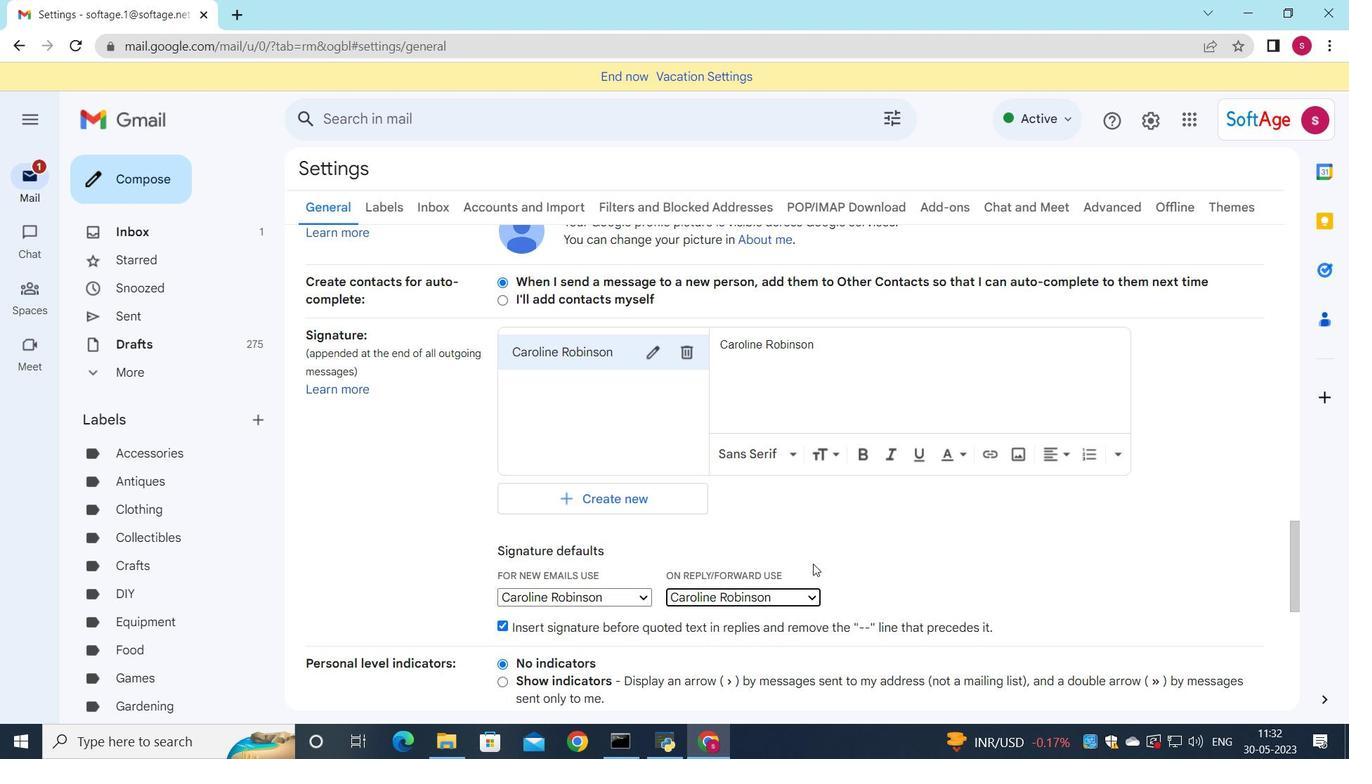 
Action: Mouse scrolled (804, 549) with delta (0, 0)
Screenshot: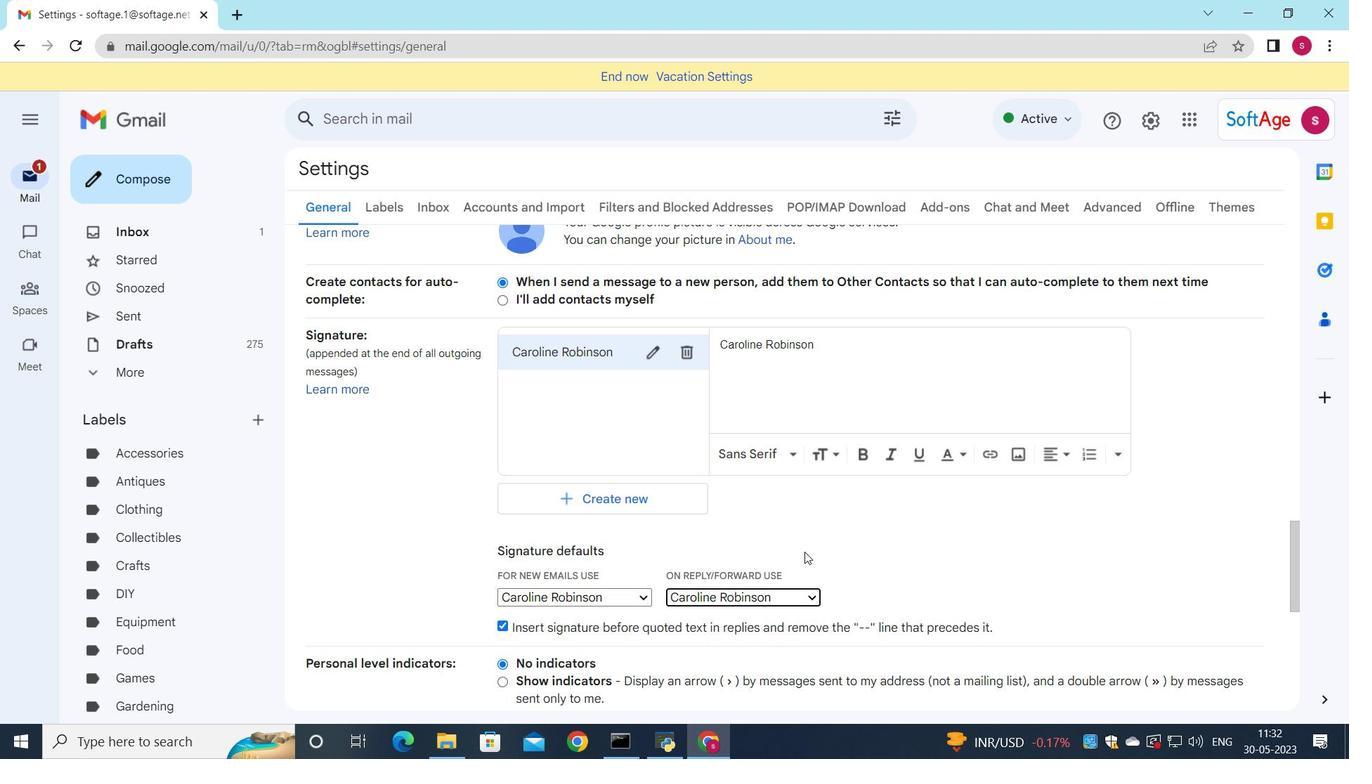 
Action: Mouse scrolled (804, 549) with delta (0, 0)
Screenshot: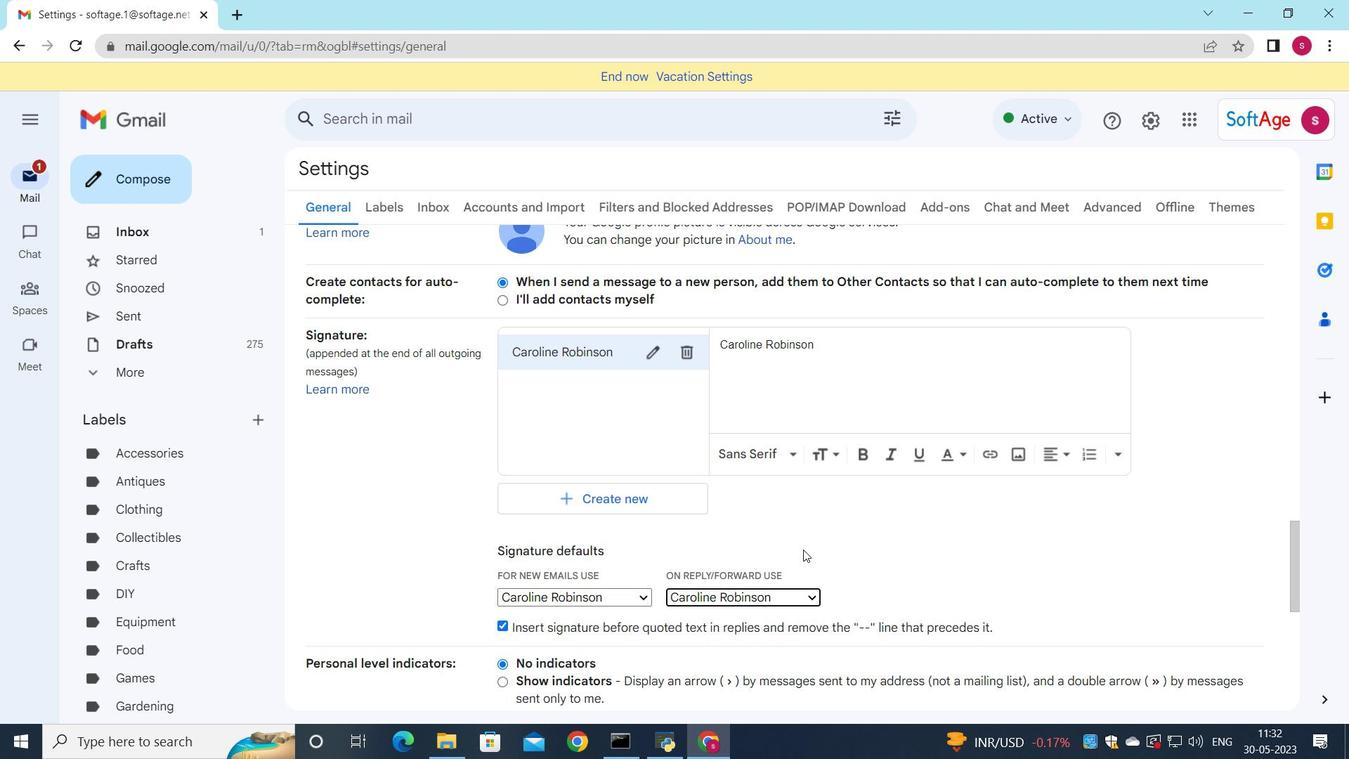 
Action: Mouse scrolled (804, 549) with delta (0, 0)
Screenshot: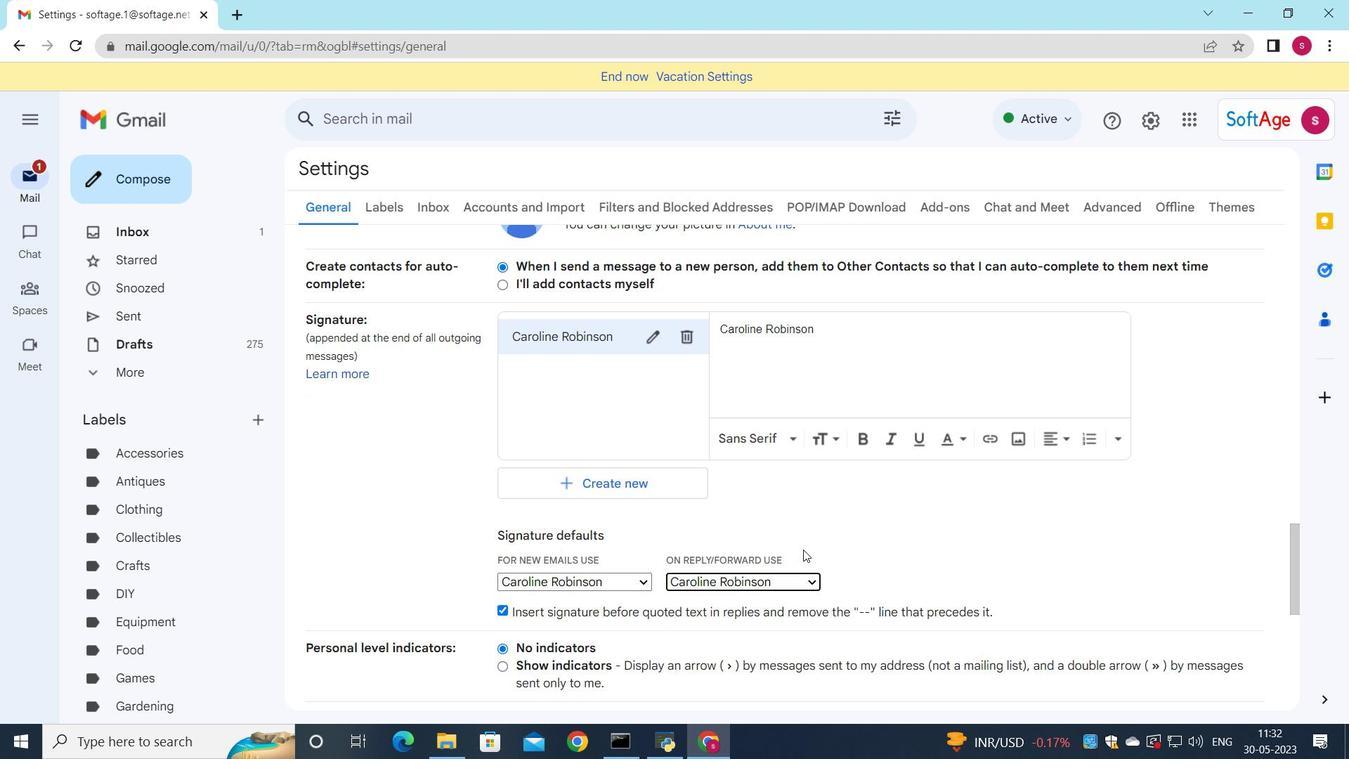 
Action: Mouse scrolled (804, 549) with delta (0, 0)
Screenshot: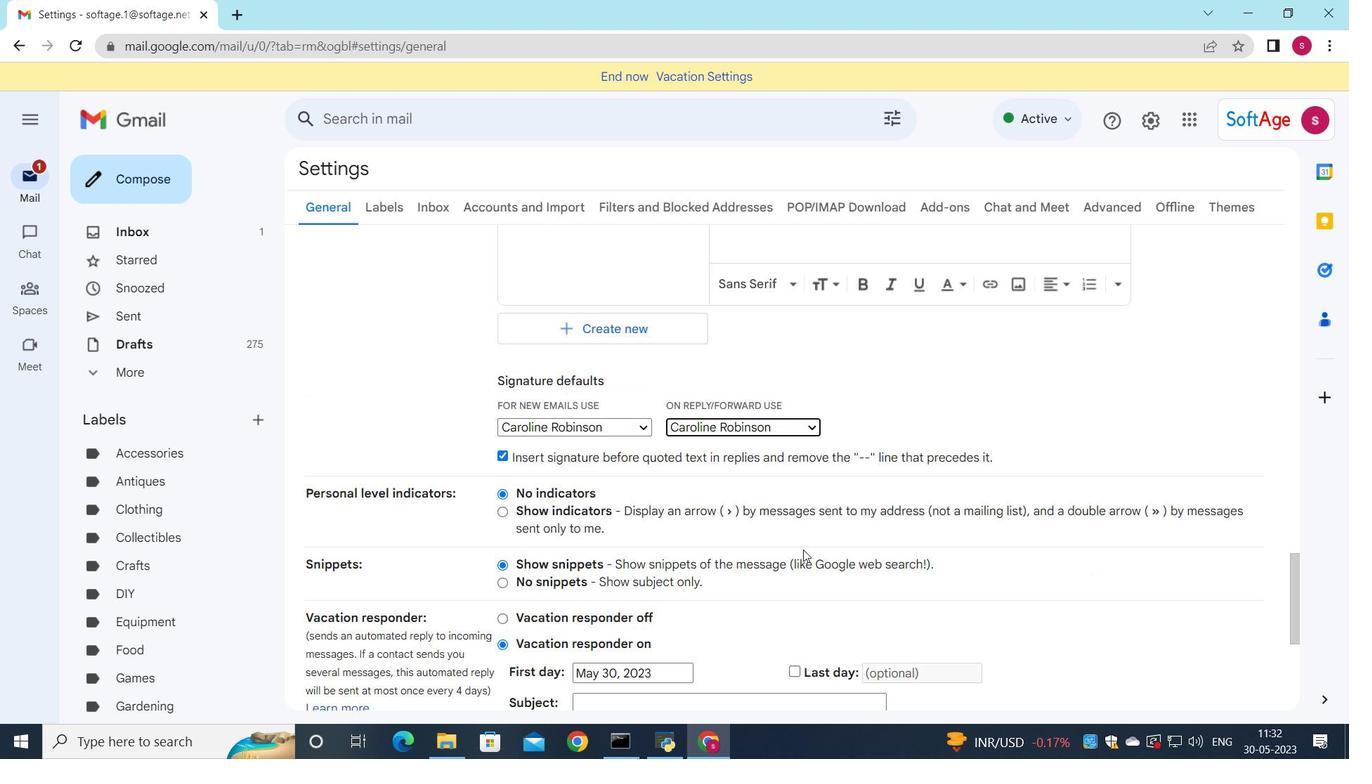 
Action: Mouse moved to (764, 574)
Screenshot: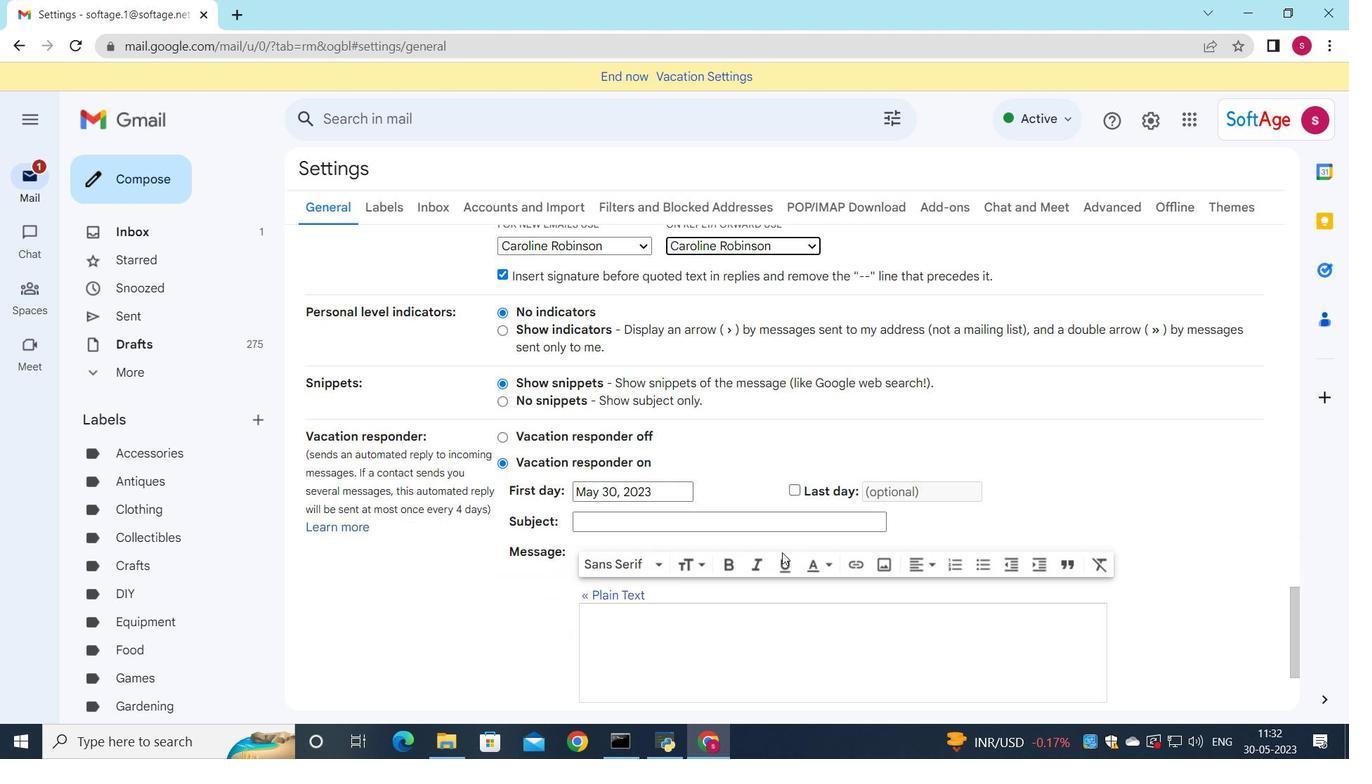 
Action: Mouse scrolled (764, 573) with delta (0, 0)
Screenshot: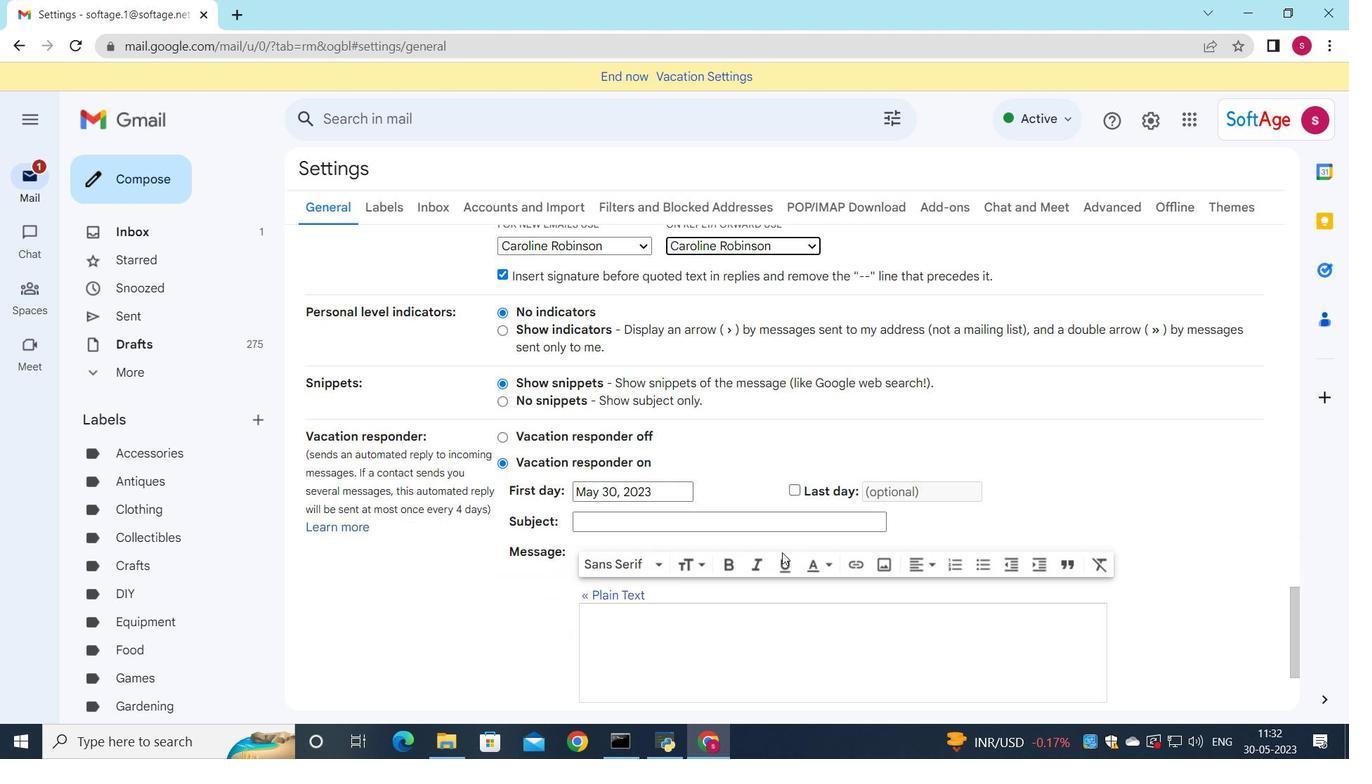 
Action: Mouse moved to (763, 577)
Screenshot: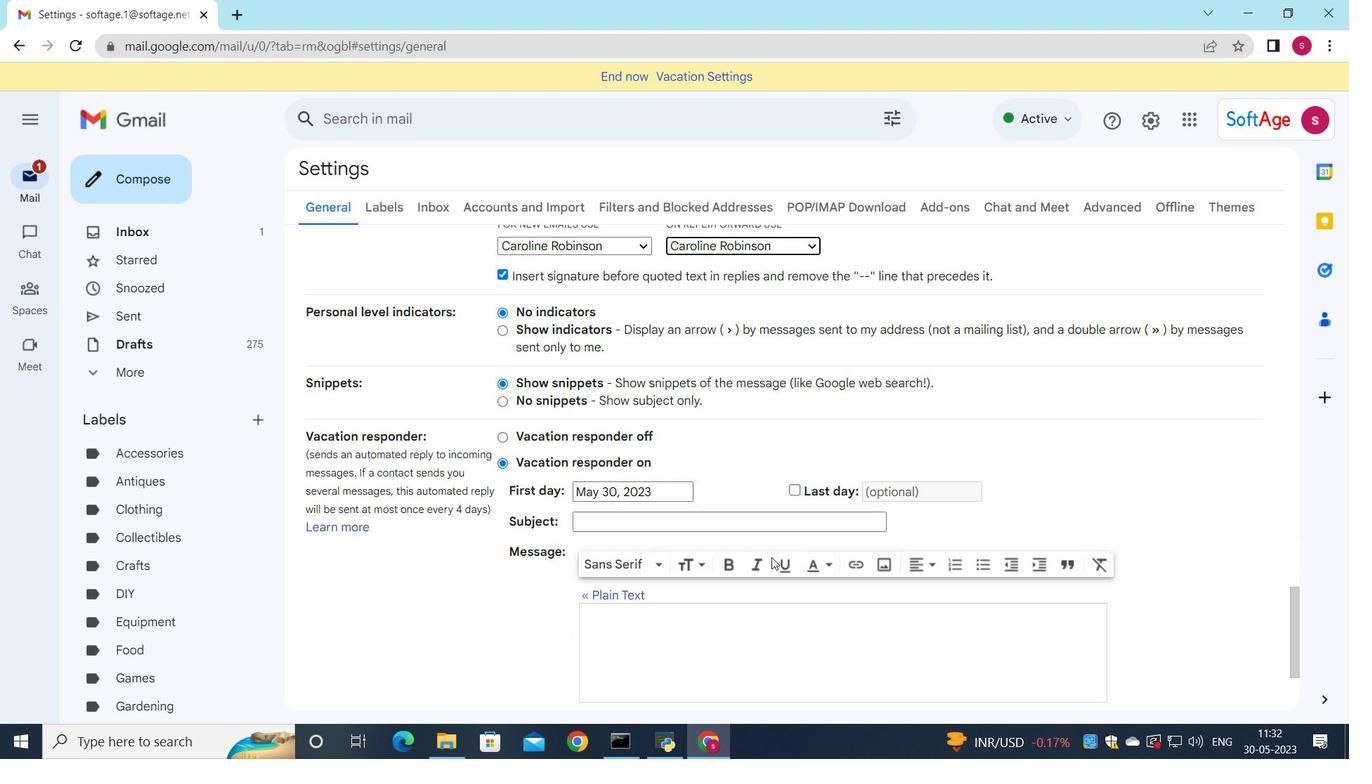 
Action: Mouse scrolled (763, 577) with delta (0, 0)
Screenshot: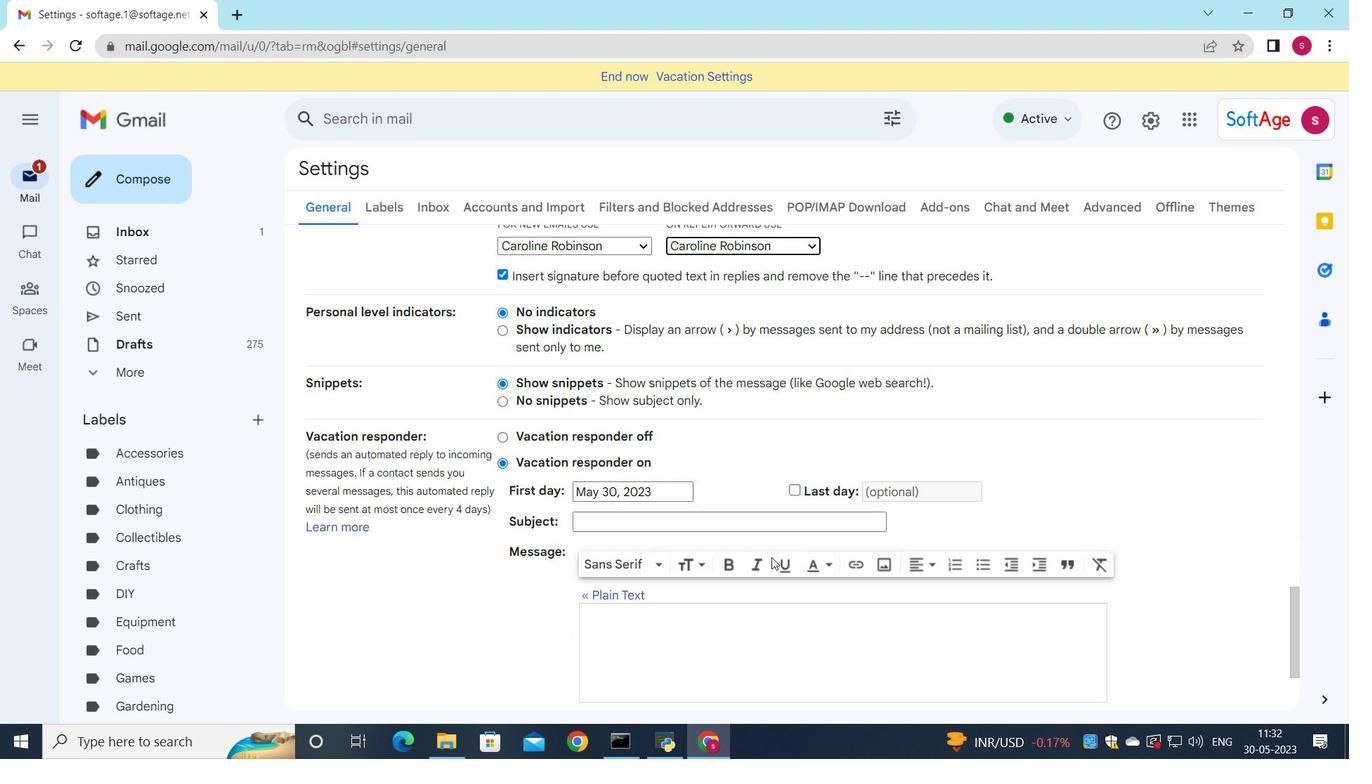 
Action: Mouse moved to (762, 580)
Screenshot: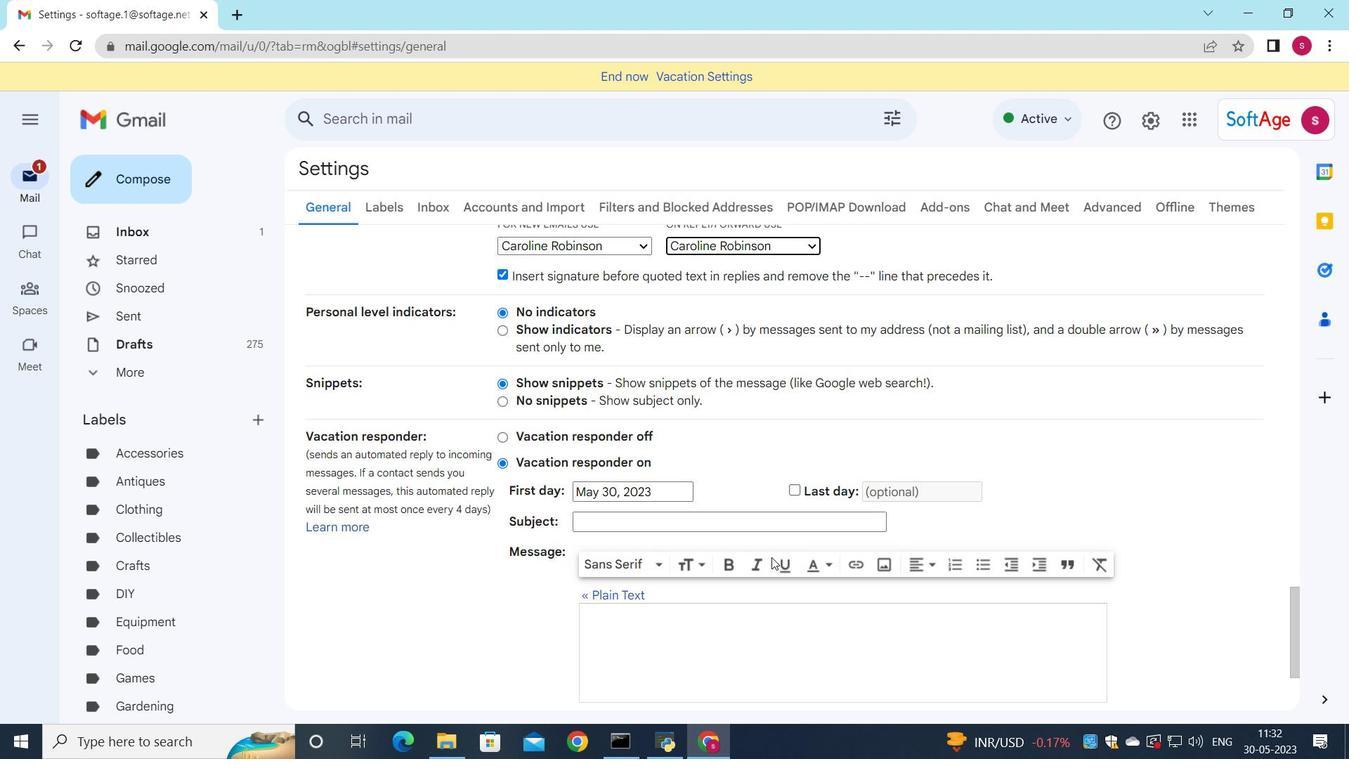 
Action: Mouse scrolled (762, 580) with delta (0, 0)
Screenshot: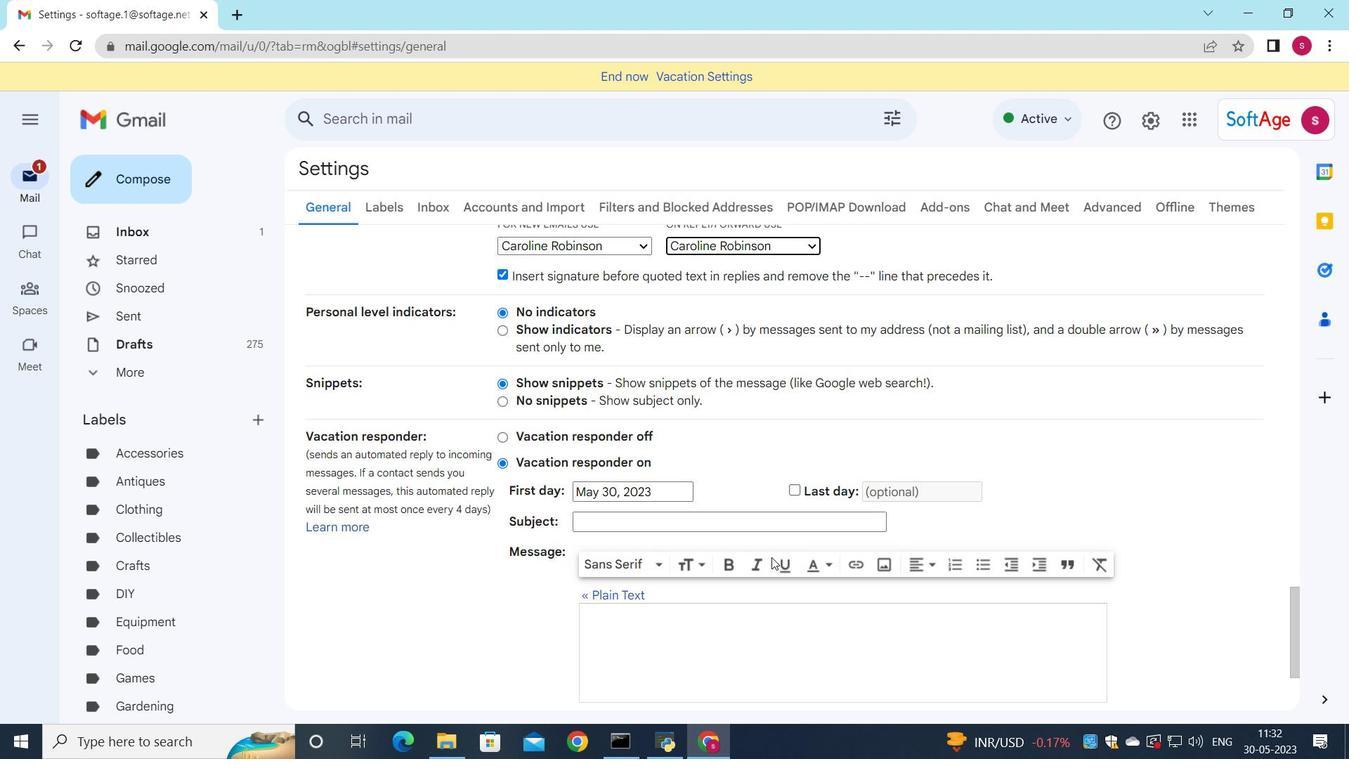
Action: Mouse moved to (762, 580)
Screenshot: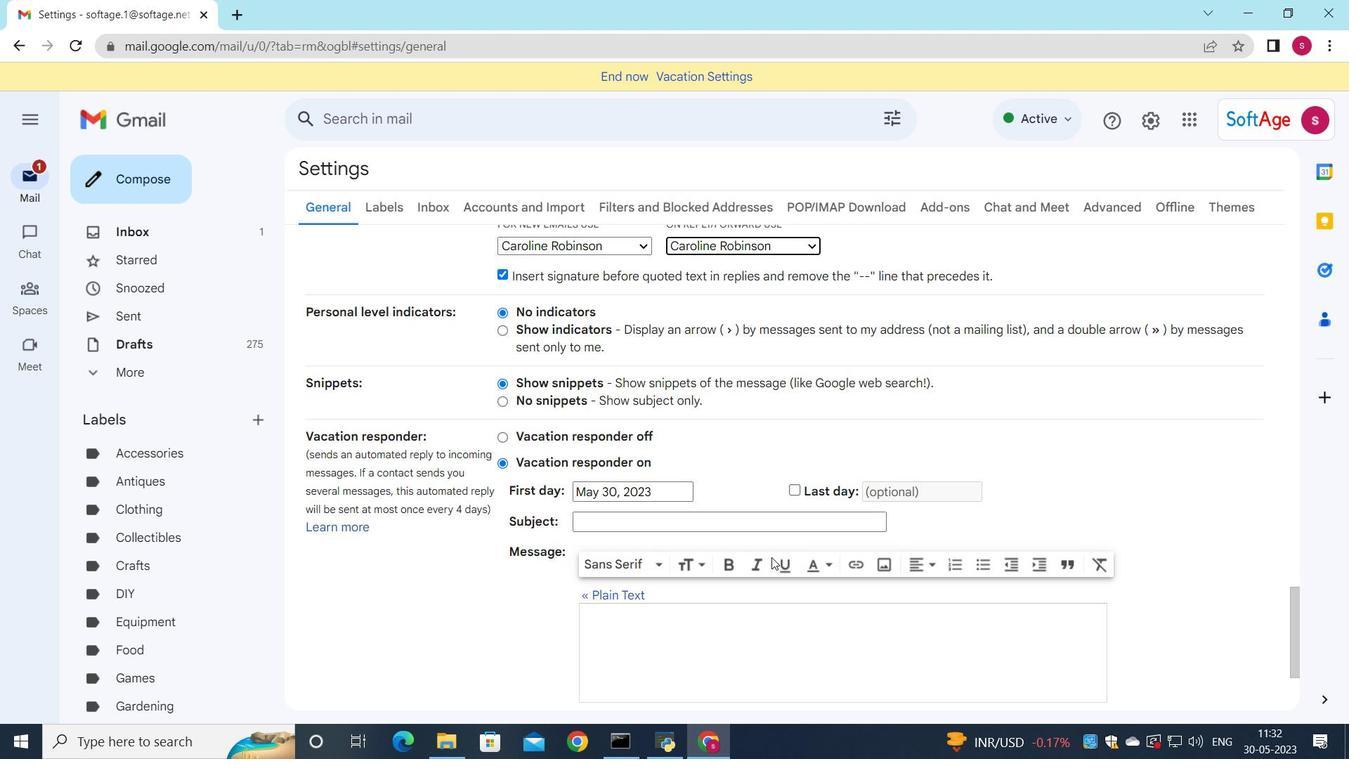 
Action: Mouse scrolled (762, 580) with delta (0, 0)
Screenshot: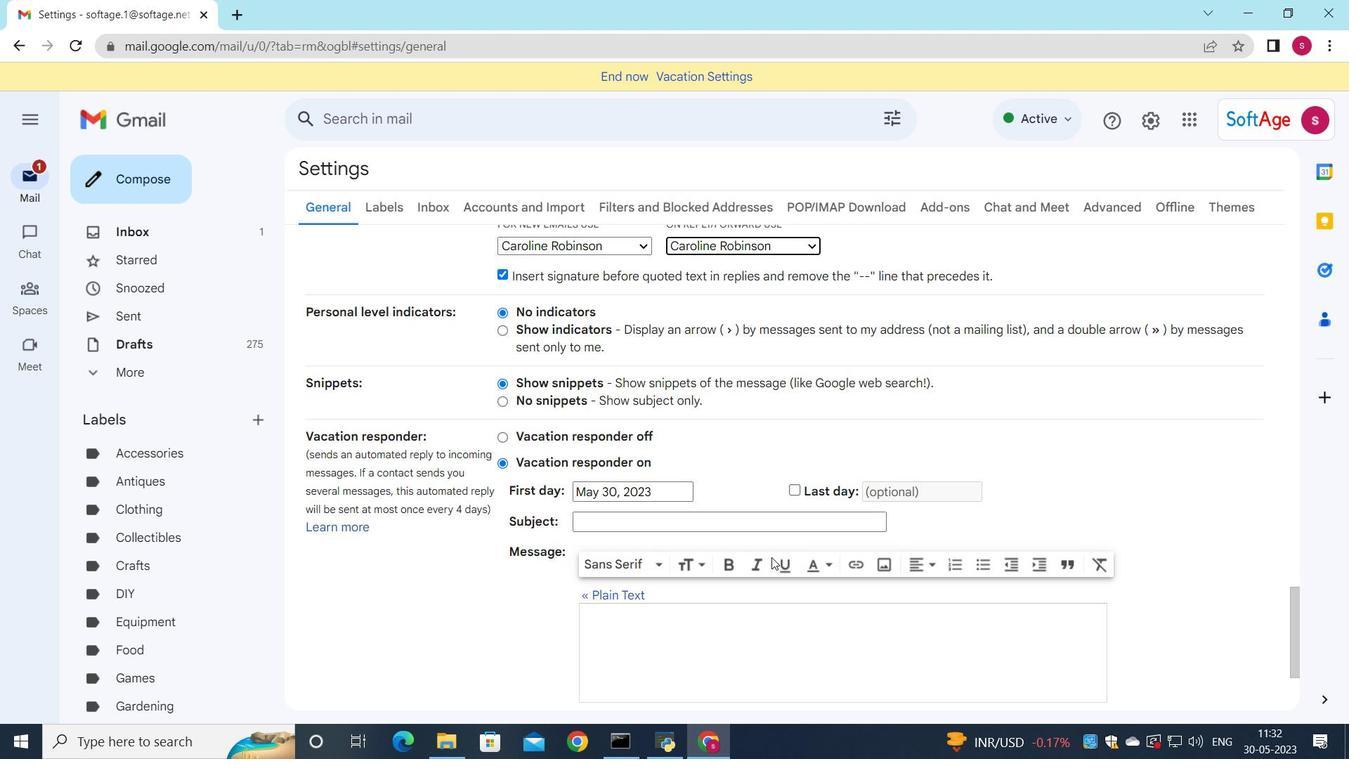 
Action: Mouse moved to (762, 581)
Screenshot: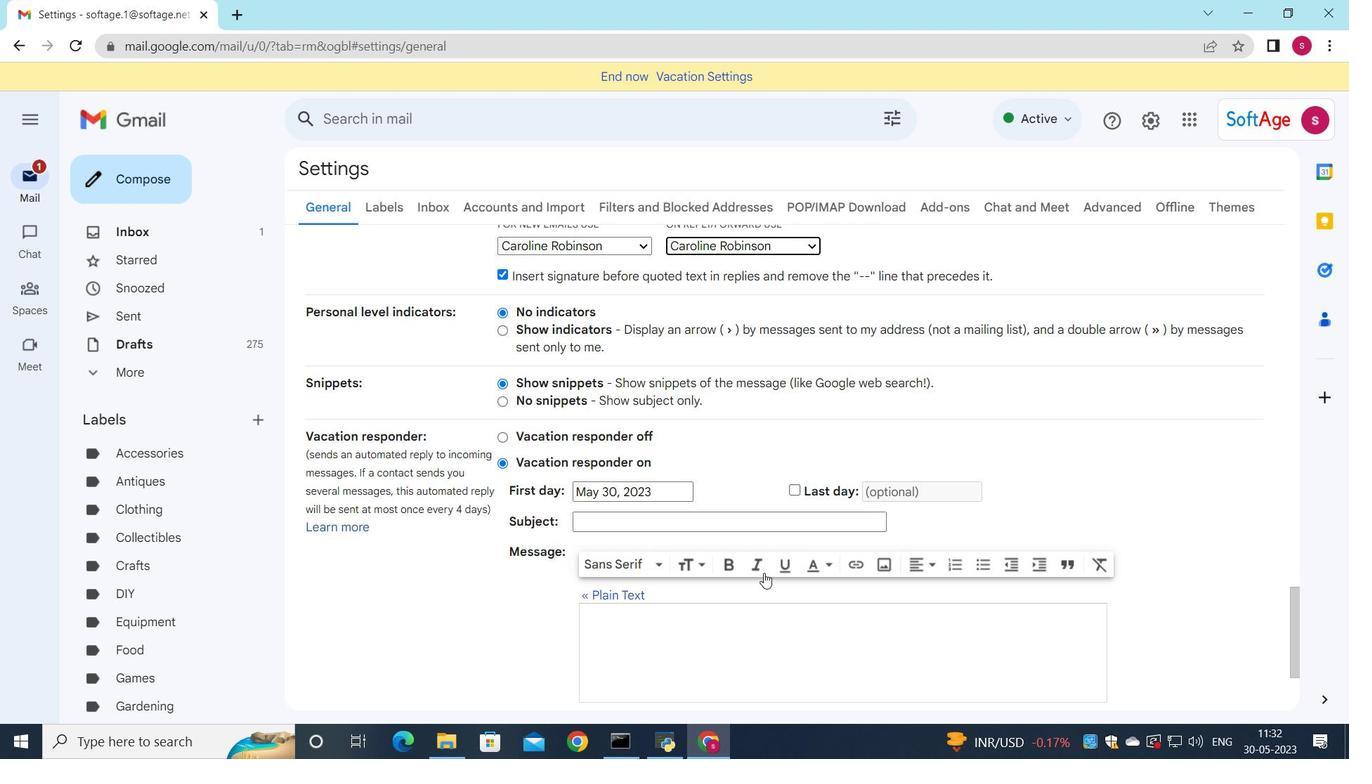
Action: Mouse scrolled (762, 580) with delta (0, 0)
Screenshot: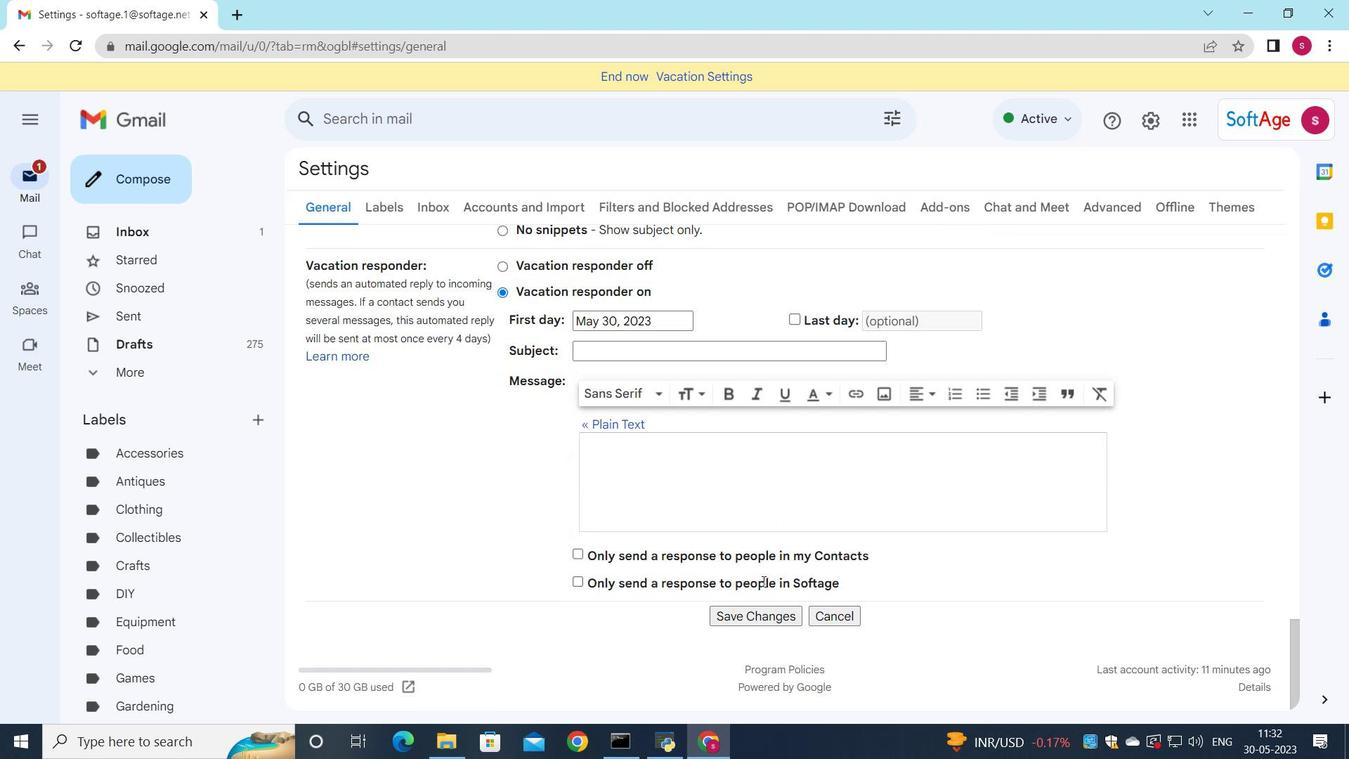 
Action: Mouse scrolled (762, 580) with delta (0, 0)
Screenshot: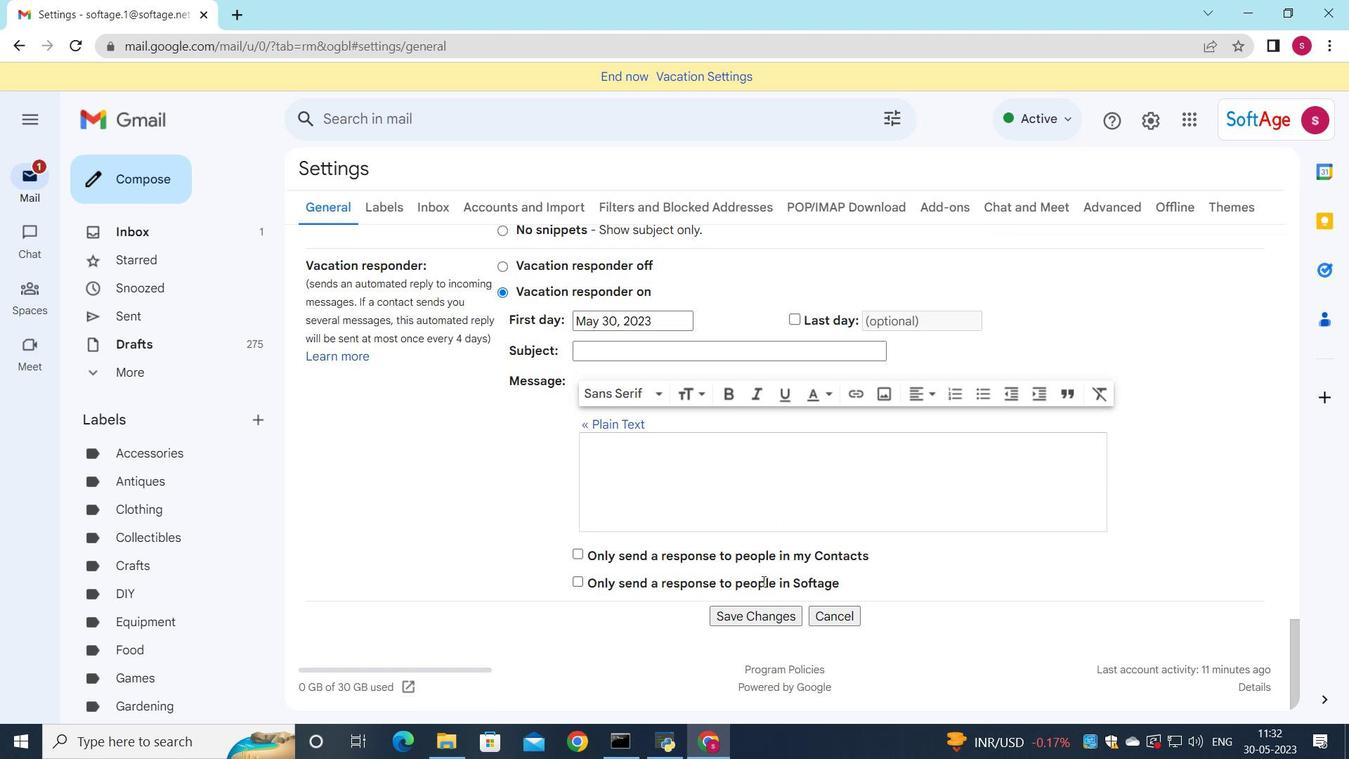 
Action: Mouse scrolled (762, 580) with delta (0, 0)
Screenshot: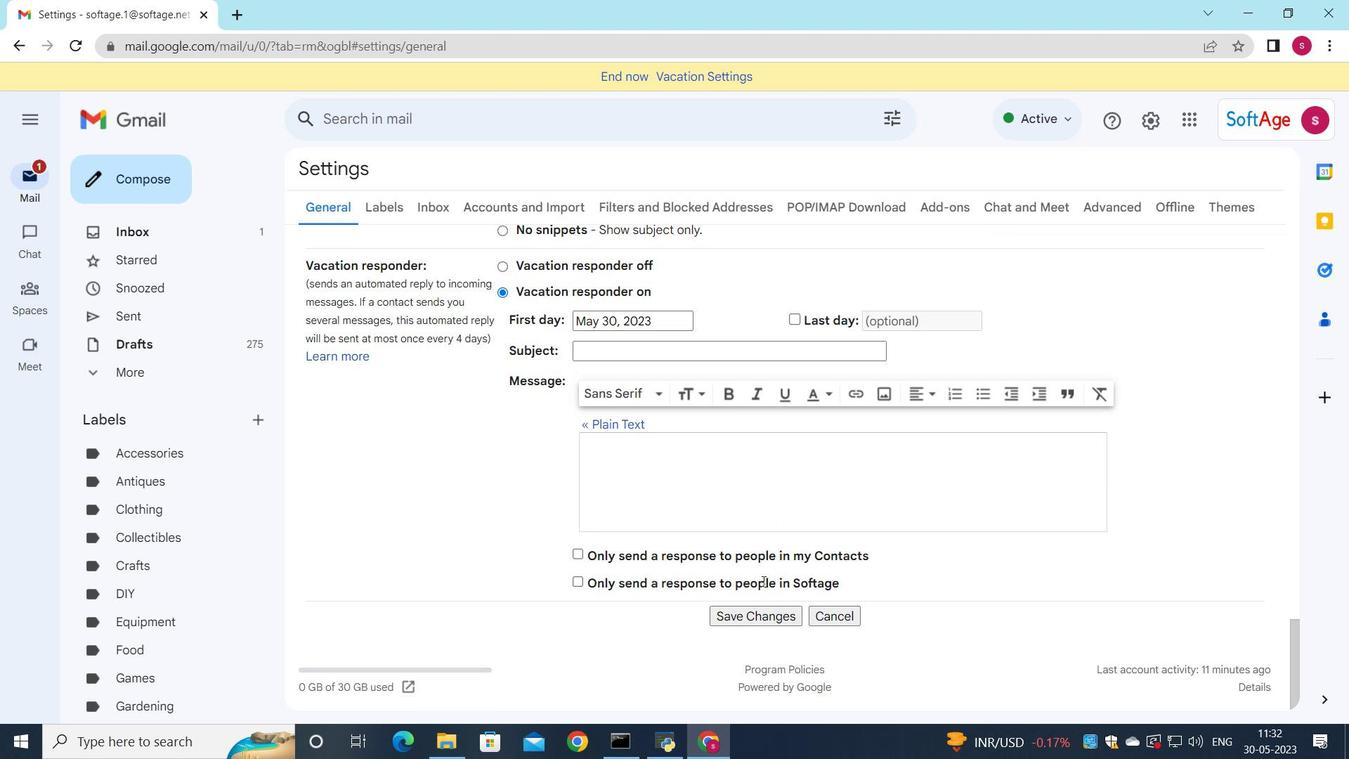 
Action: Mouse moved to (757, 620)
Screenshot: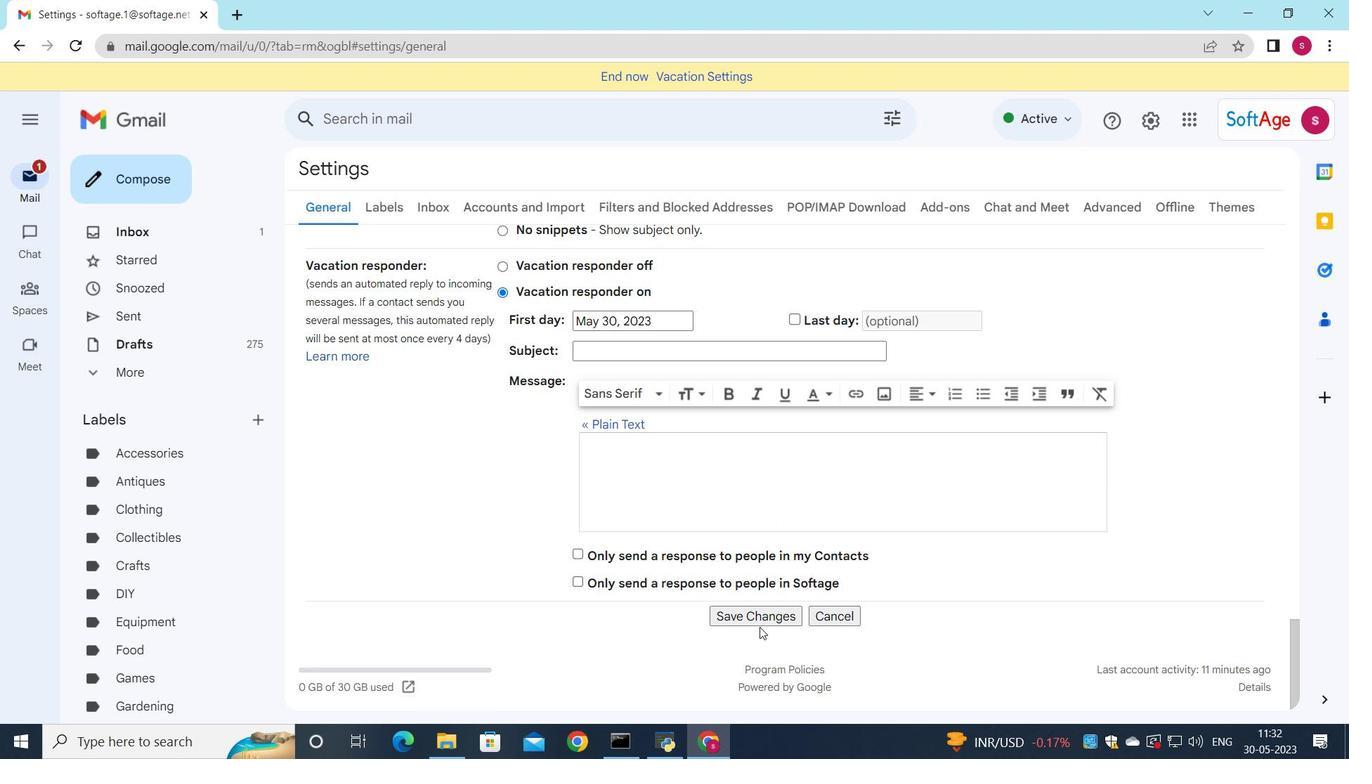 
Action: Mouse pressed left at (757, 620)
Screenshot: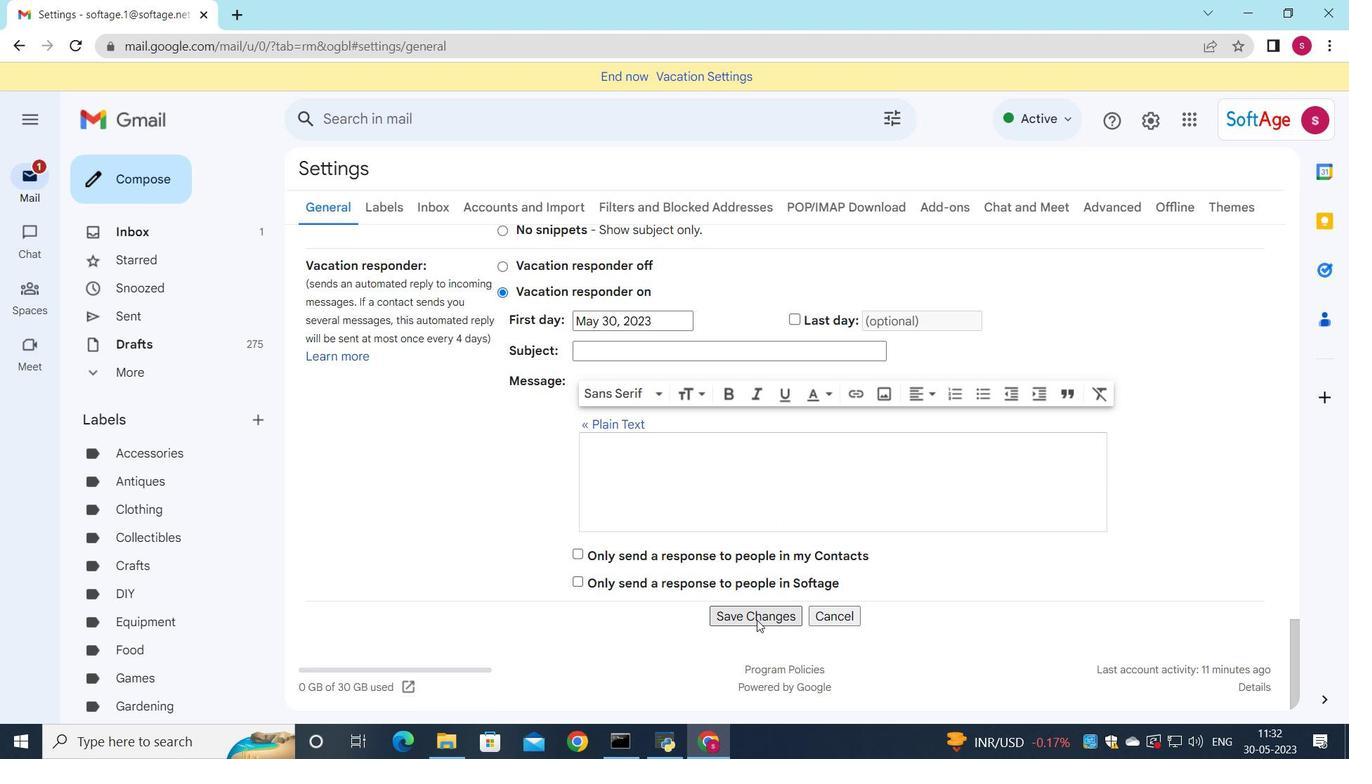 
Action: Mouse moved to (163, 195)
Screenshot: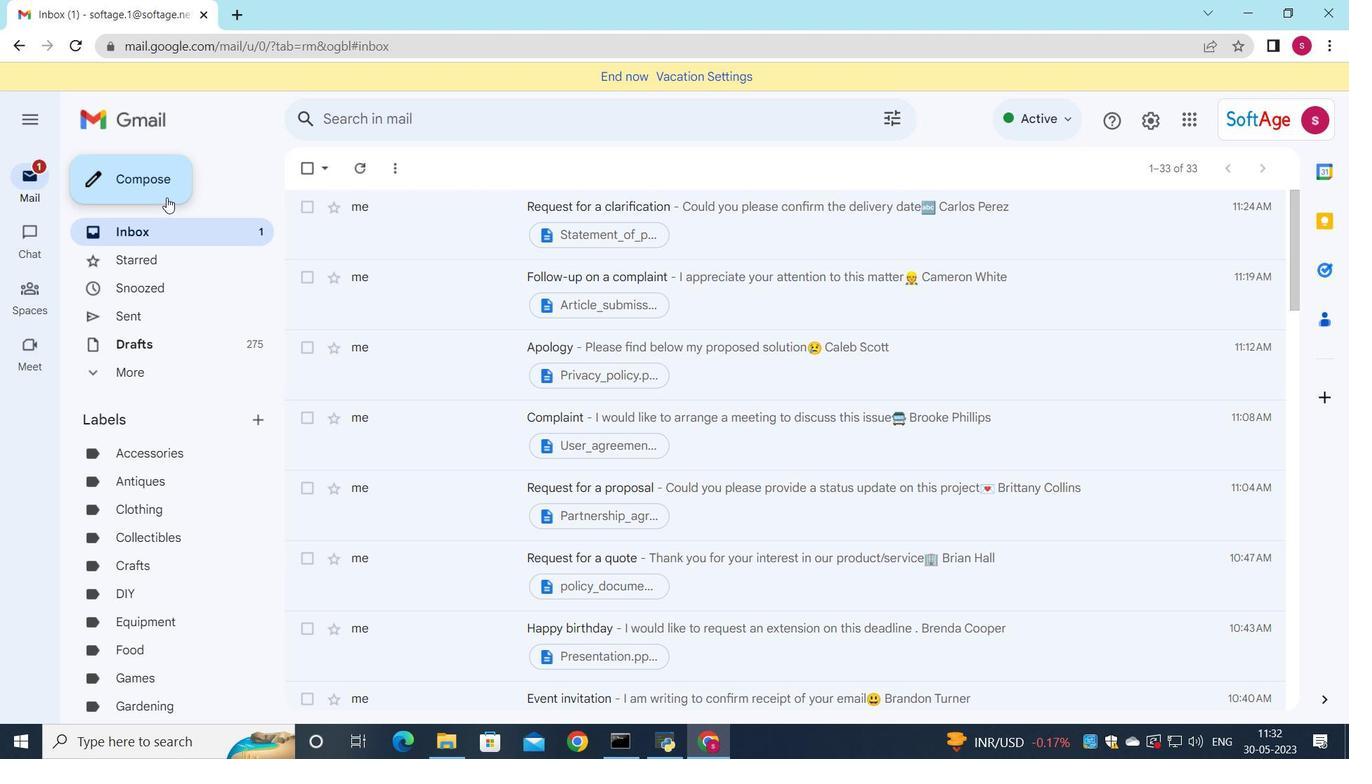
Action: Mouse pressed left at (163, 195)
Screenshot: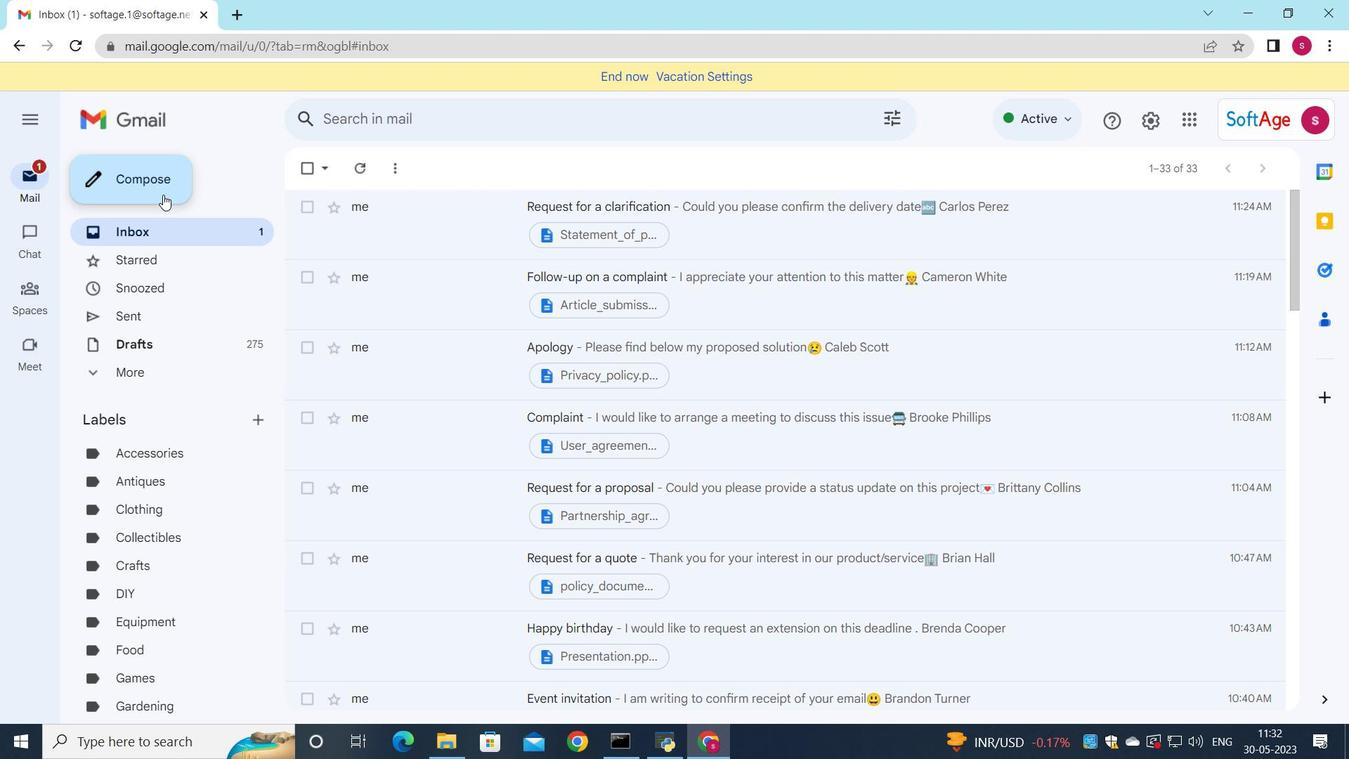 
Action: Mouse moved to (1060, 303)
Screenshot: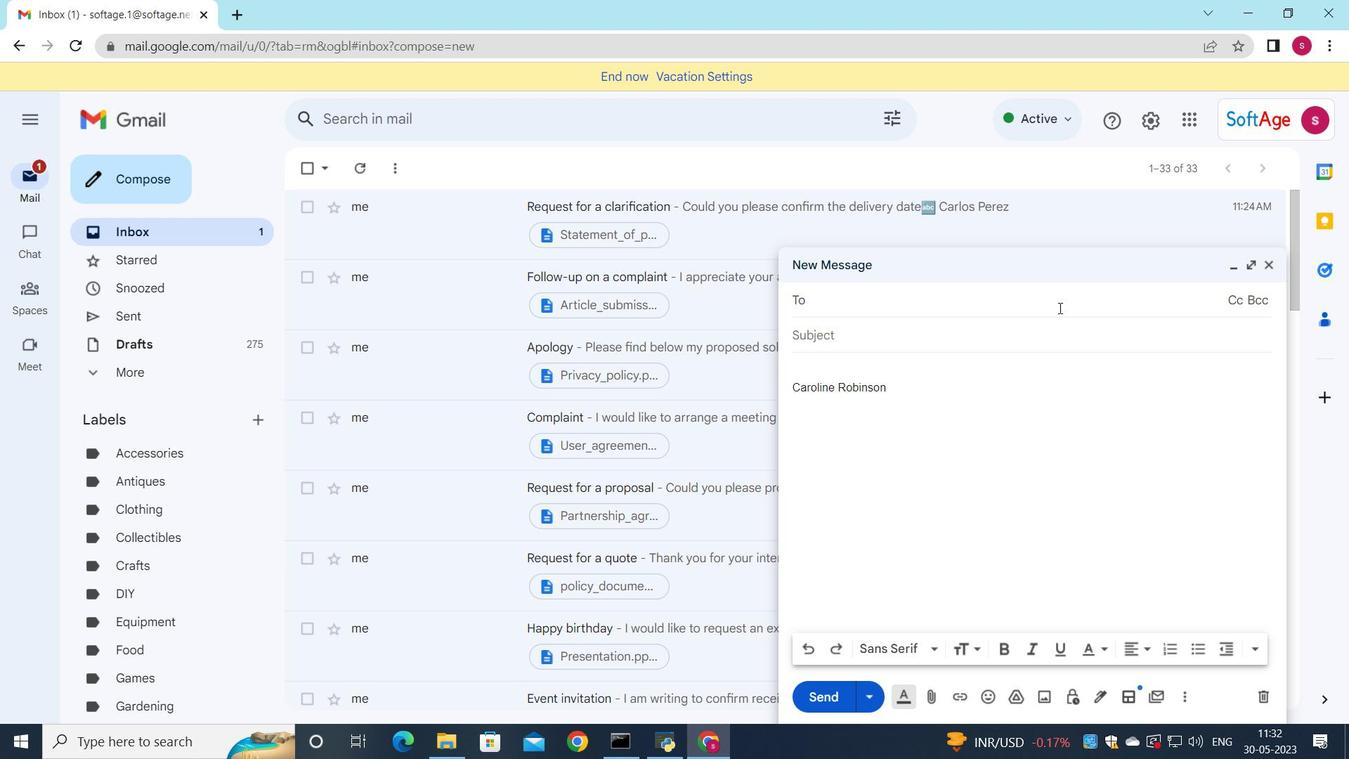 
Action: Key pressed <Key.down><Key.enter><Key.down><Key.down><Key.enter><Key.down><Key.down><Key.down><Key.enter>
Screenshot: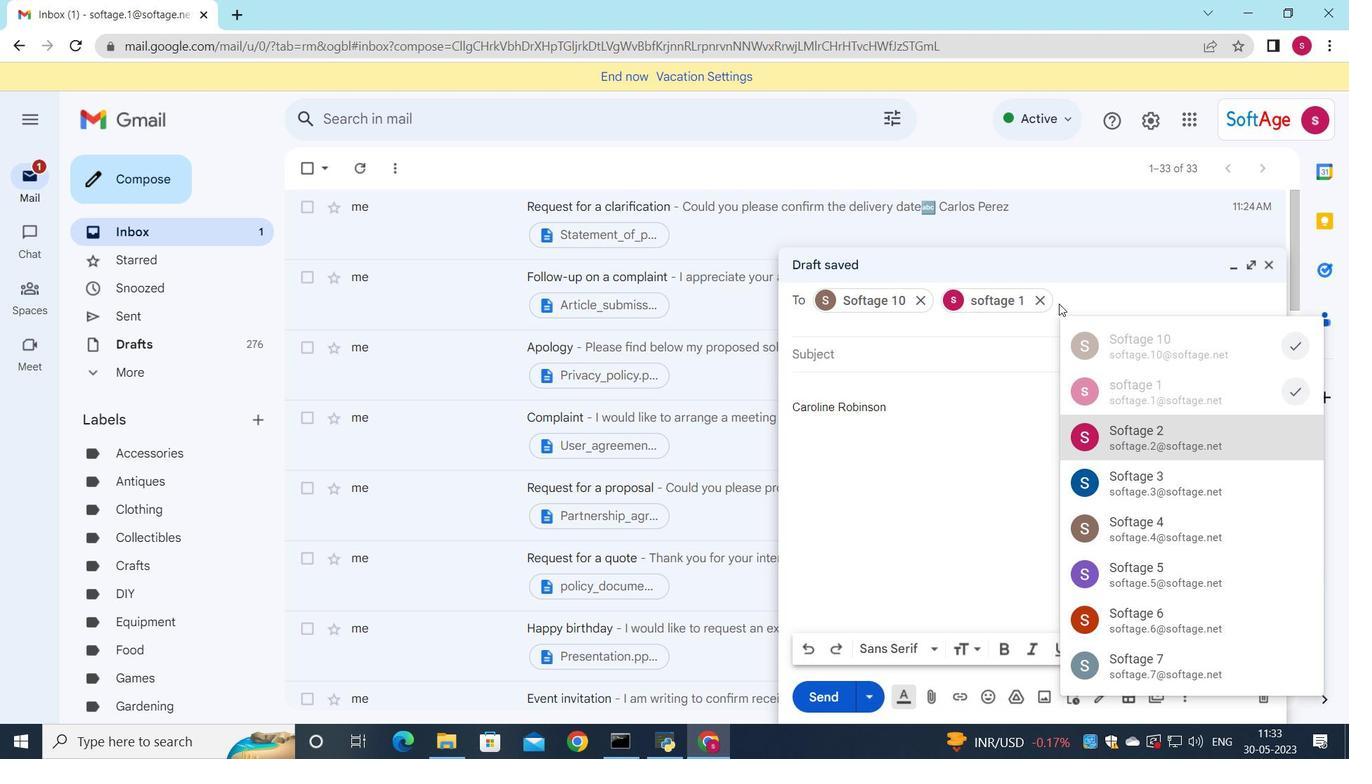 
Action: Mouse moved to (1240, 325)
Screenshot: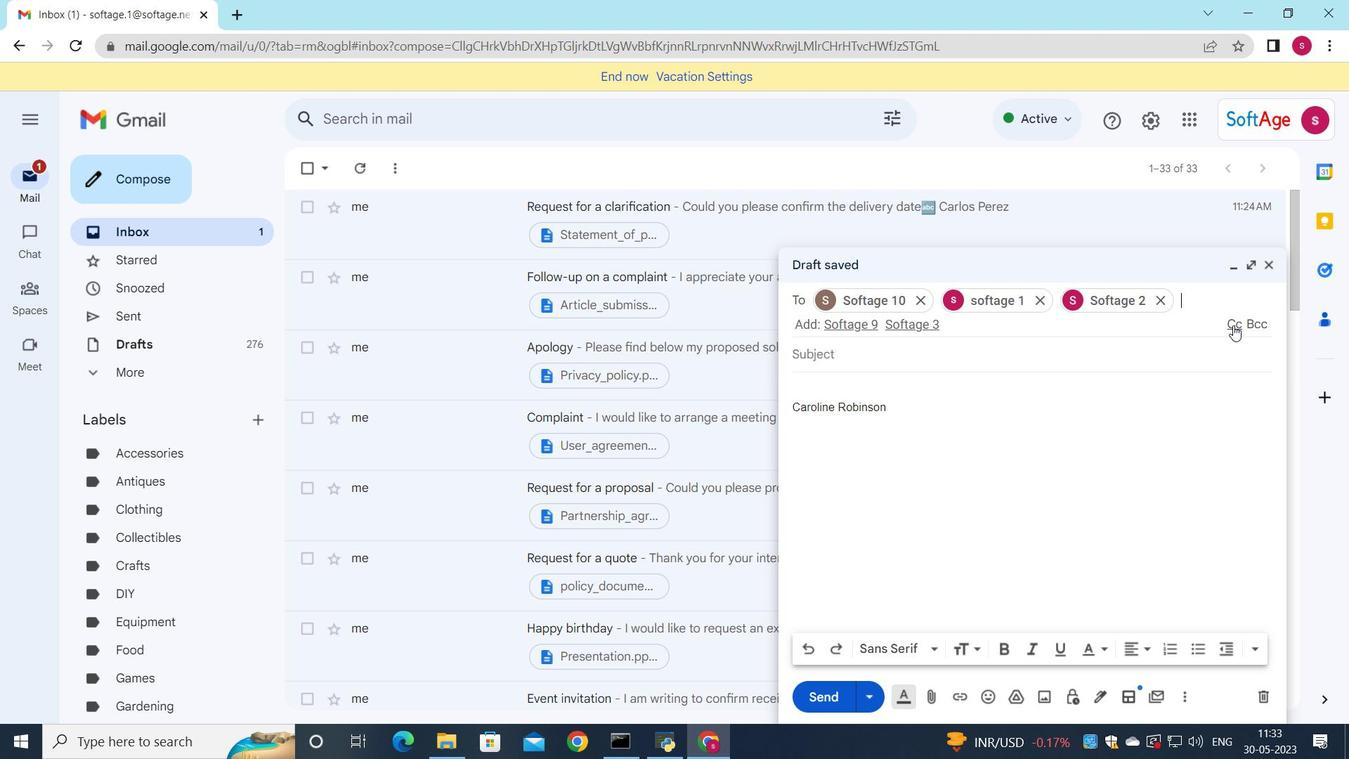 
Action: Mouse pressed left at (1240, 325)
Screenshot: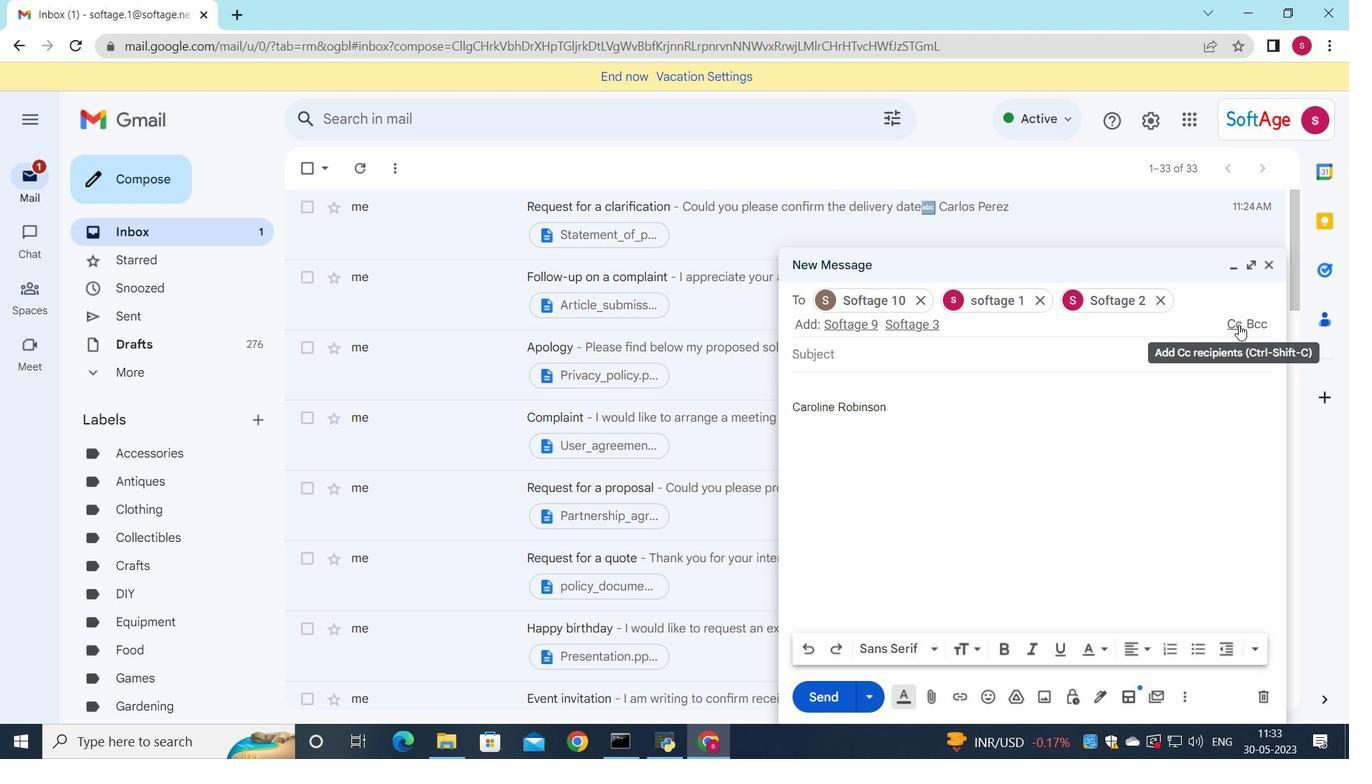 
Action: Mouse moved to (919, 361)
Screenshot: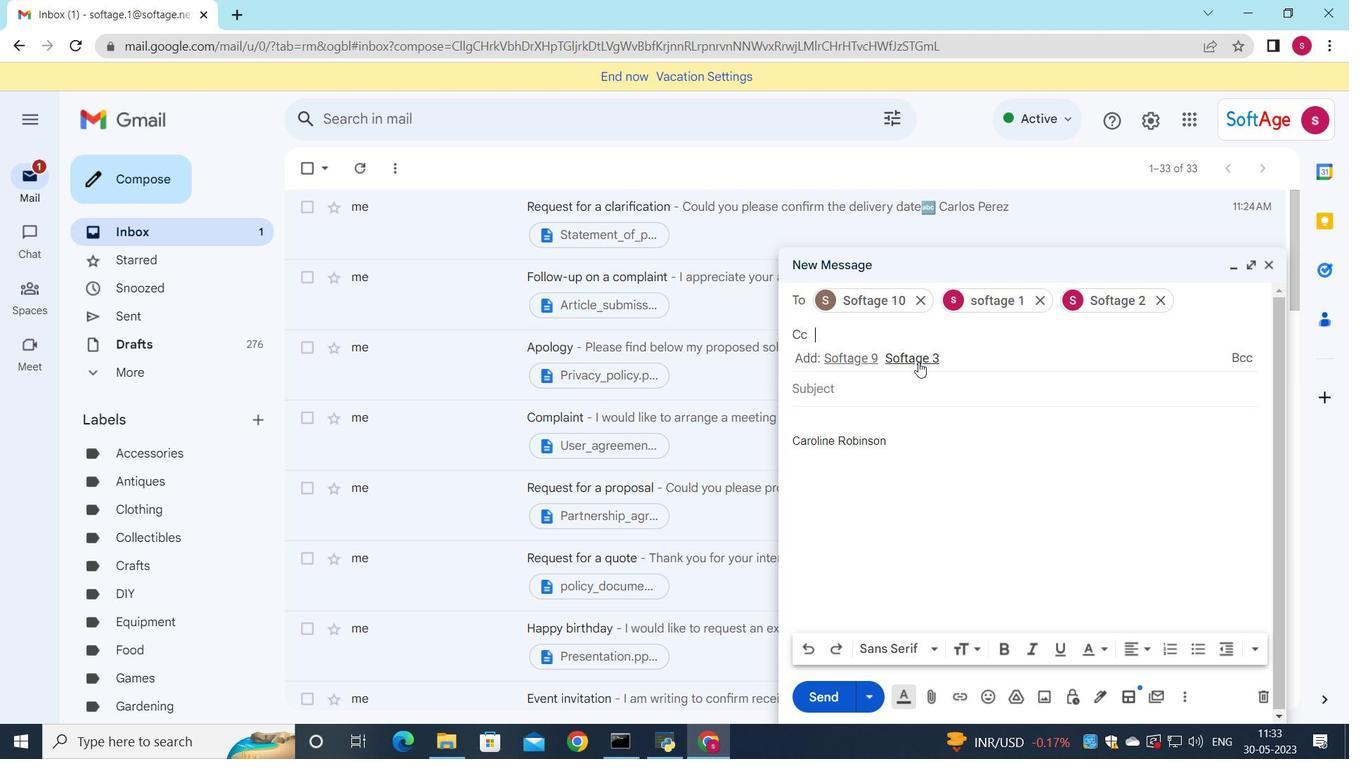 
Action: Mouse pressed left at (919, 361)
Screenshot: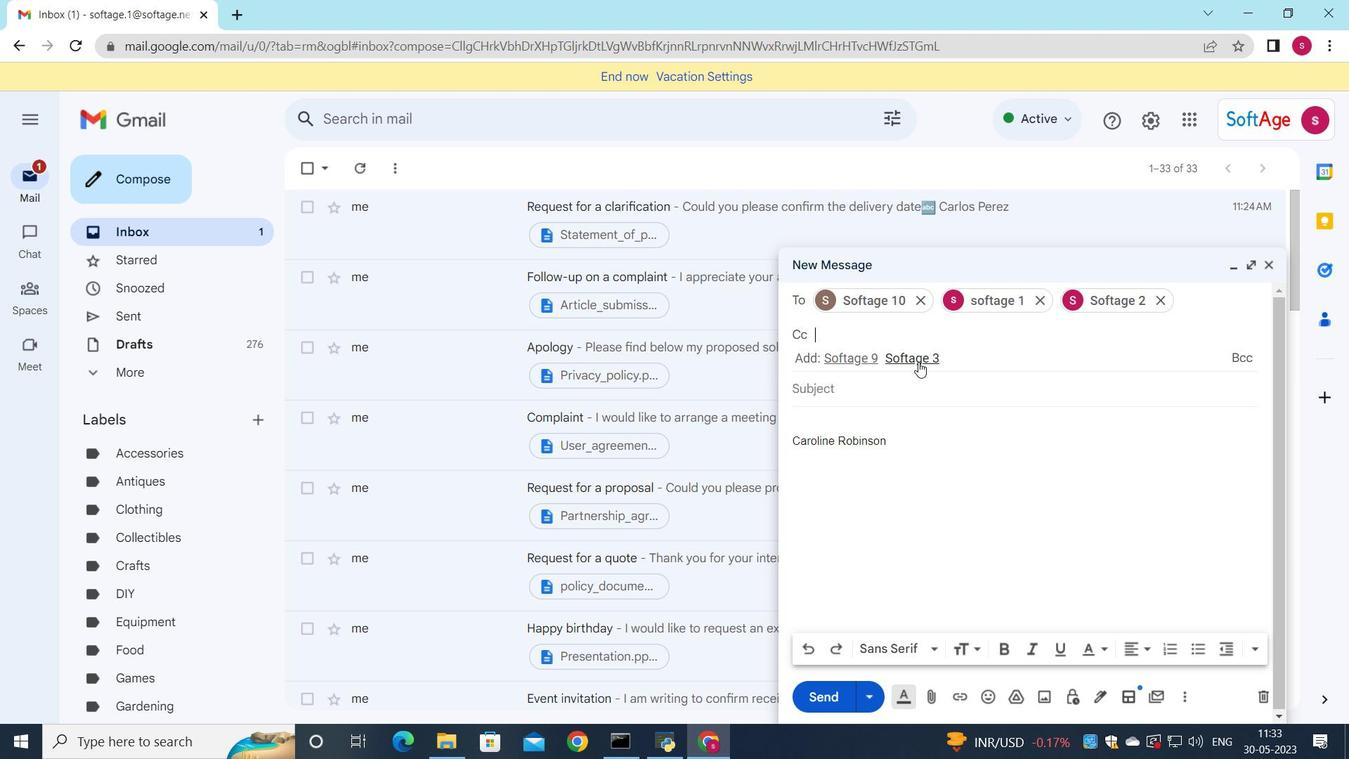 
Action: Mouse moved to (843, 390)
Screenshot: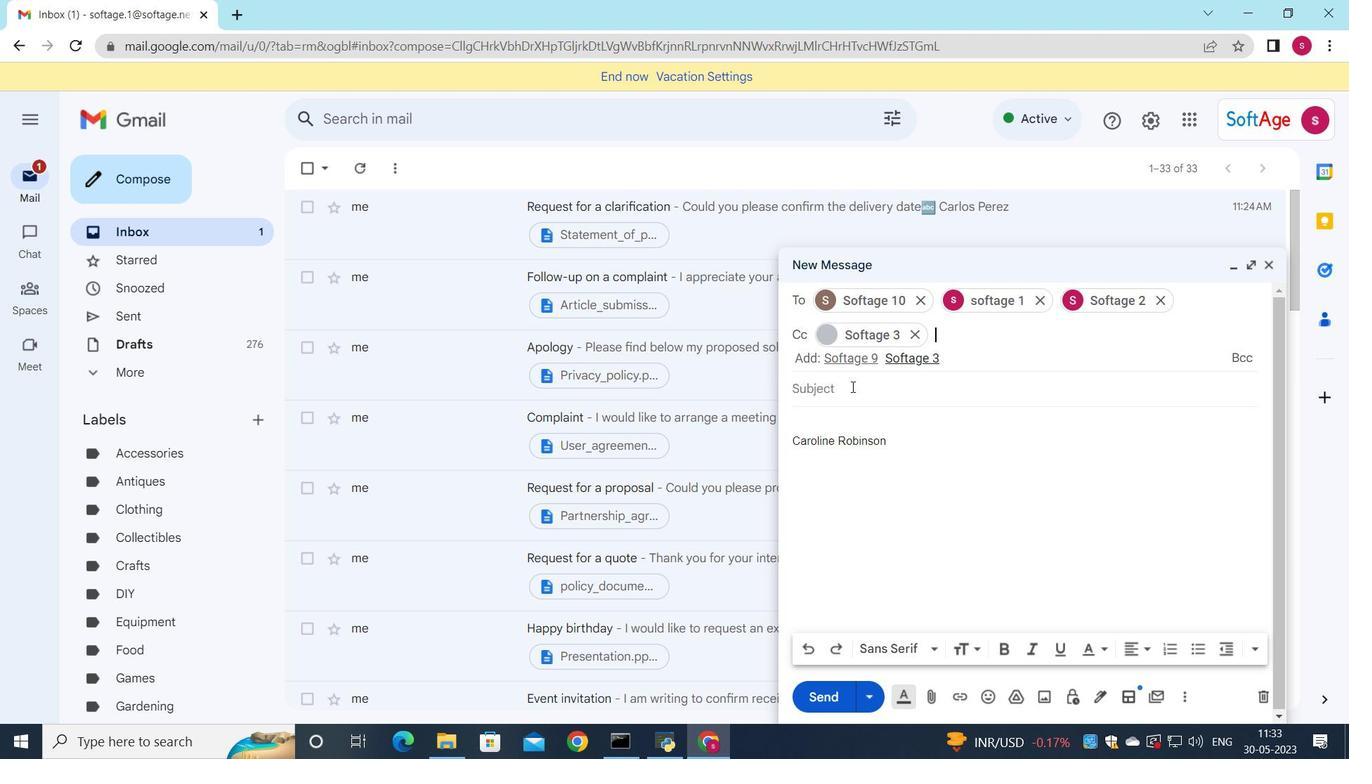 
Action: Mouse pressed left at (843, 390)
Screenshot: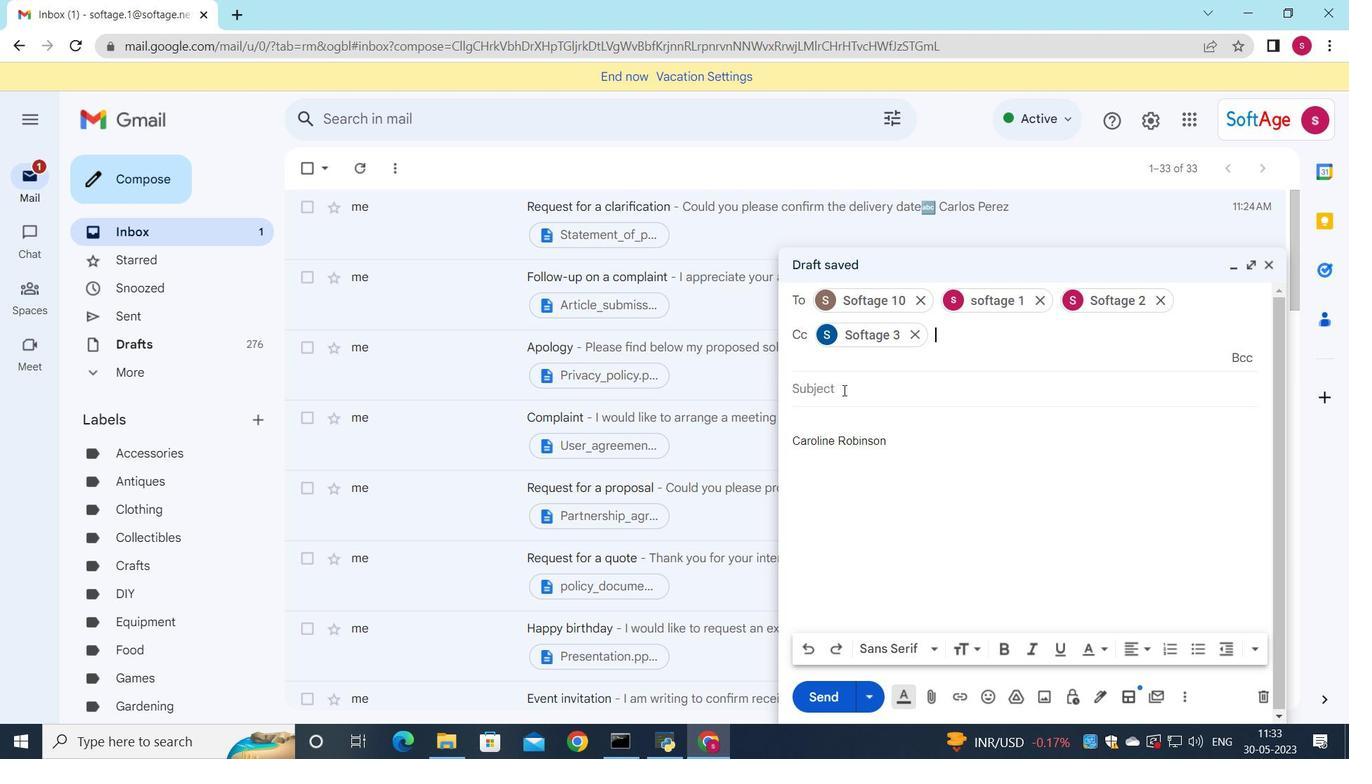 
Action: Key pressed <Key.shift>Request<Key.space>for<Key.space>help
Screenshot: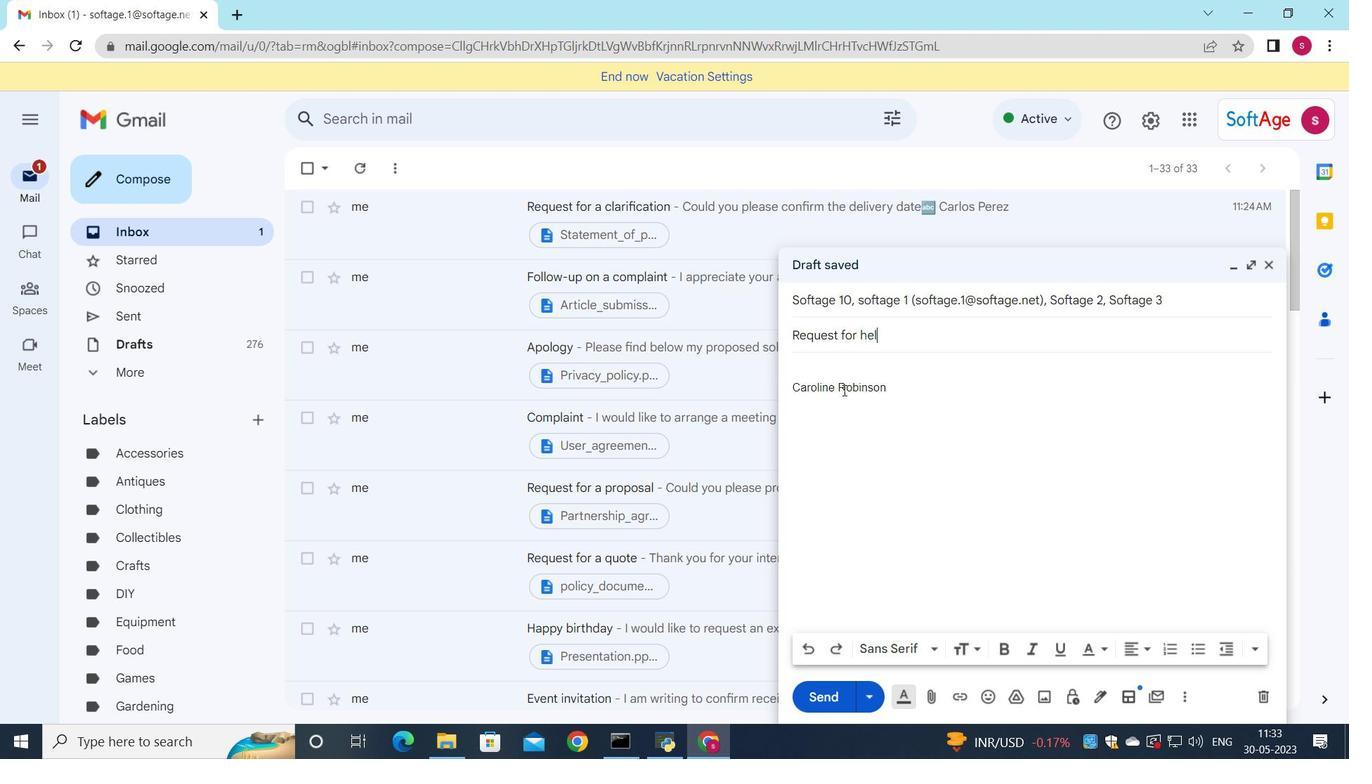 
Action: Mouse moved to (1022, 2)
Screenshot: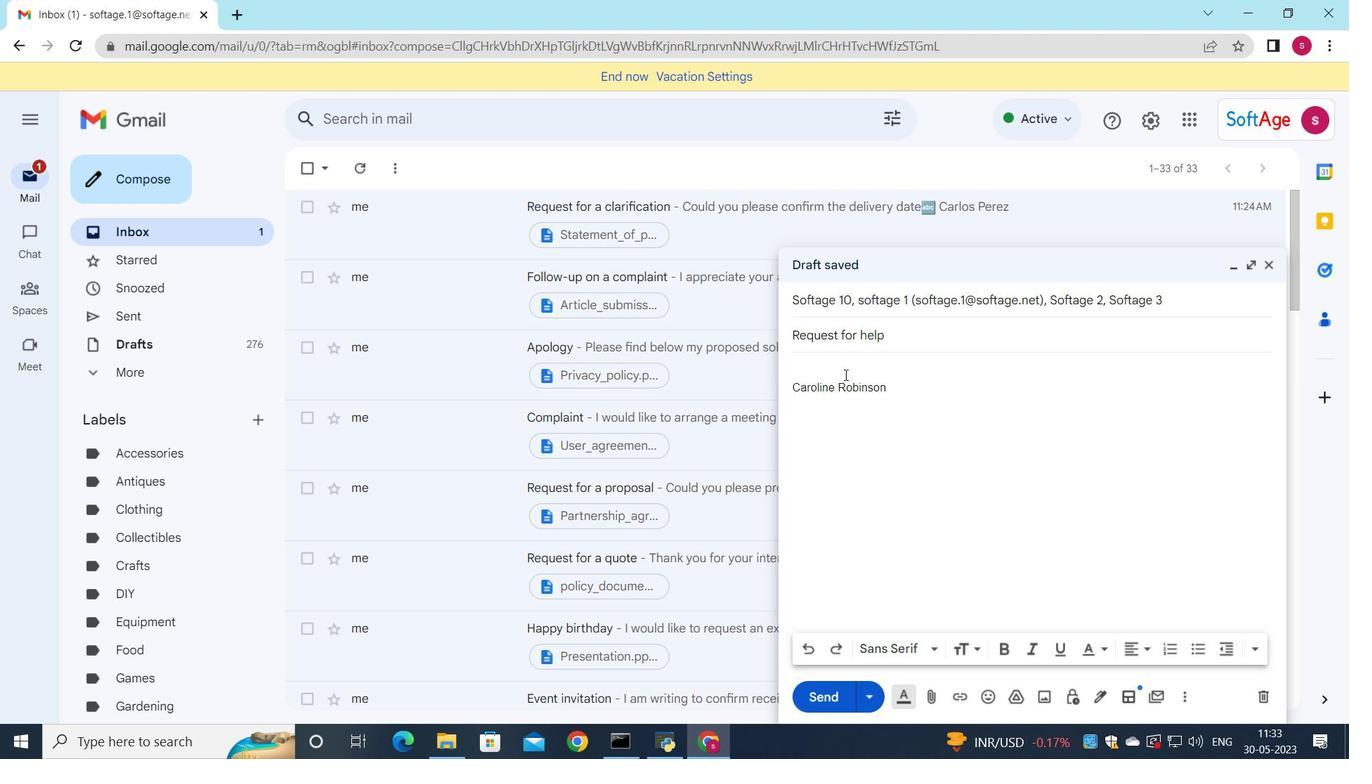 
Action: Mouse scrolled (1022, 1) with delta (0, 0)
Screenshot: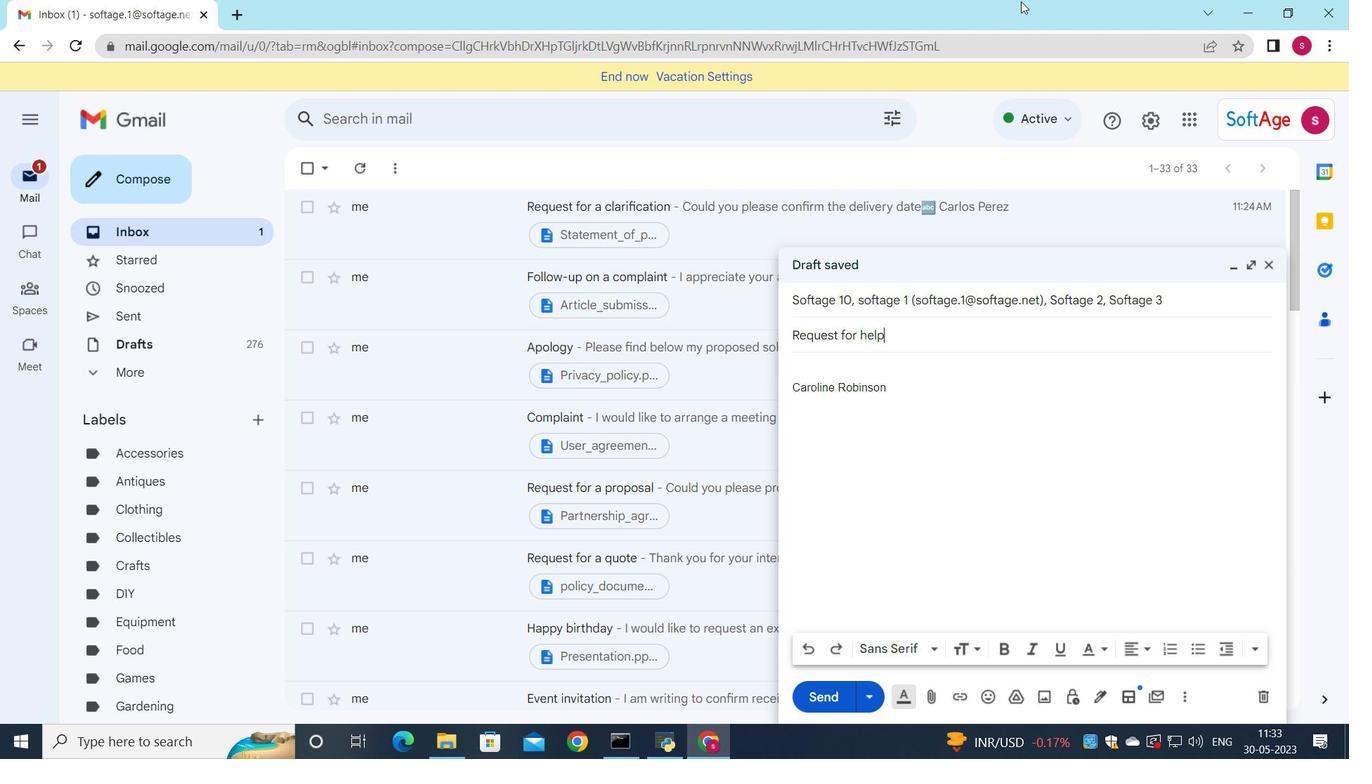 
Action: Mouse moved to (854, 363)
Screenshot: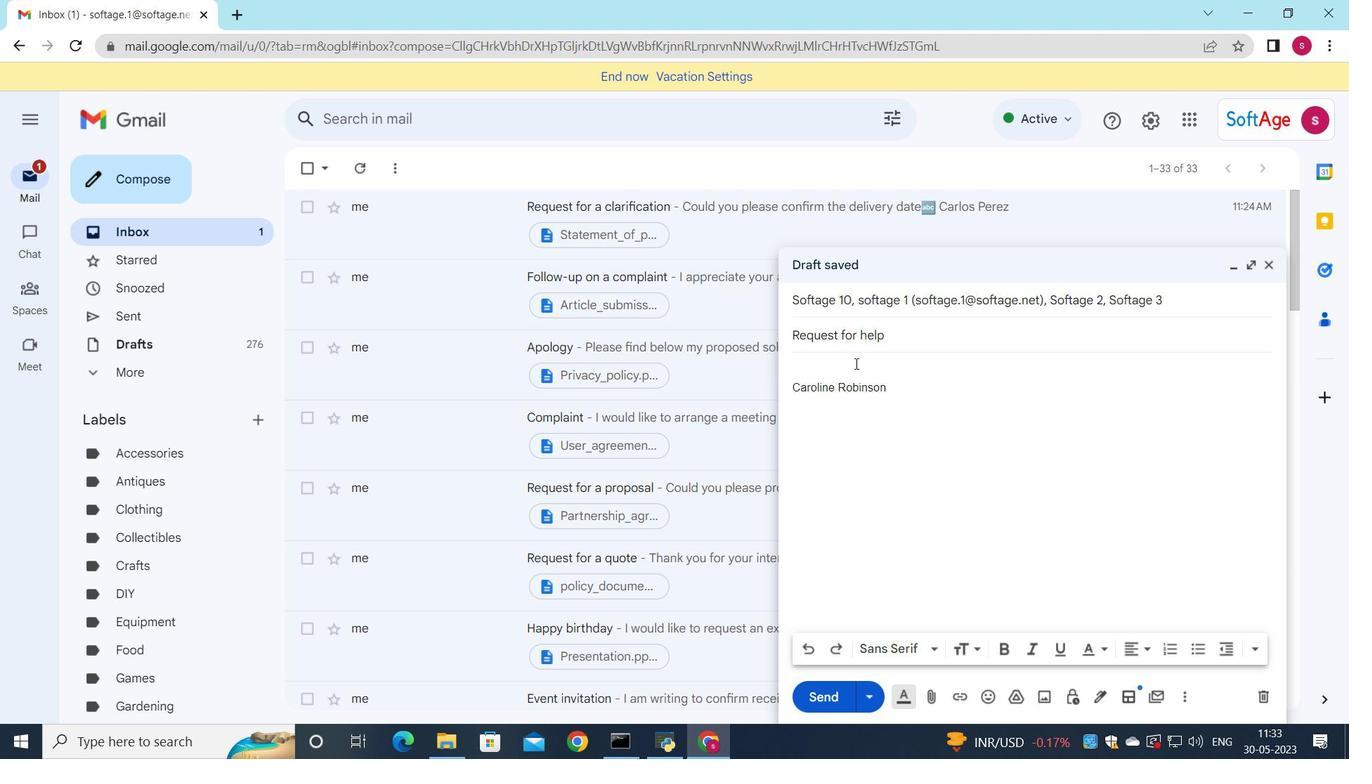 
Action: Mouse pressed left at (854, 363)
Screenshot: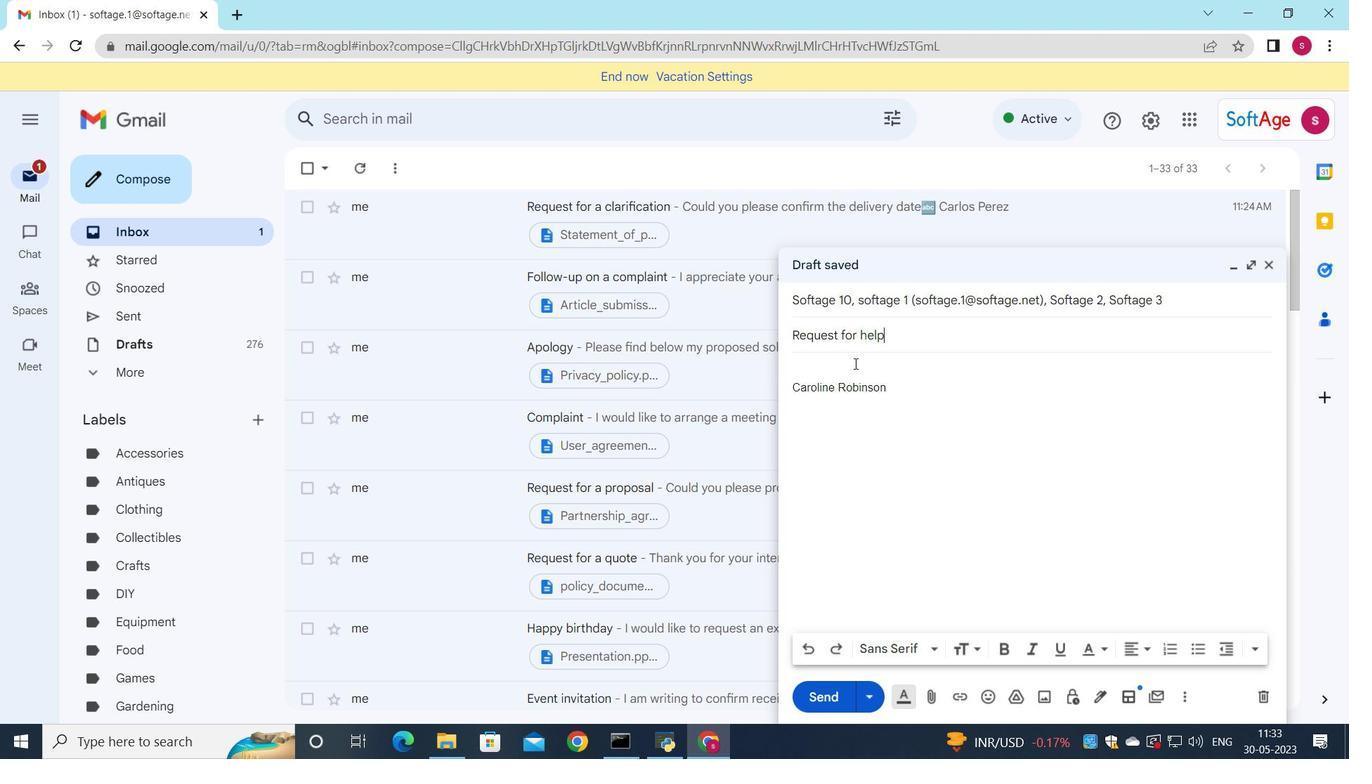 
Action: Mouse moved to (1058, 401)
Screenshot: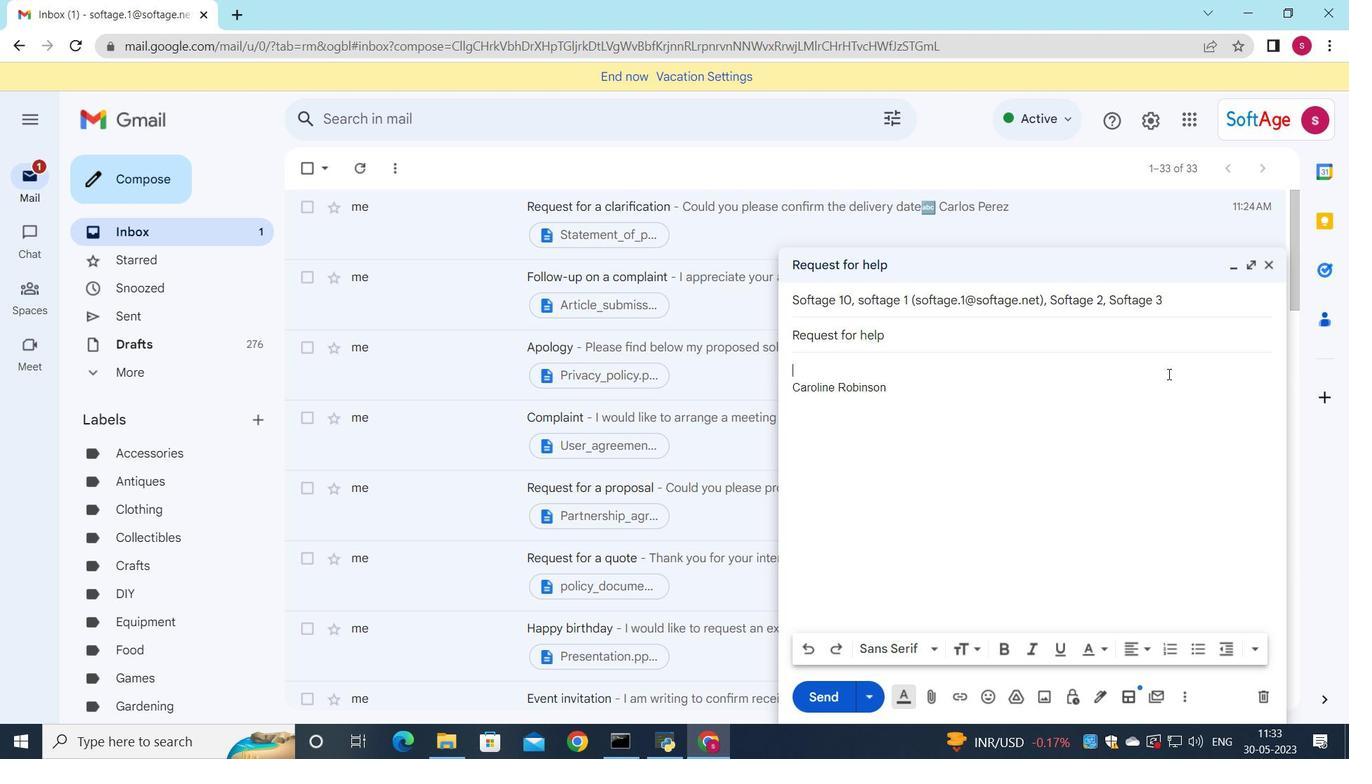 
Action: Key pressed <Key.shift>I<Key.space>will<Key.space>need<Key.space>to<Key.space>consult<Key.space>with<Key.space>my<Key.space>team<Key.space>before<Key.space>responding<Key.space>to<Key.space>yourn<Key.backspace>v<Key.backspace><Key.space>v<Key.backspace><Key.tab>
Screenshot: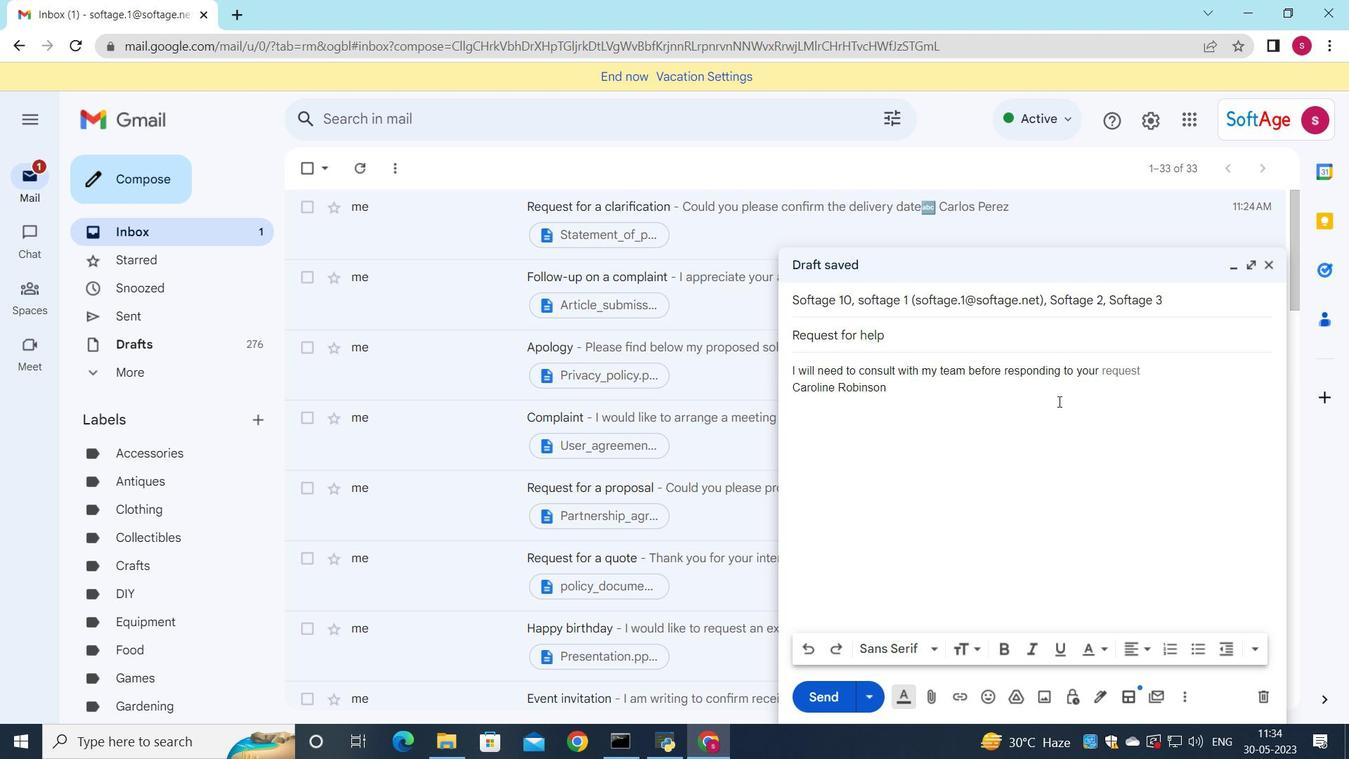 
Action: Mouse moved to (985, 703)
Screenshot: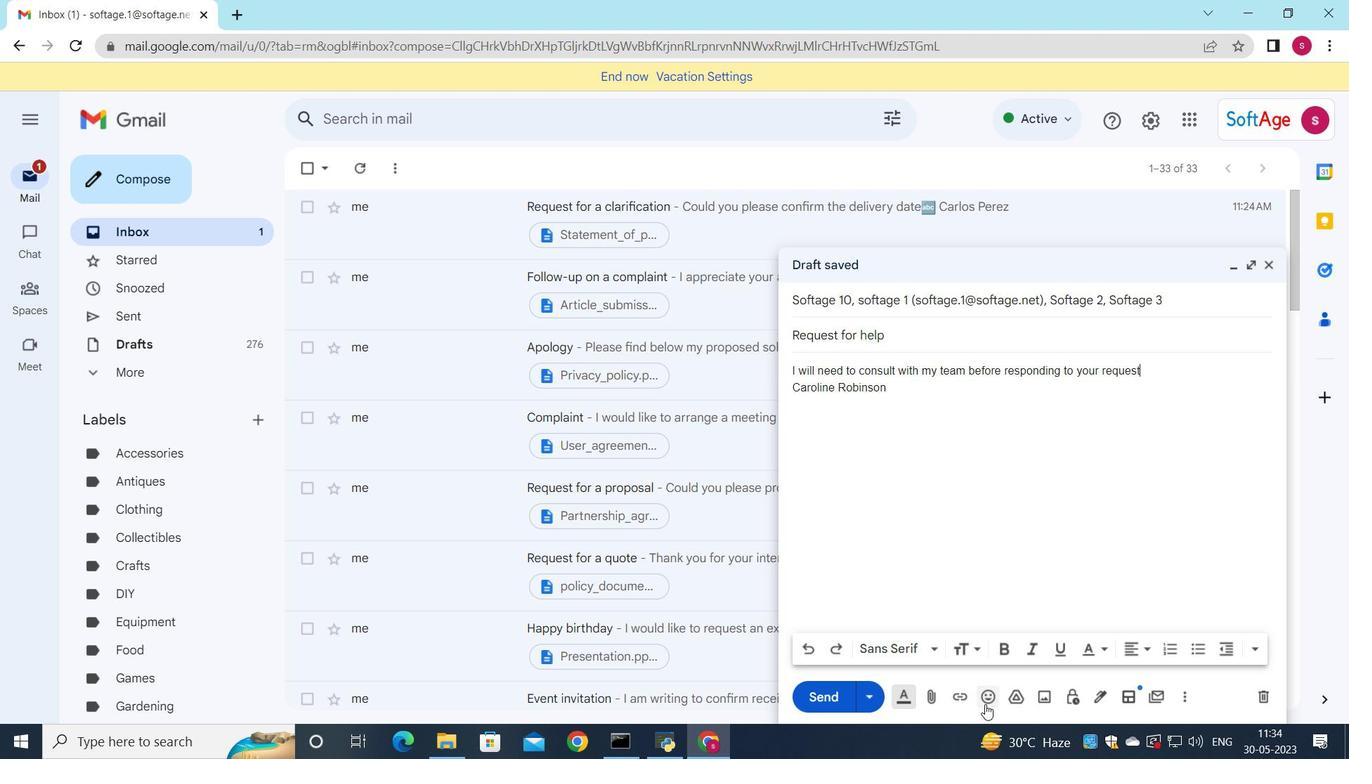 
Action: Mouse pressed left at (985, 703)
Screenshot: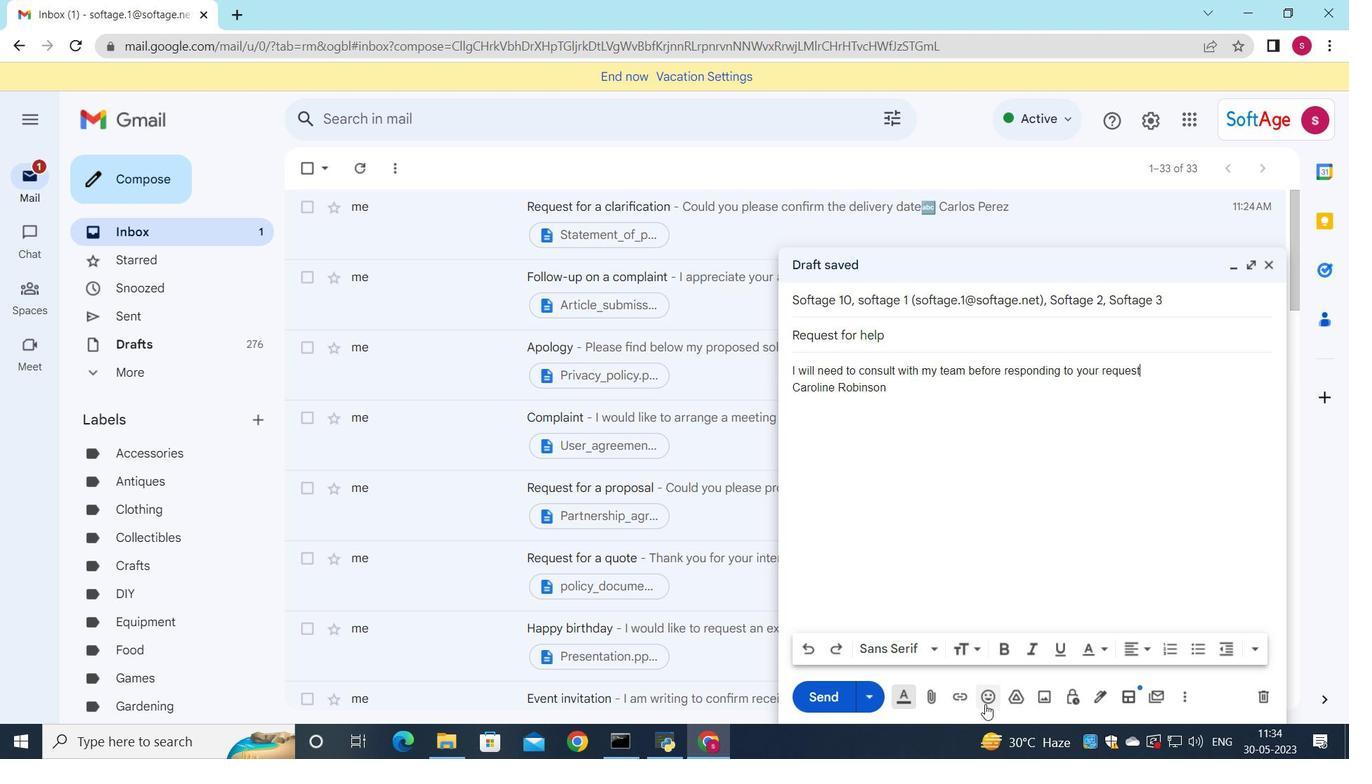 
Action: Mouse moved to (965, 625)
Screenshot: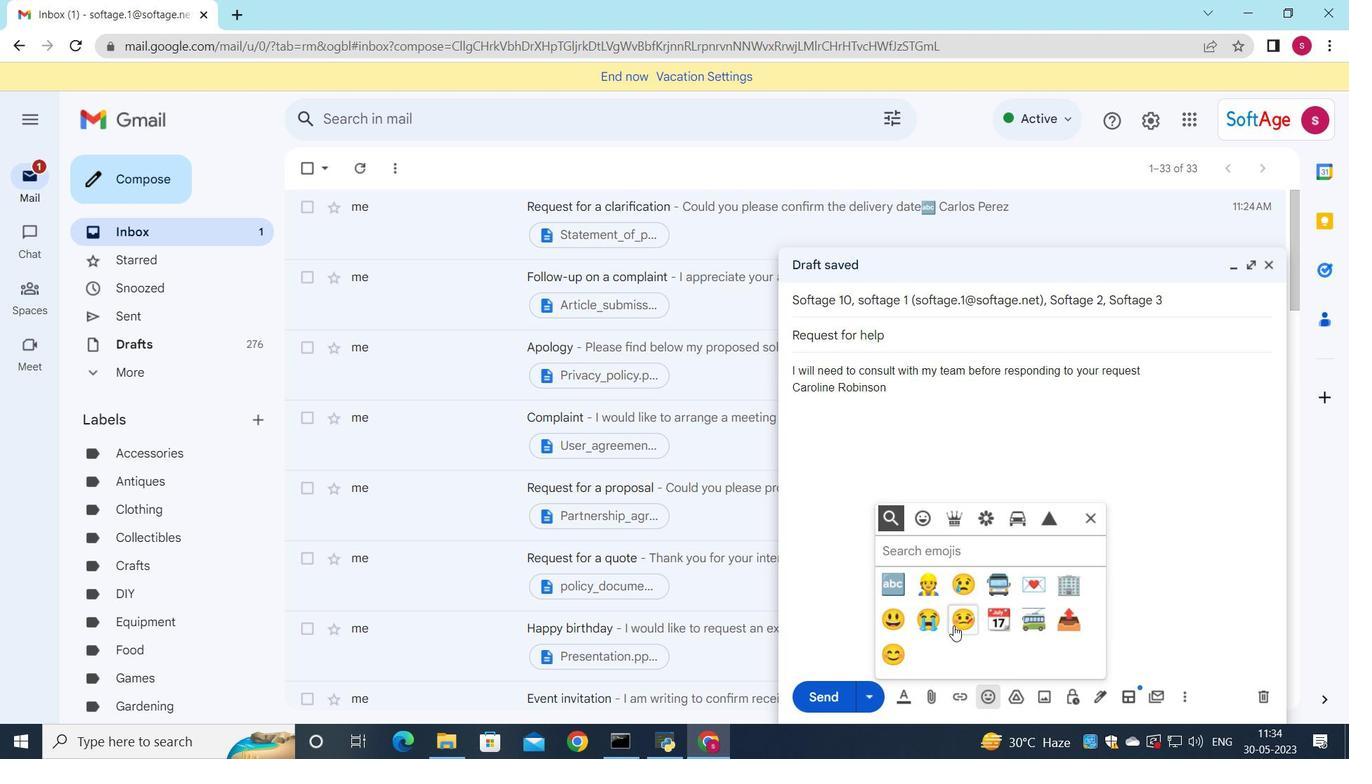 
Action: Mouse pressed left at (965, 625)
Screenshot: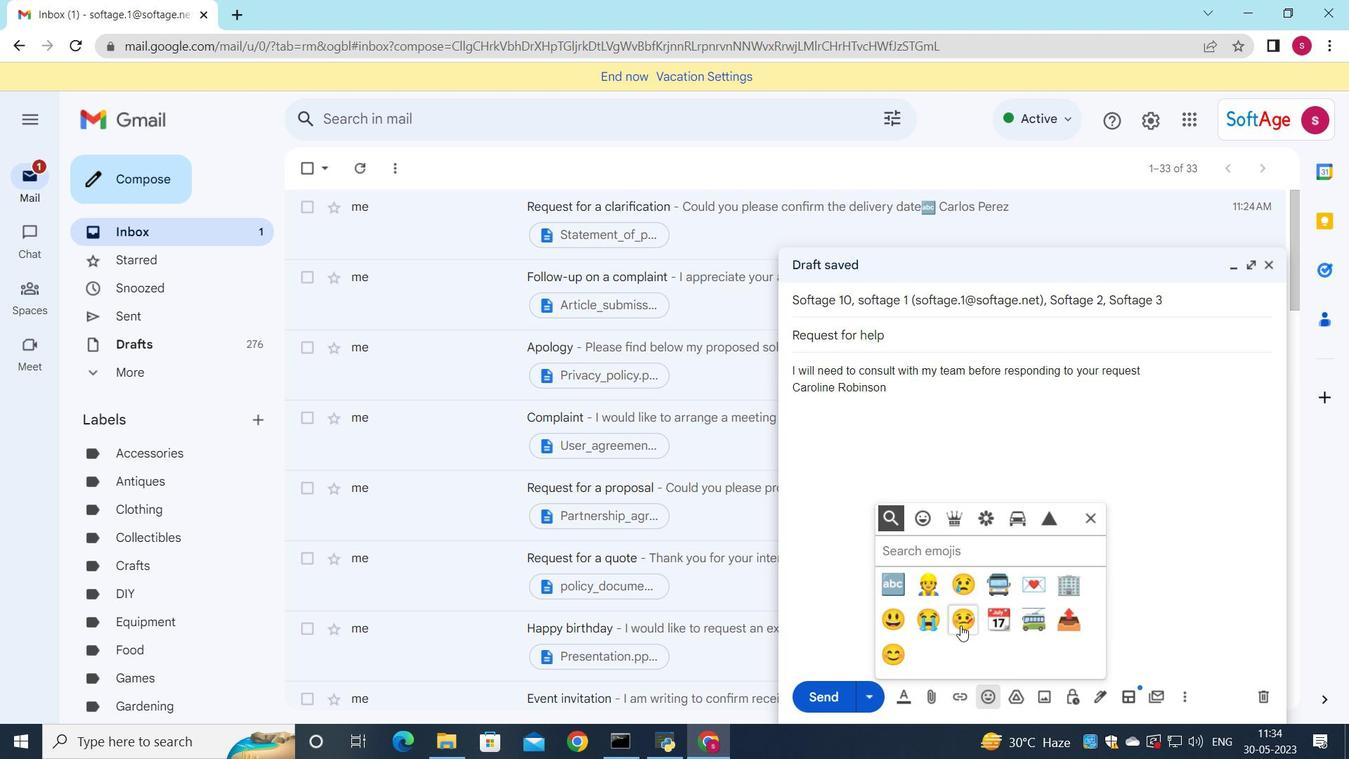 
Action: Mouse moved to (1098, 518)
Screenshot: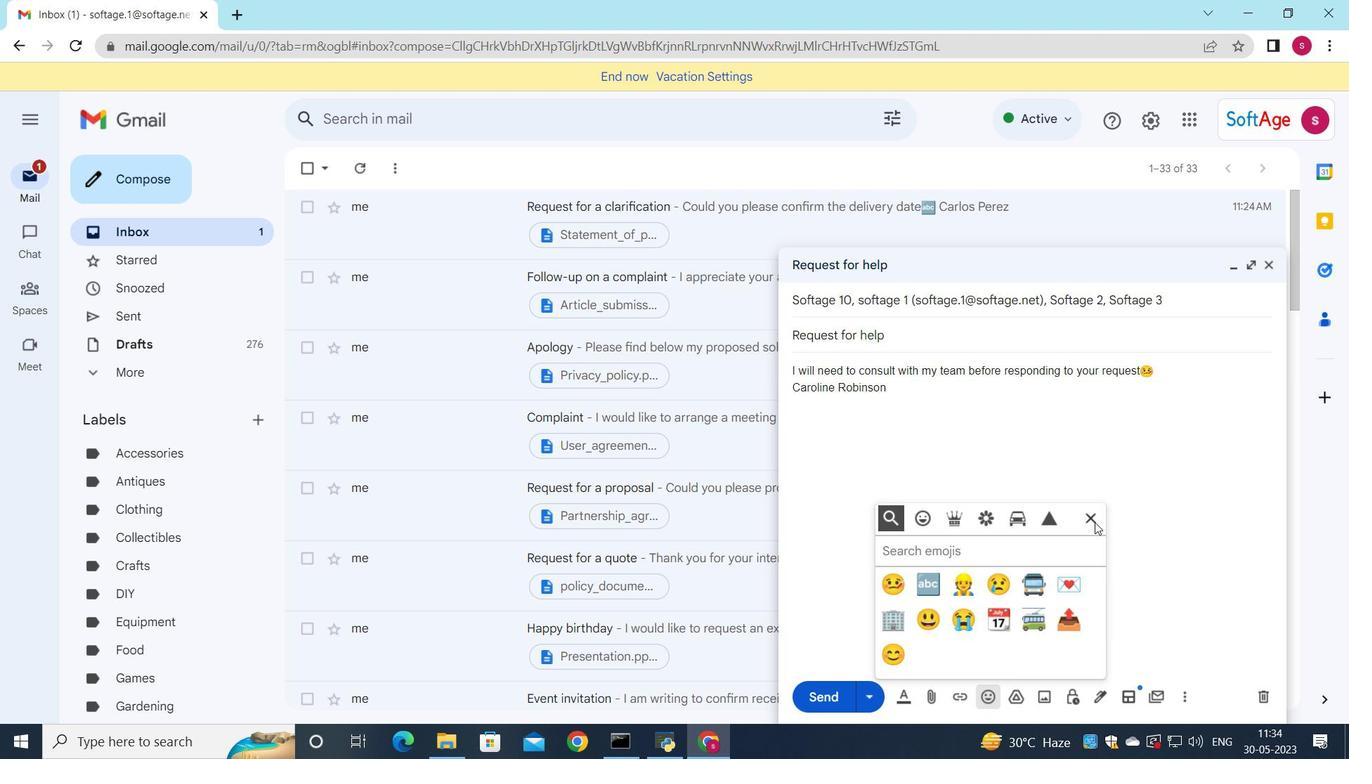 
Action: Mouse pressed left at (1098, 518)
Screenshot: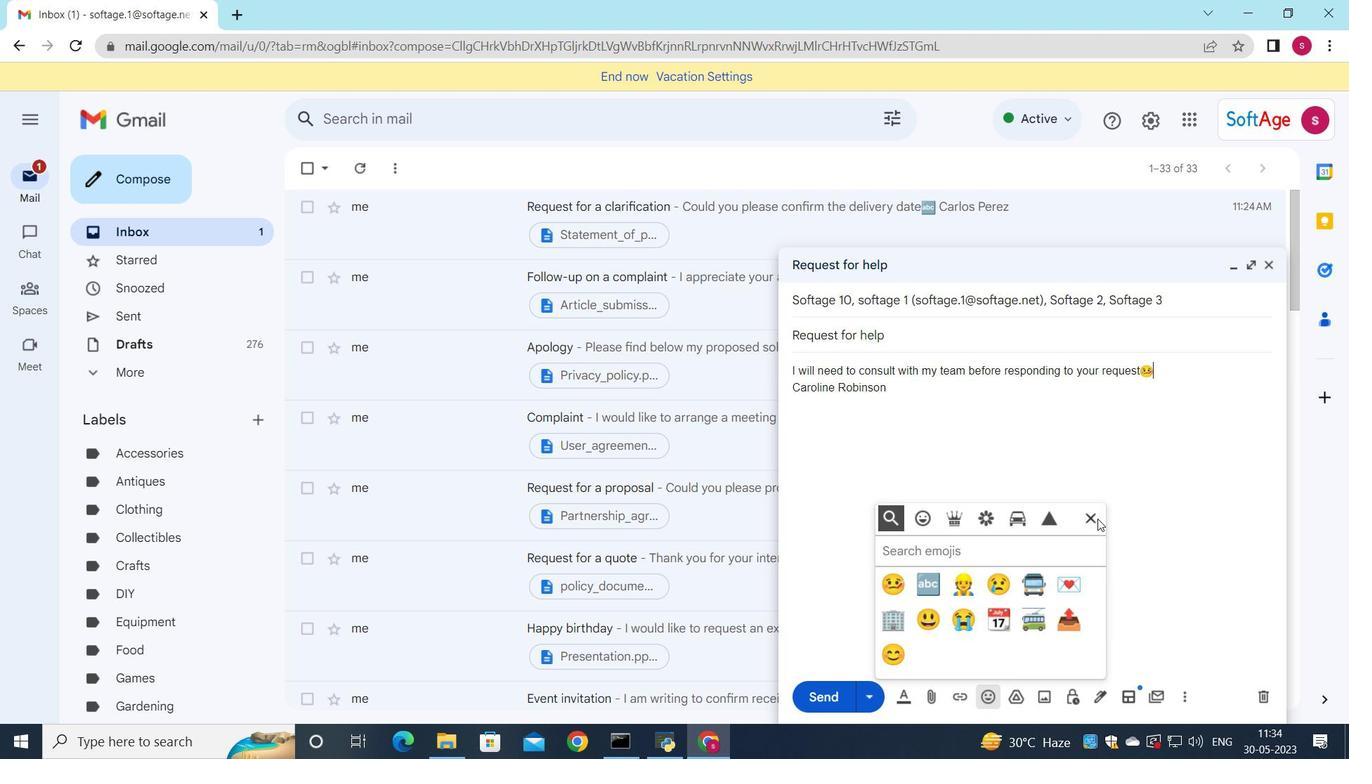 
Action: Mouse moved to (927, 699)
Screenshot: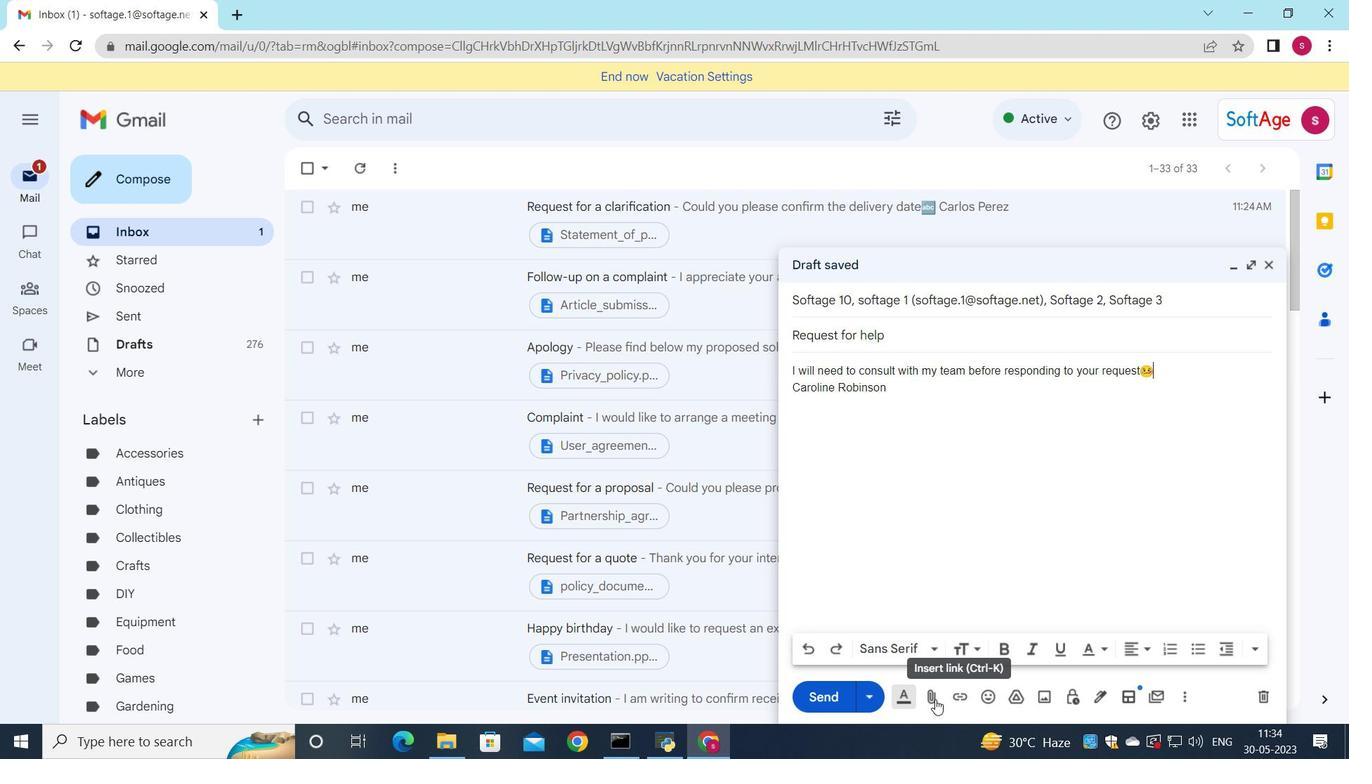 
Action: Mouse pressed left at (927, 699)
Screenshot: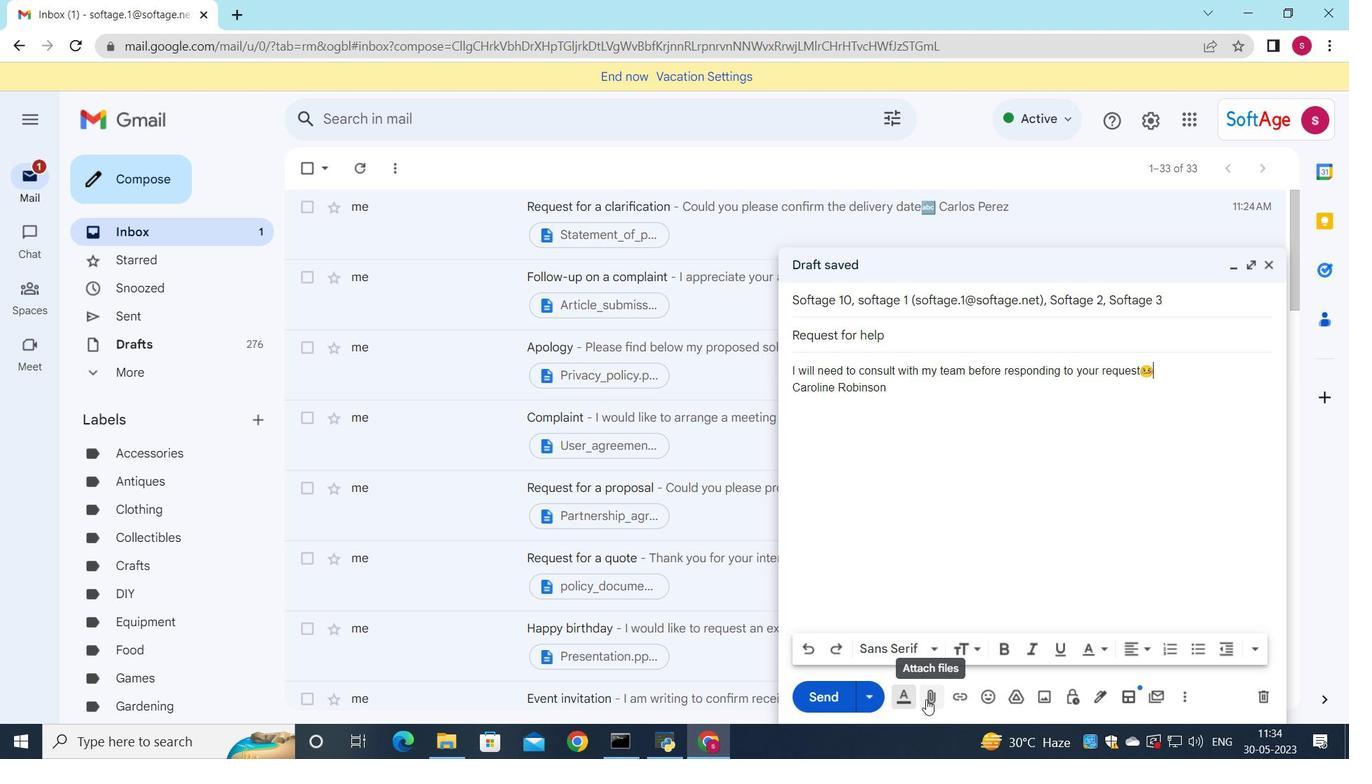 
Action: Mouse moved to (274, 125)
Screenshot: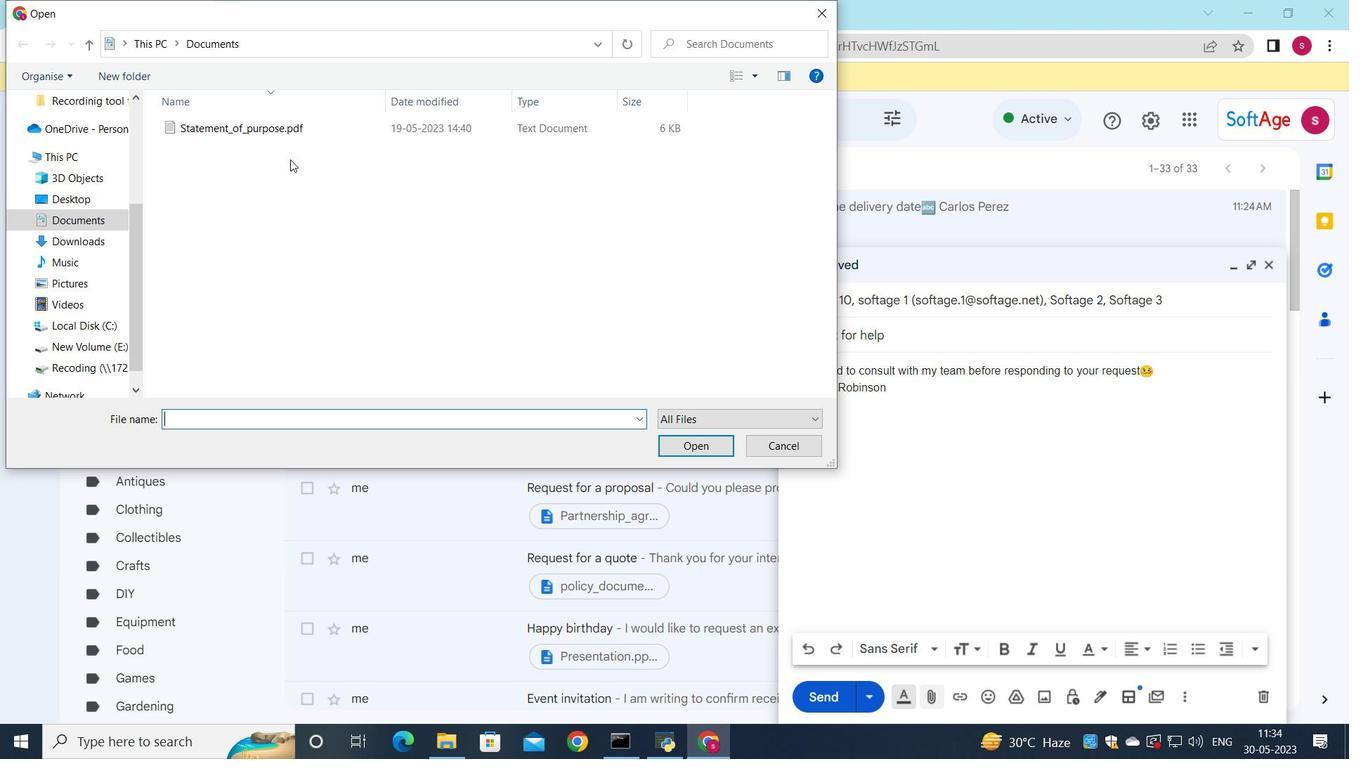 
Action: Mouse pressed left at (274, 125)
Screenshot: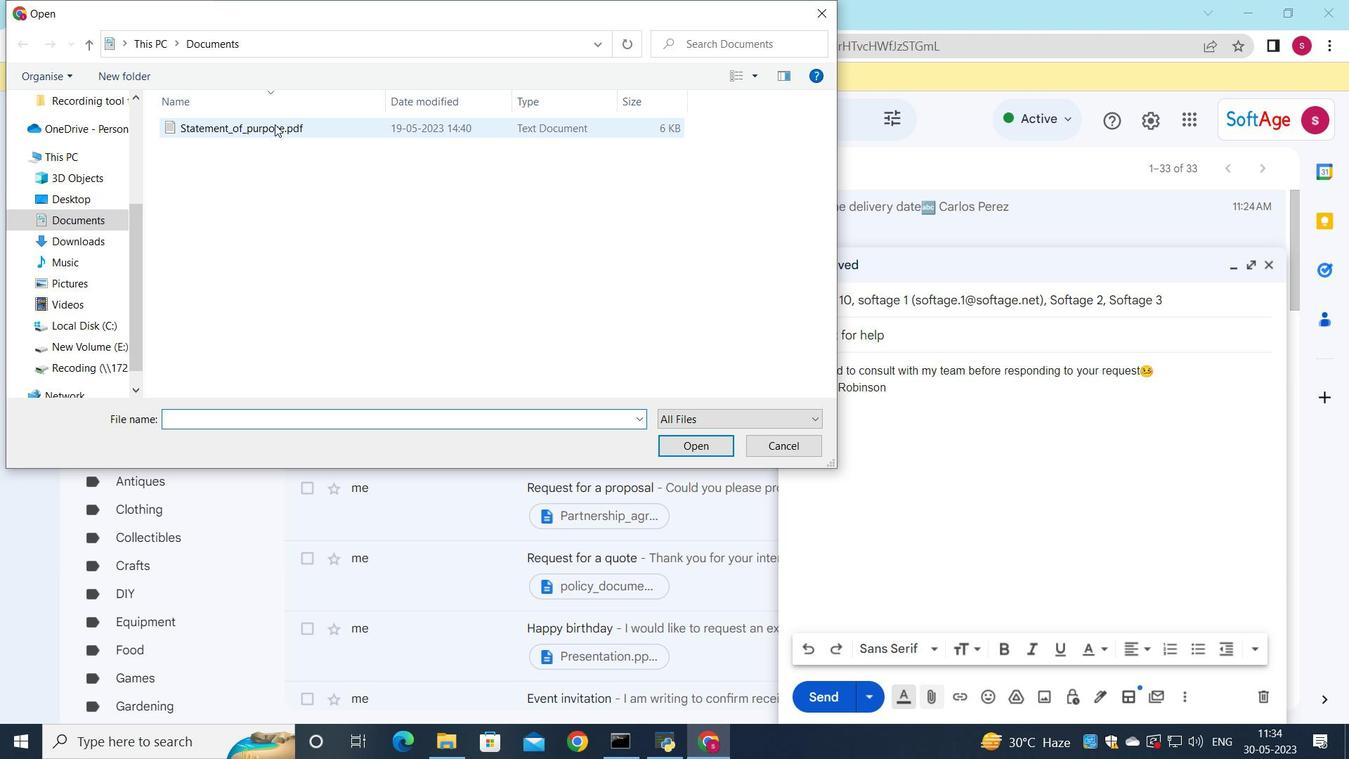 
Action: Mouse moved to (328, 130)
Screenshot: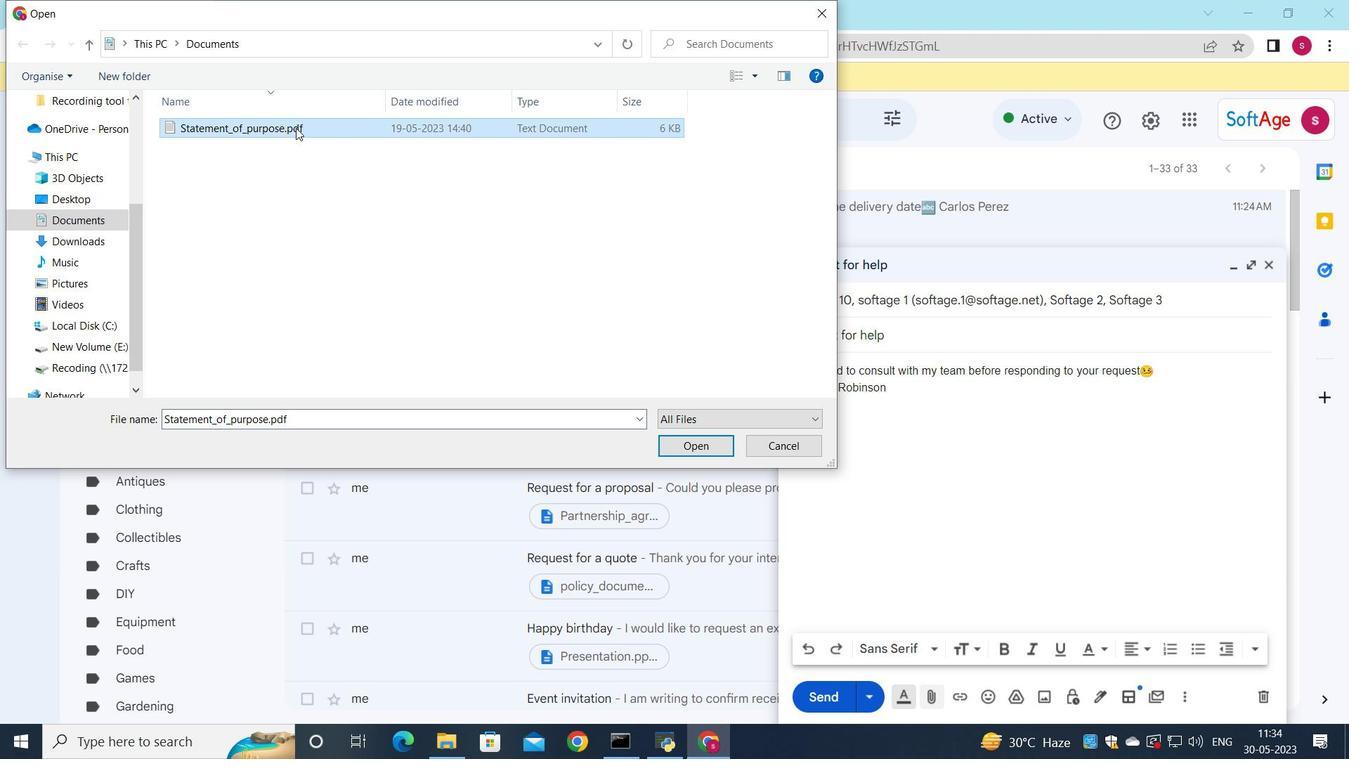 
Action: Mouse pressed left at (328, 130)
Screenshot: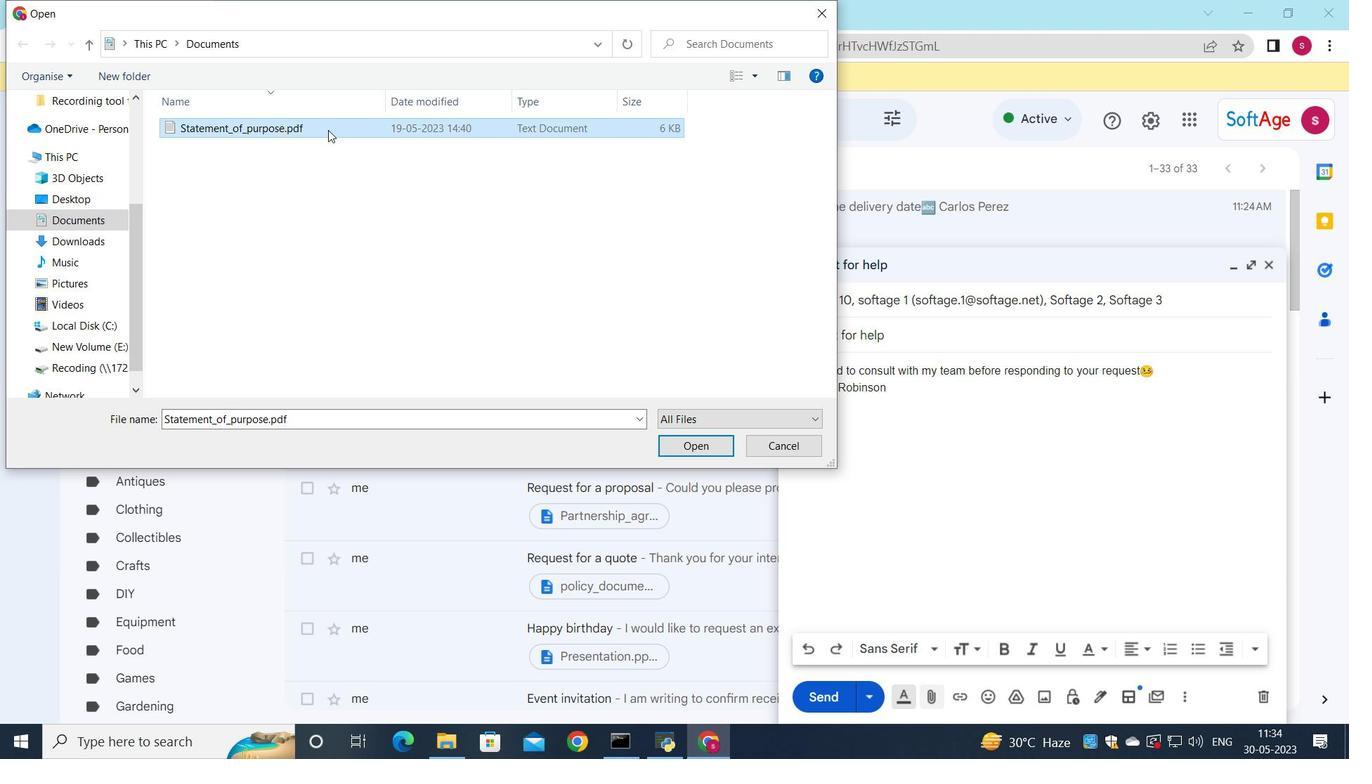 
Action: Mouse moved to (684, 196)
Screenshot: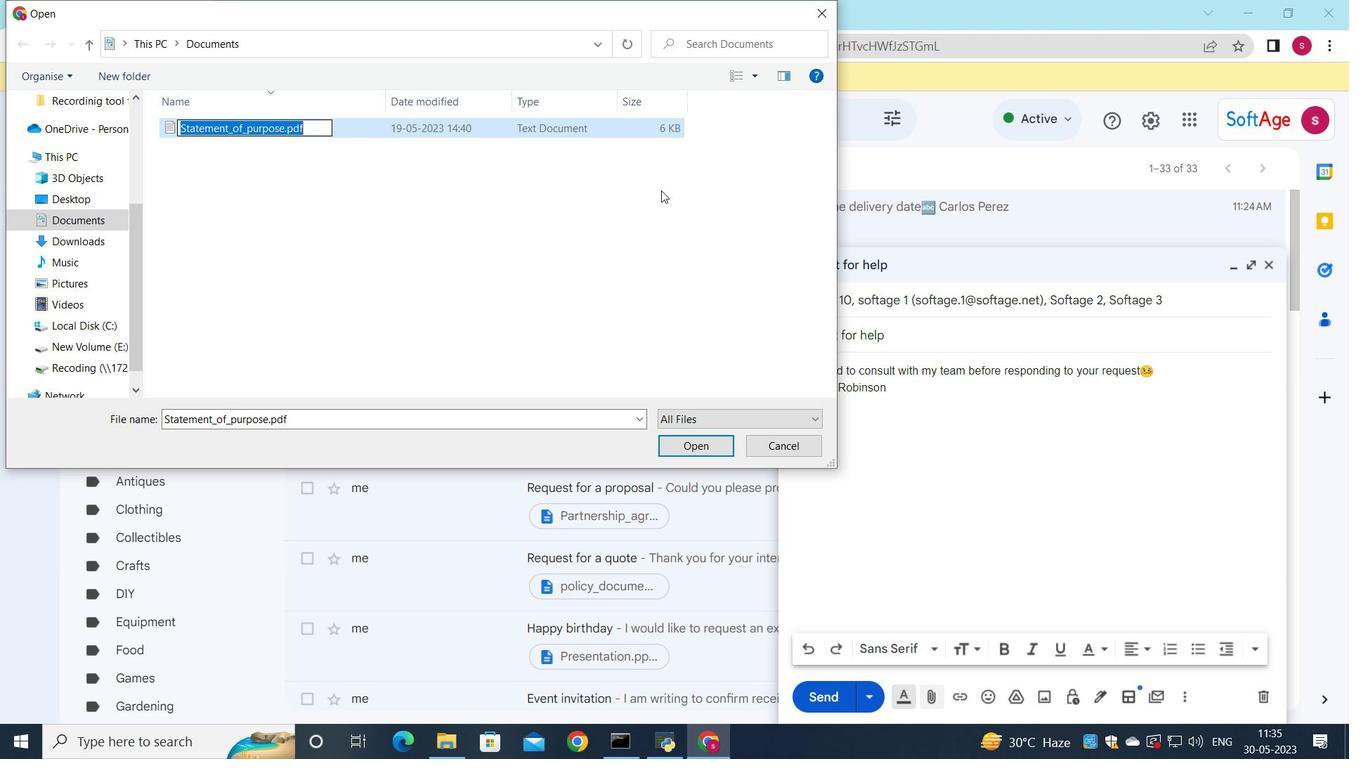 
Action: Key pressed <Key.shift>Project<Key.shift_r><Key.shift_r>_report.docx
Screenshot: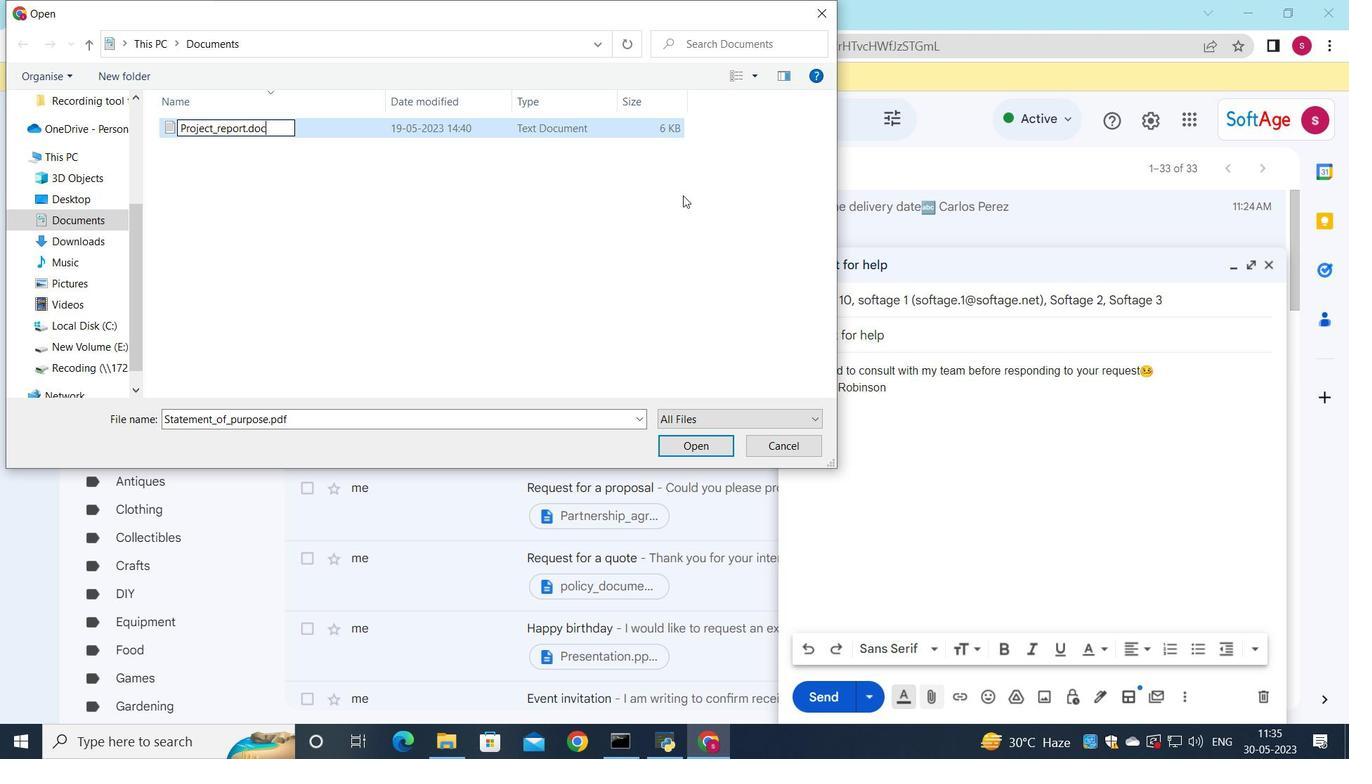 
Action: Mouse moved to (365, 123)
Screenshot: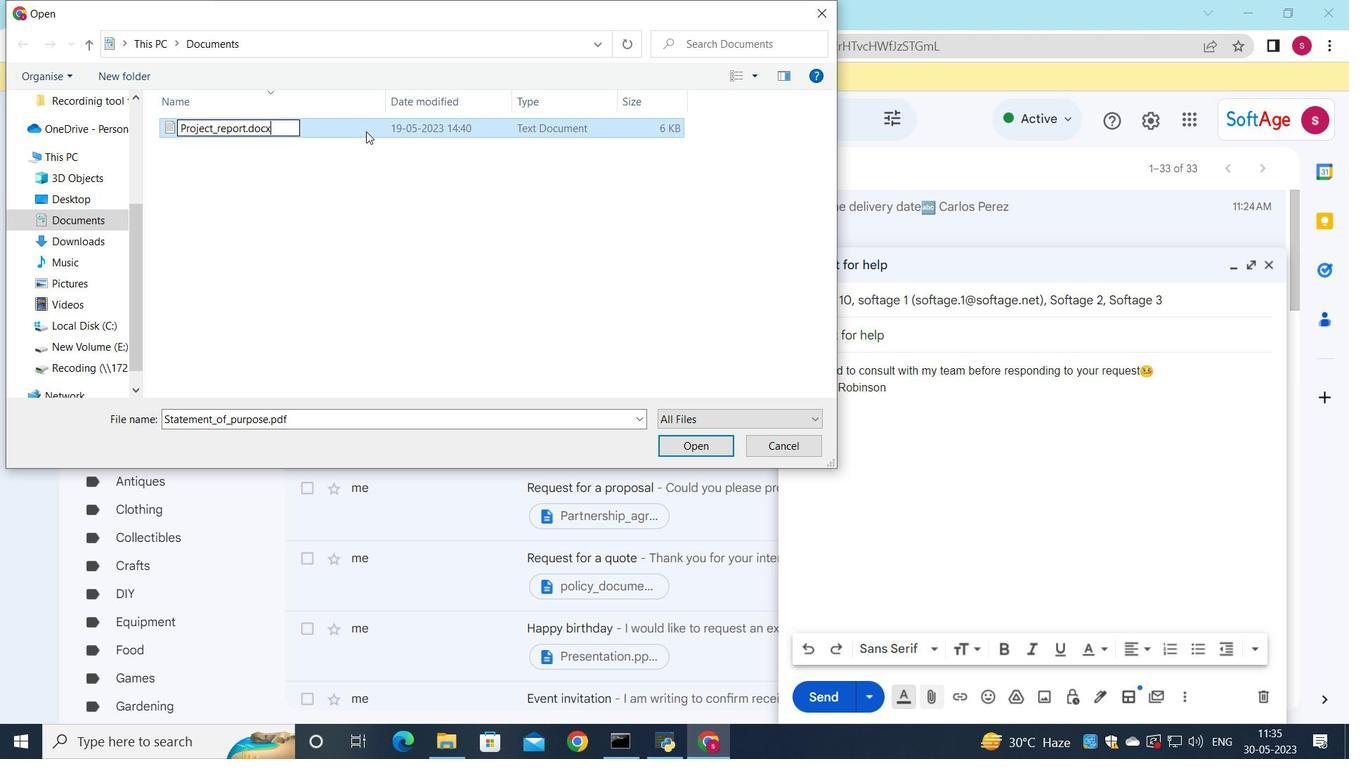 
Action: Mouse pressed left at (365, 123)
Screenshot: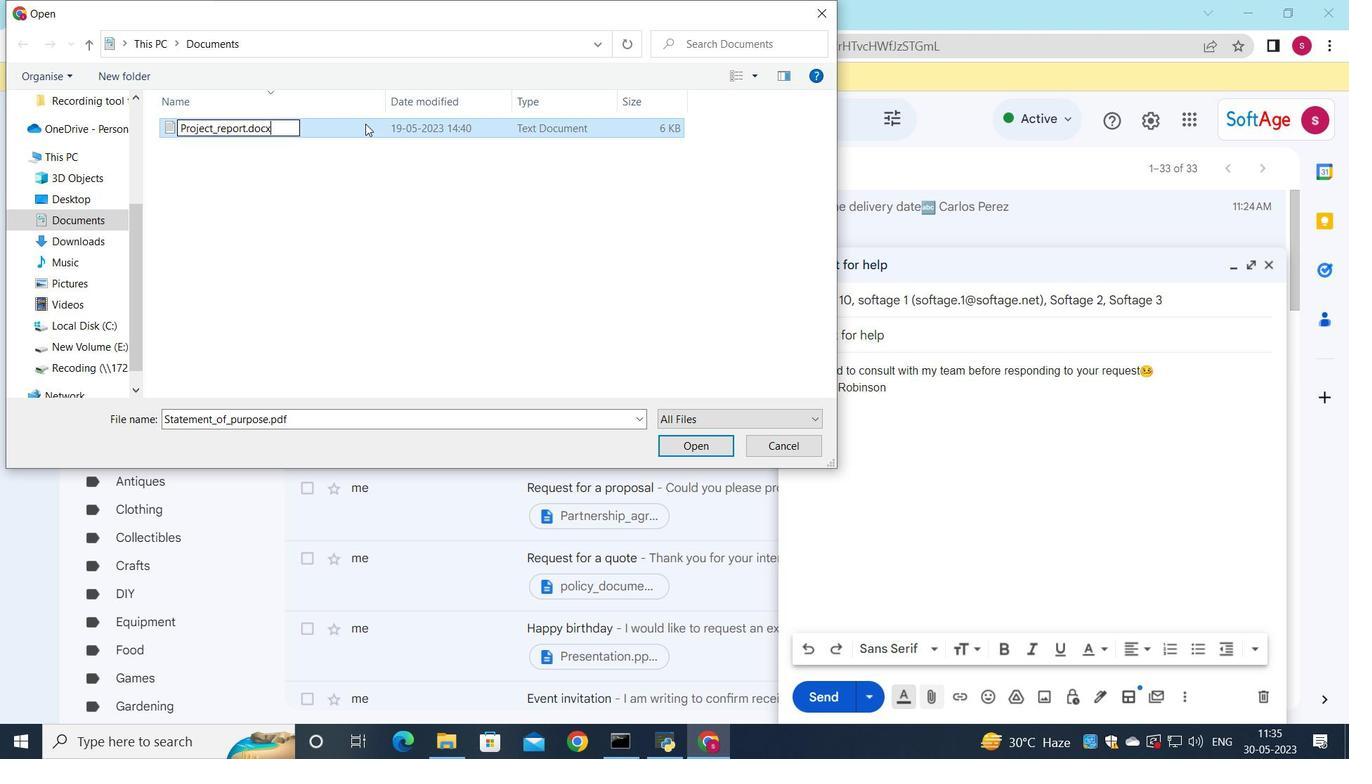 
Action: Mouse moved to (695, 438)
Screenshot: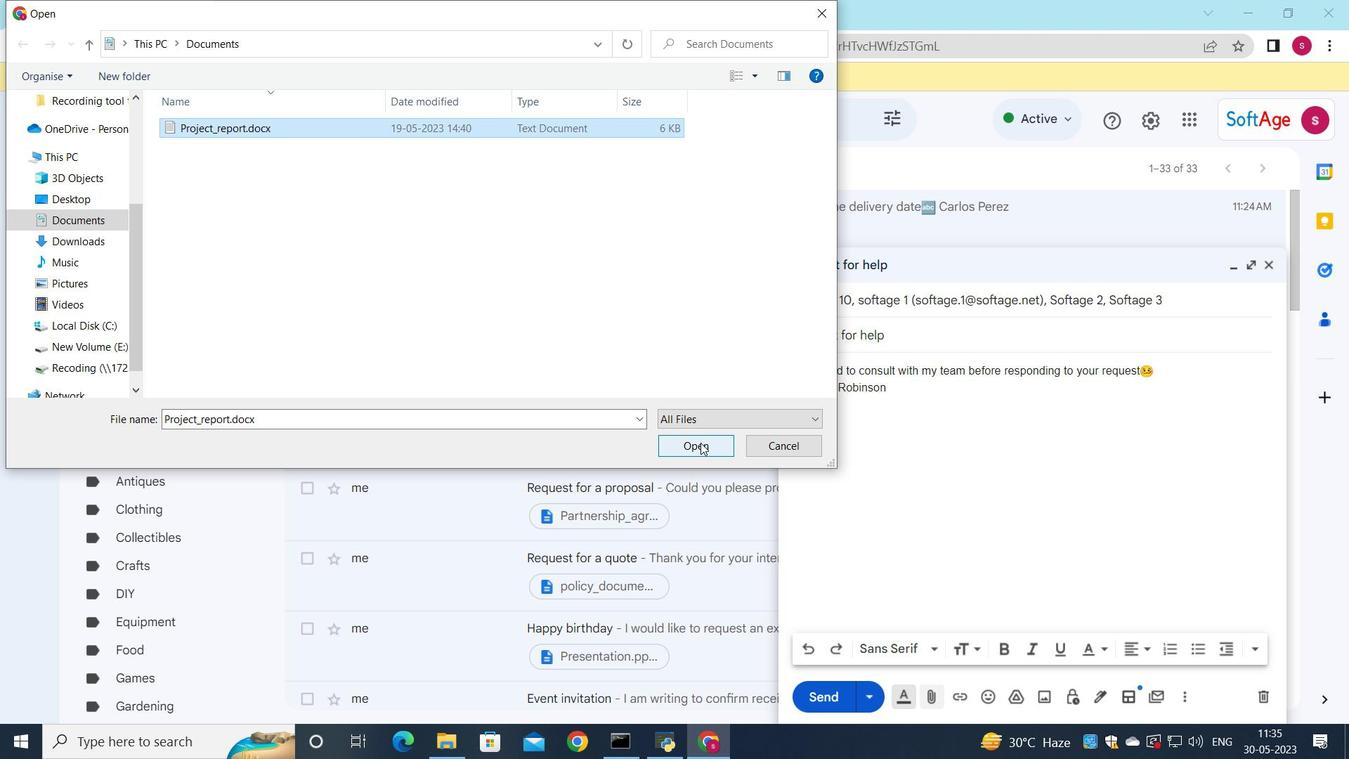 
Action: Mouse pressed left at (695, 438)
Screenshot: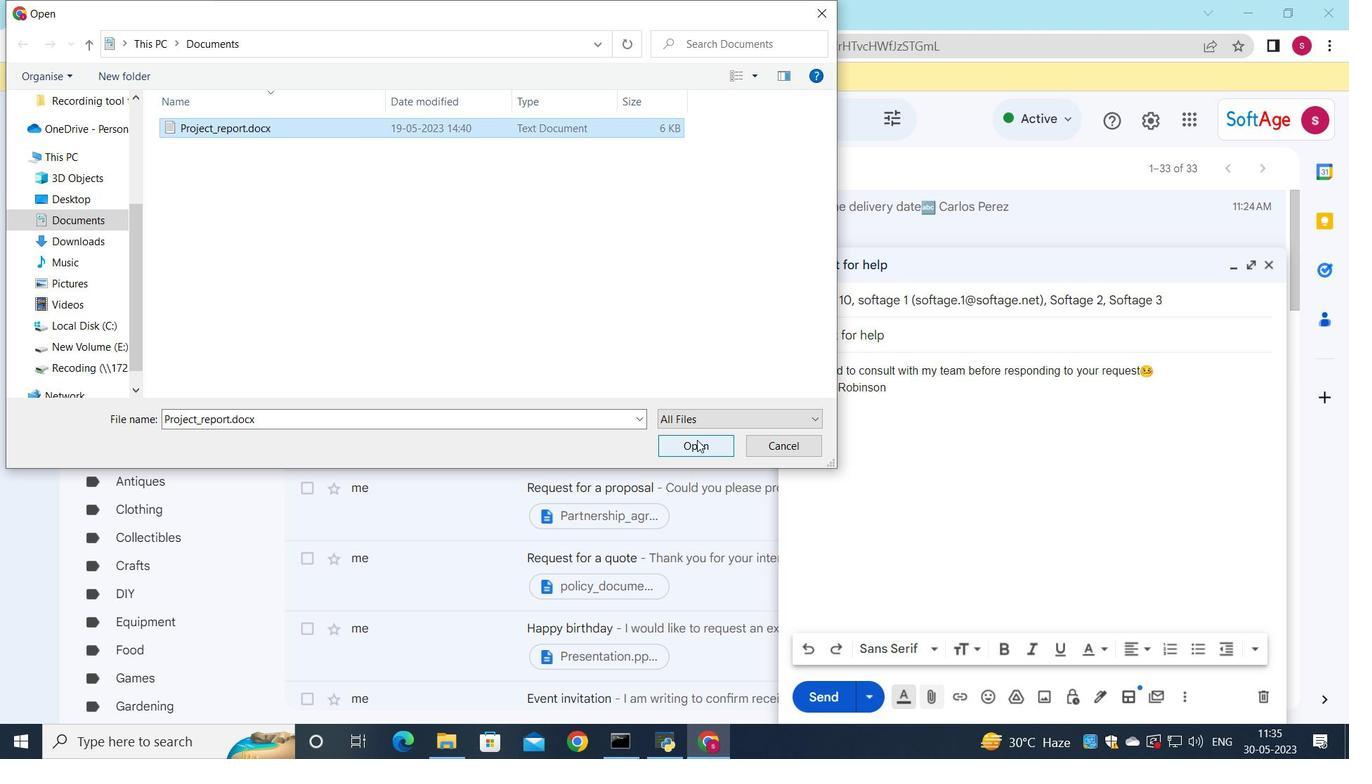 
Action: Mouse moved to (821, 688)
Screenshot: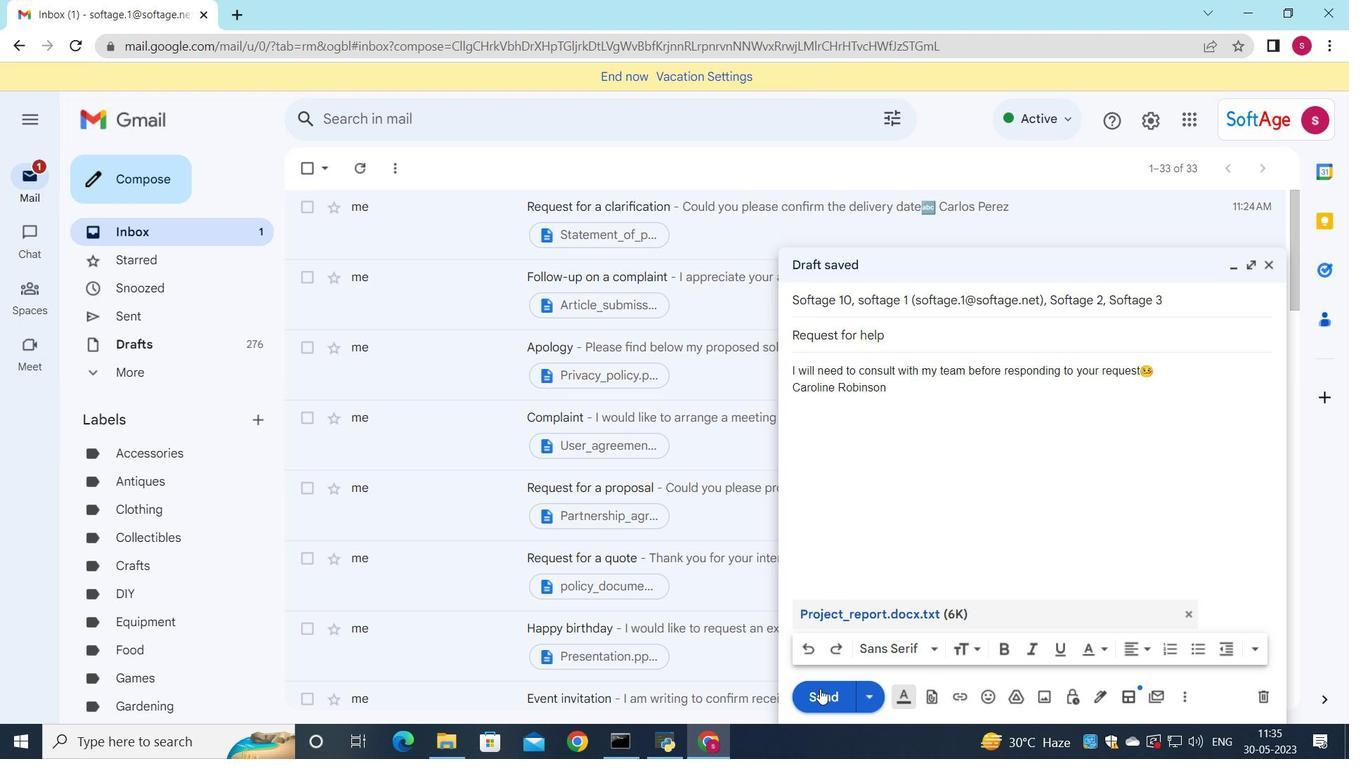 
Action: Mouse pressed left at (821, 688)
Screenshot: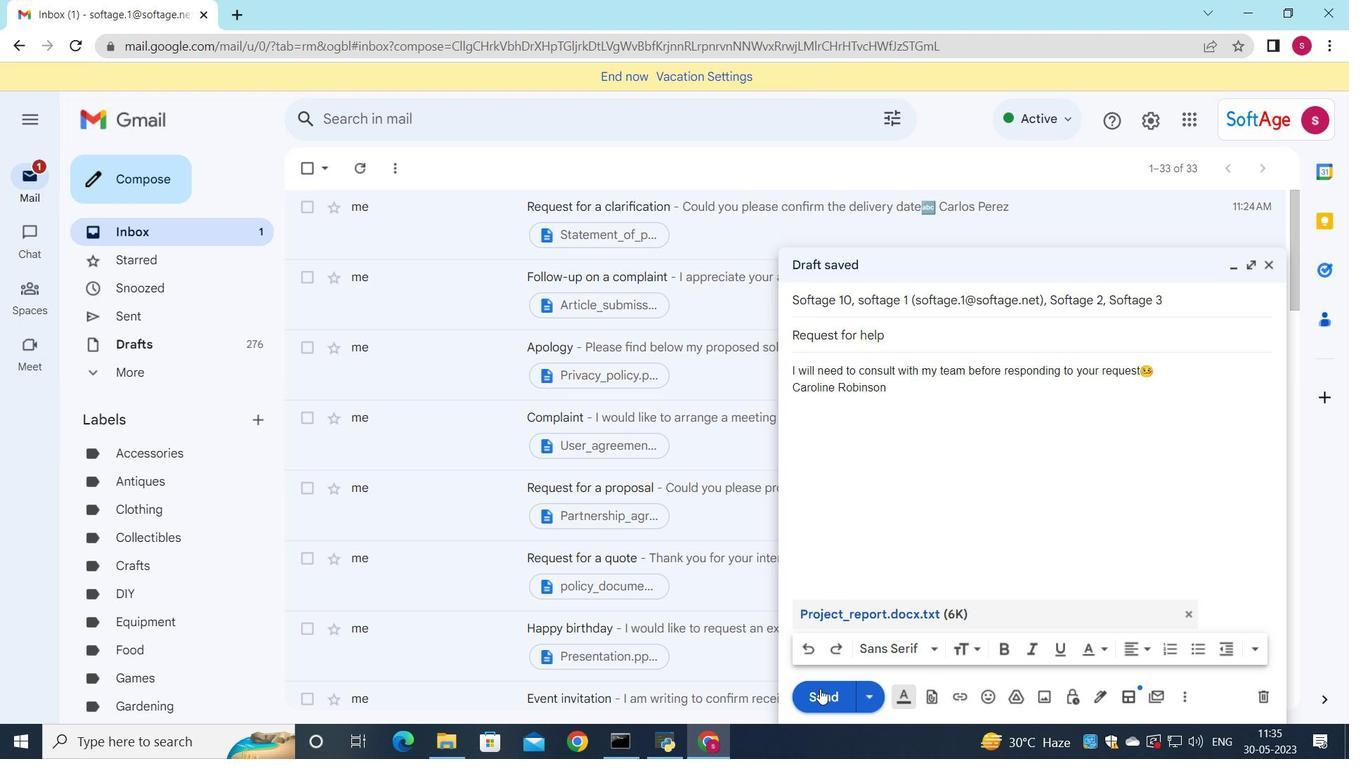 
Action: Mouse moved to (718, 211)
Screenshot: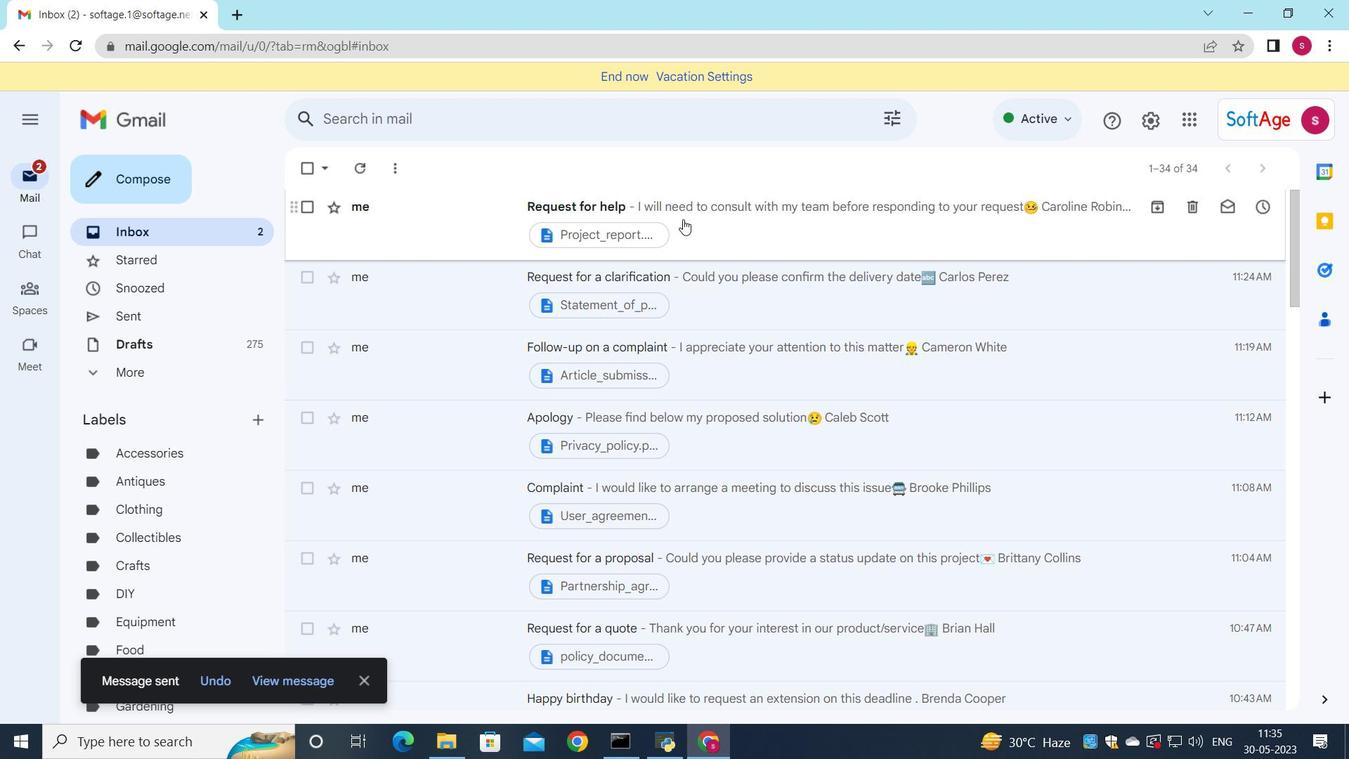 
Action: Mouse pressed left at (718, 211)
Screenshot: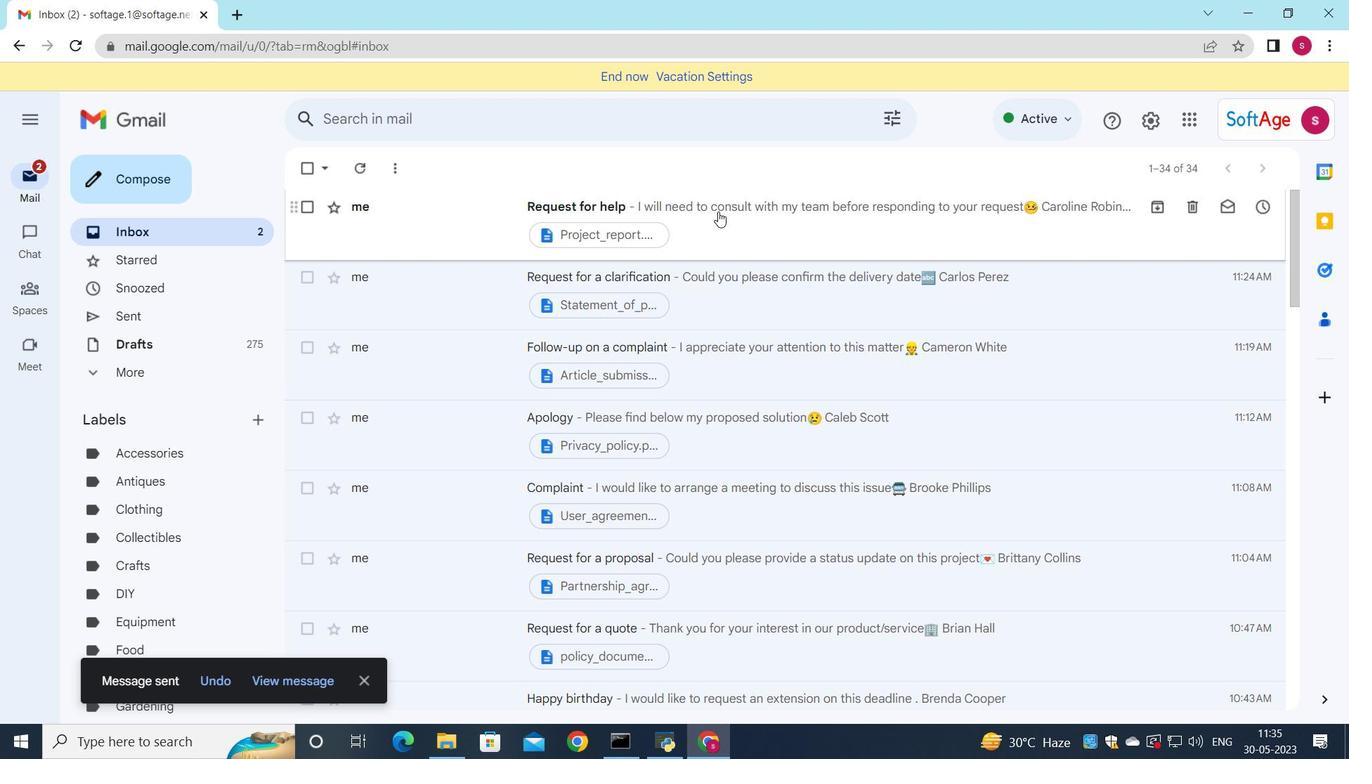 
Action: Mouse moved to (918, 297)
Screenshot: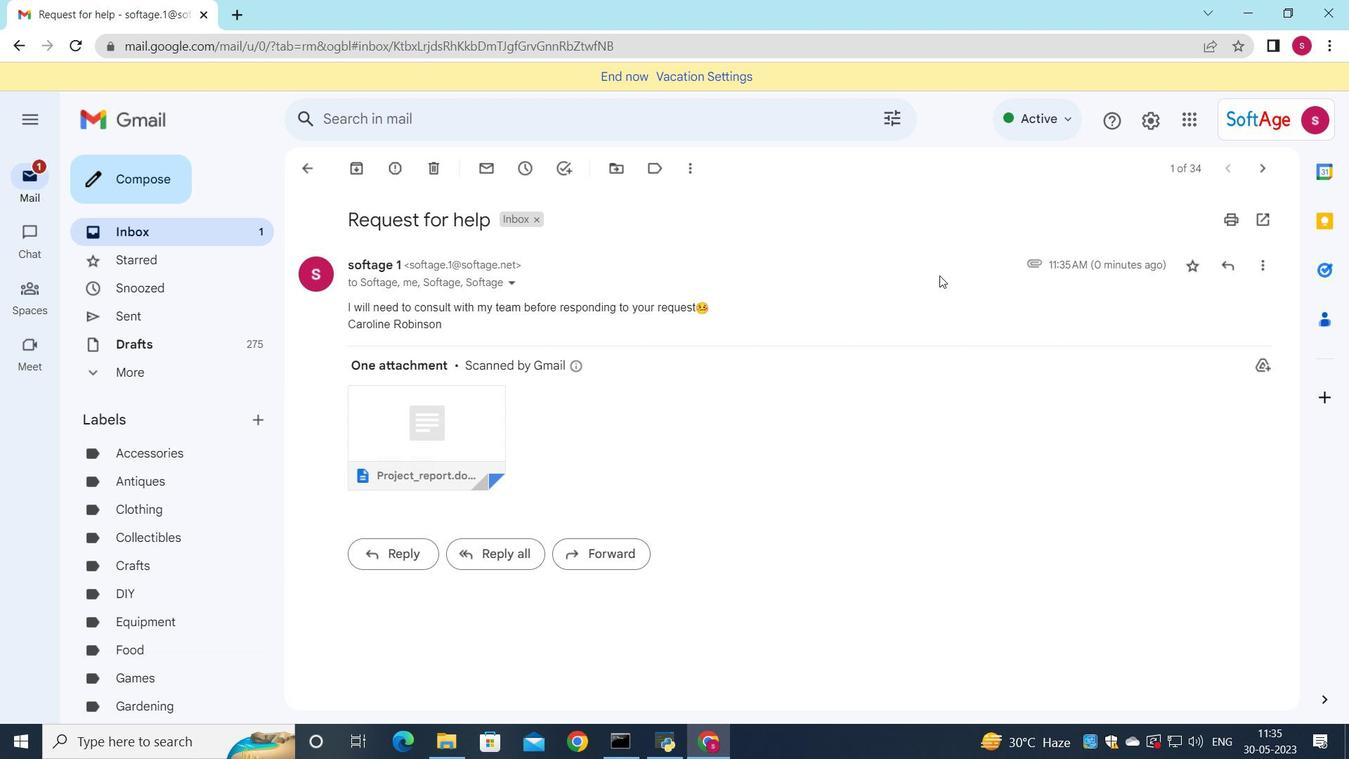 
